 Task: Find connections with filter location Kesinga with filter topic #inspirationwith filter profile language English with filter current company CHANEL with filter school St. Mary's College with filter industry Physical, Occupational and Speech Therapists with filter service category Negotiation with filter keywords title Administrator
Action: Mouse moved to (170, 240)
Screenshot: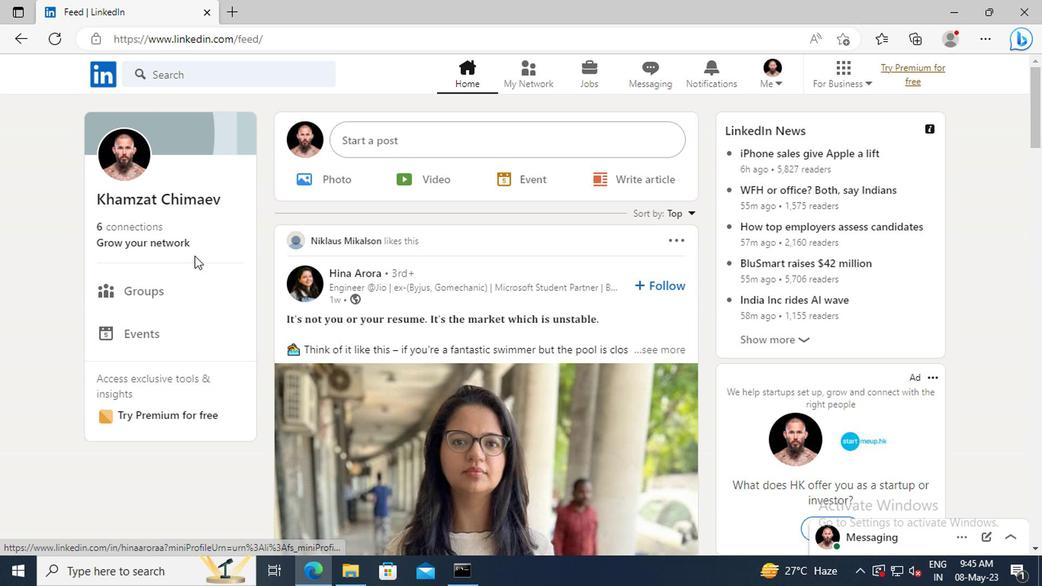 
Action: Mouse pressed left at (170, 240)
Screenshot: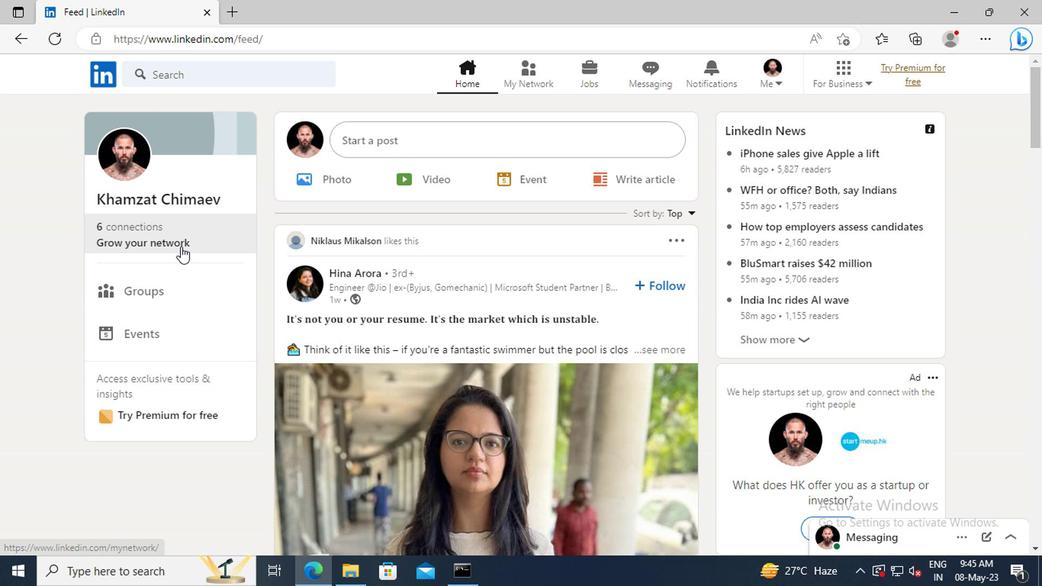 
Action: Mouse moved to (173, 164)
Screenshot: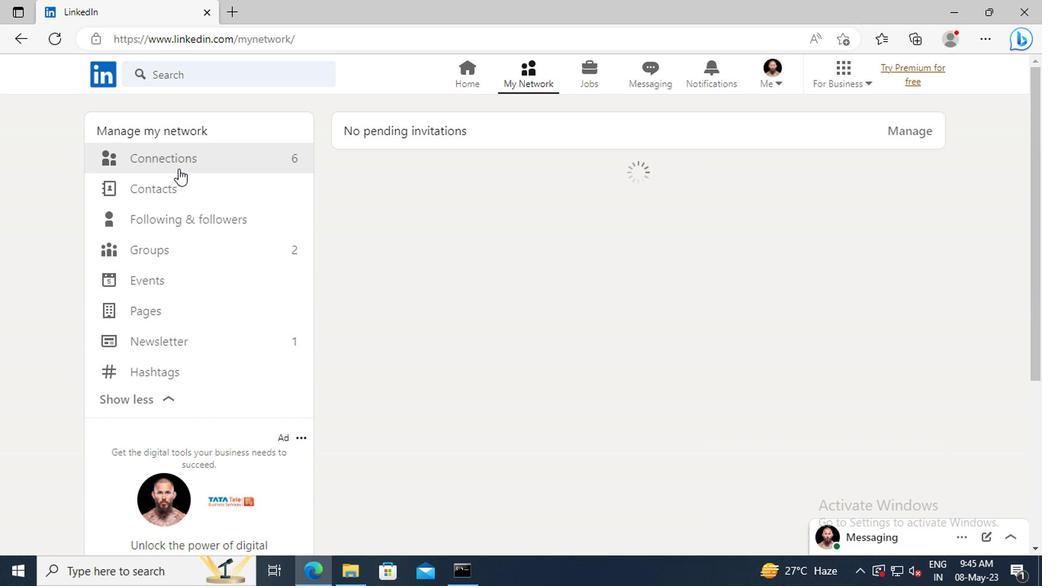 
Action: Mouse pressed left at (173, 164)
Screenshot: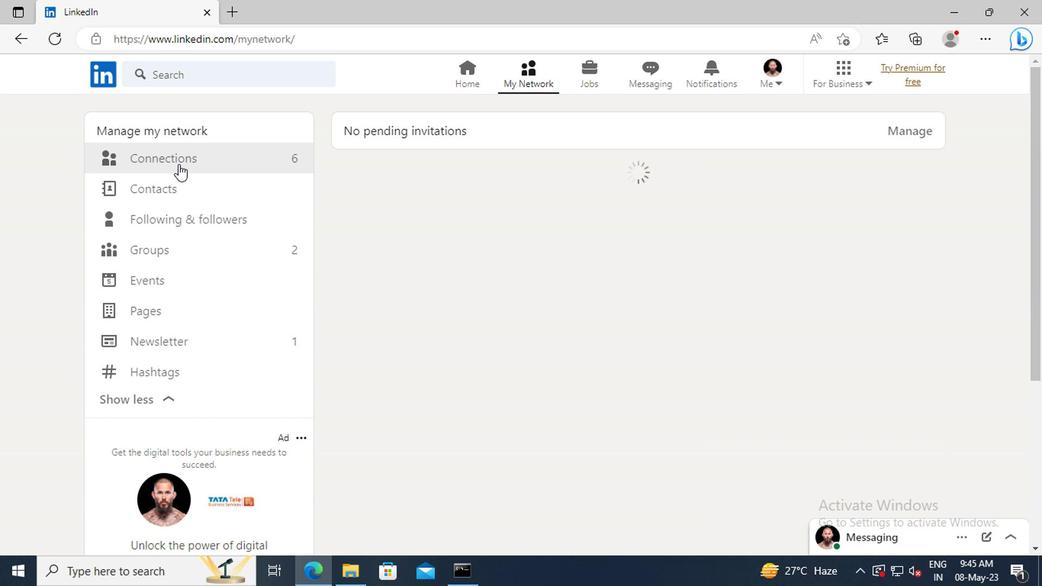 
Action: Mouse moved to (622, 163)
Screenshot: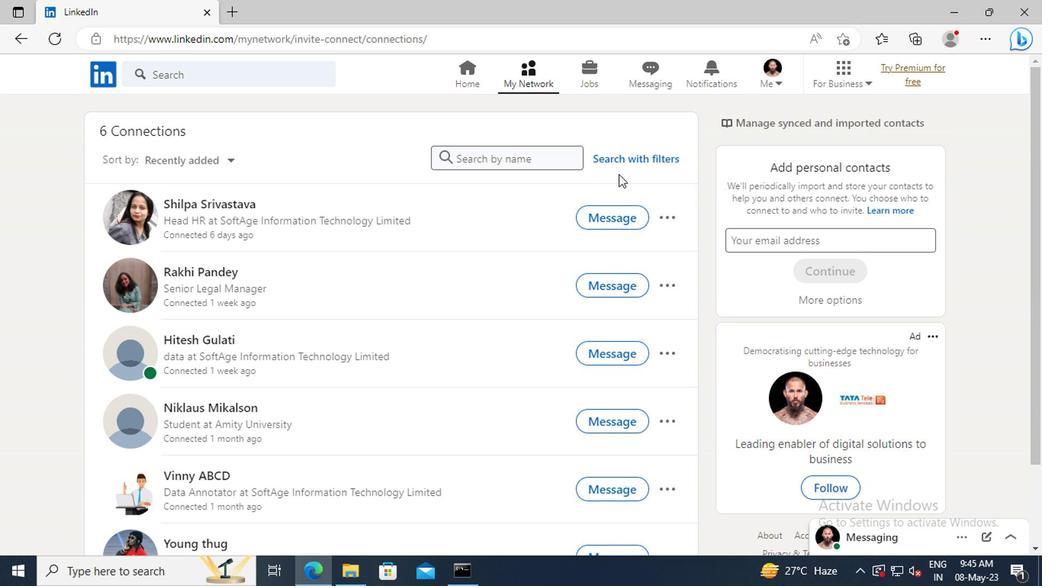 
Action: Mouse pressed left at (622, 163)
Screenshot: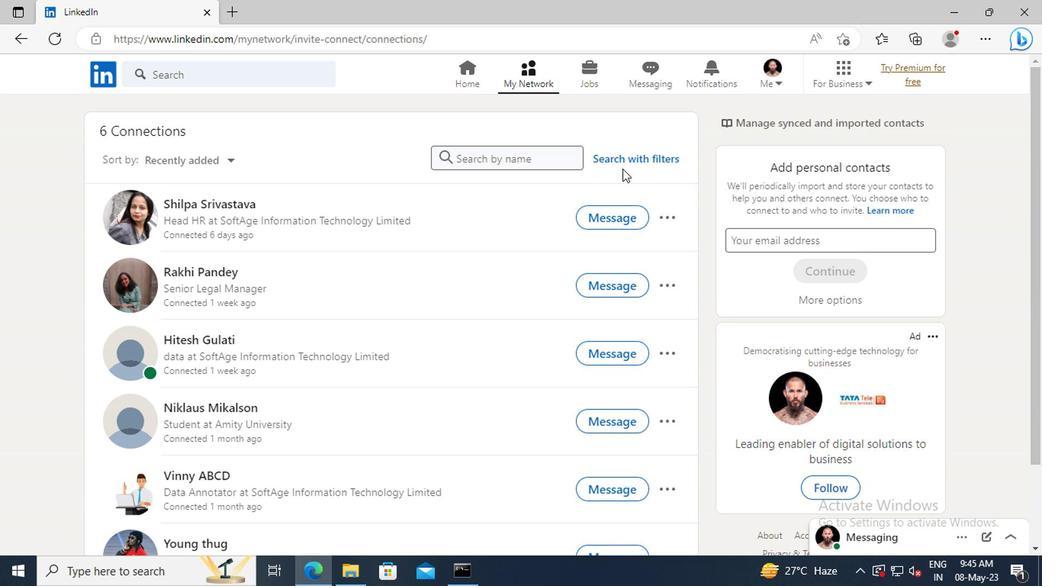 
Action: Mouse moved to (577, 121)
Screenshot: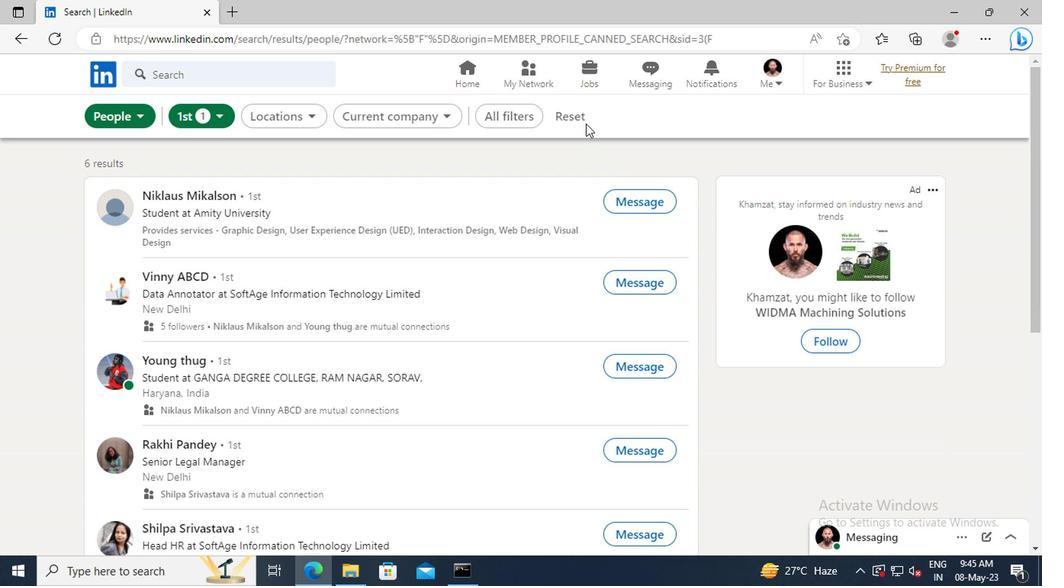 
Action: Mouse pressed left at (577, 121)
Screenshot: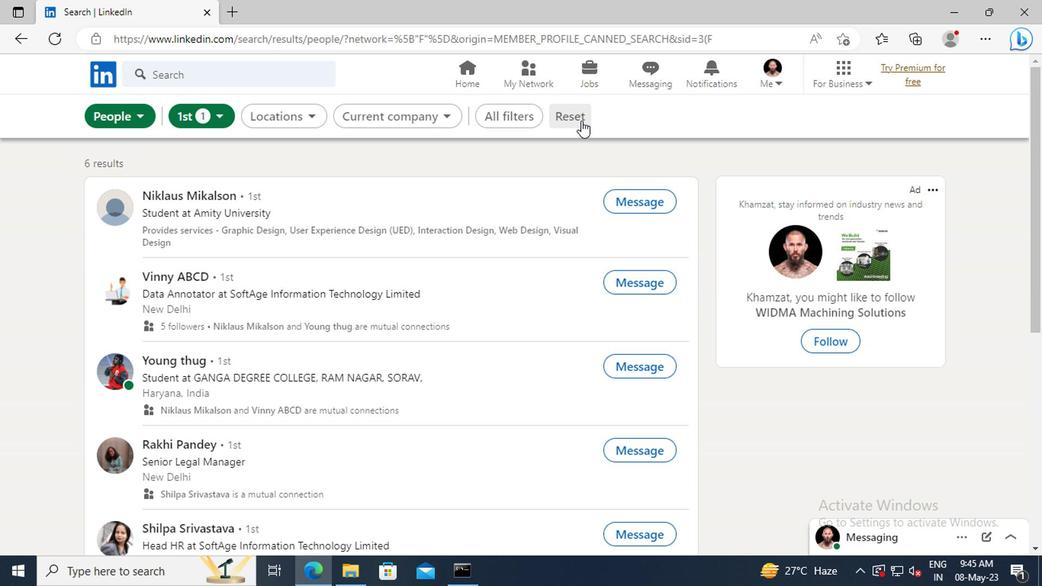 
Action: Mouse moved to (545, 121)
Screenshot: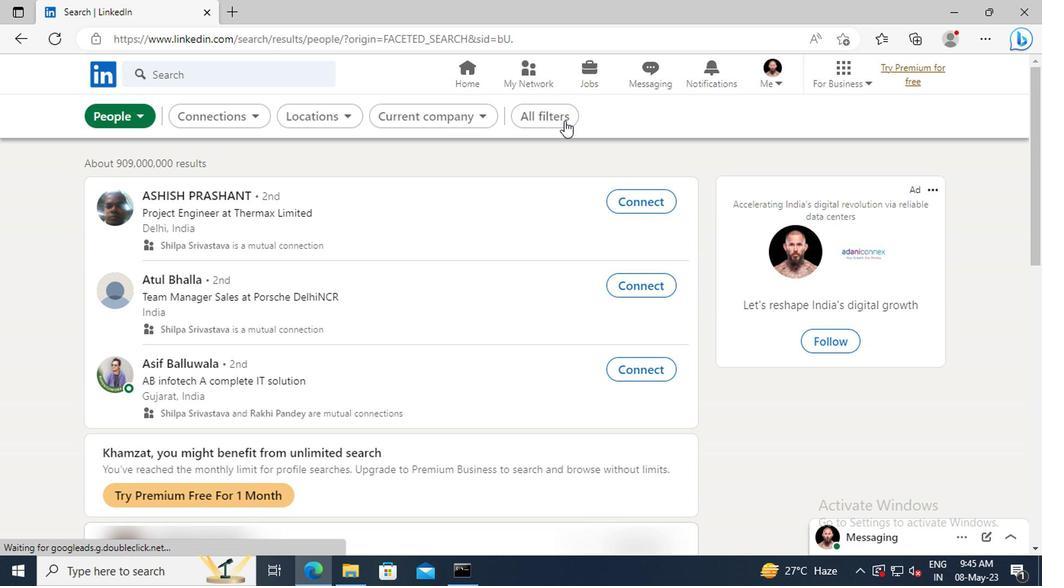 
Action: Mouse pressed left at (545, 121)
Screenshot: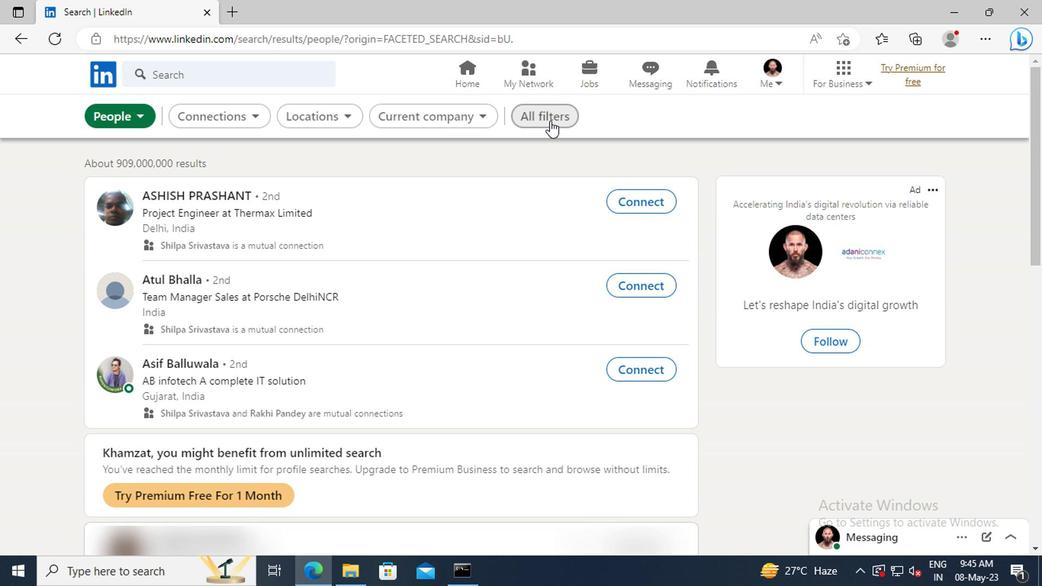 
Action: Mouse moved to (831, 280)
Screenshot: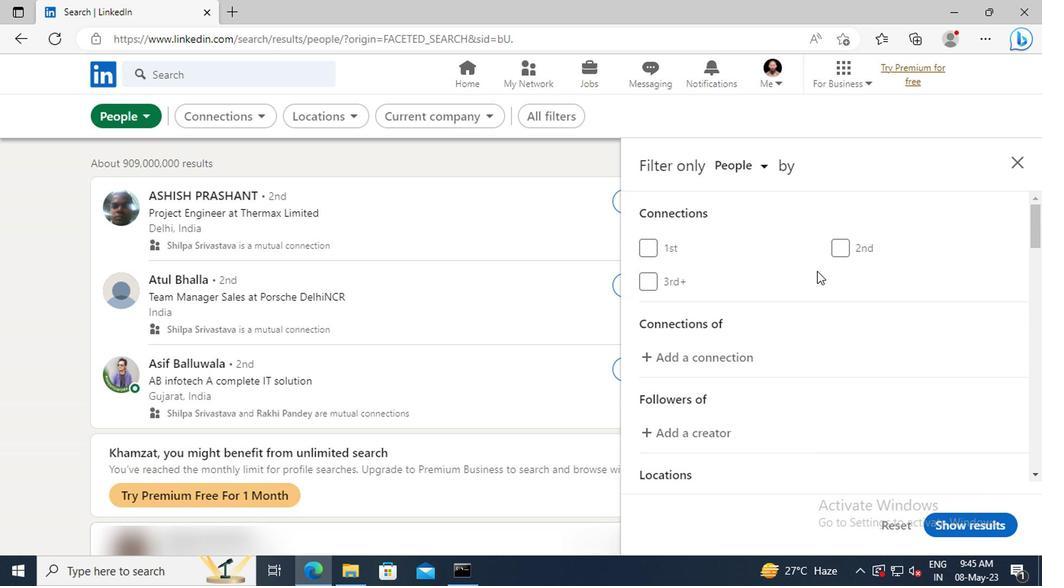 
Action: Mouse scrolled (831, 280) with delta (0, 0)
Screenshot: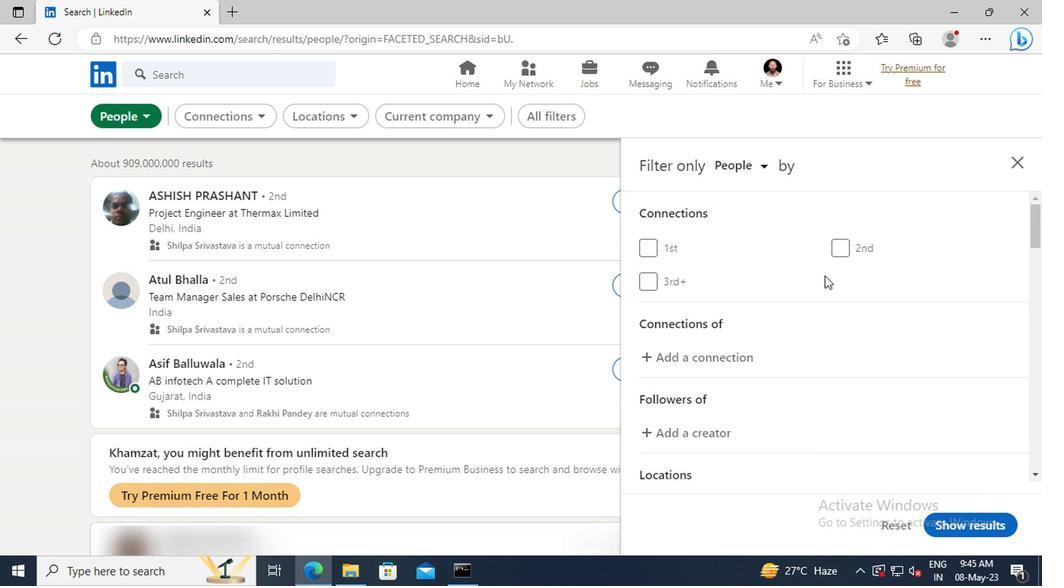 
Action: Mouse scrolled (831, 280) with delta (0, 0)
Screenshot: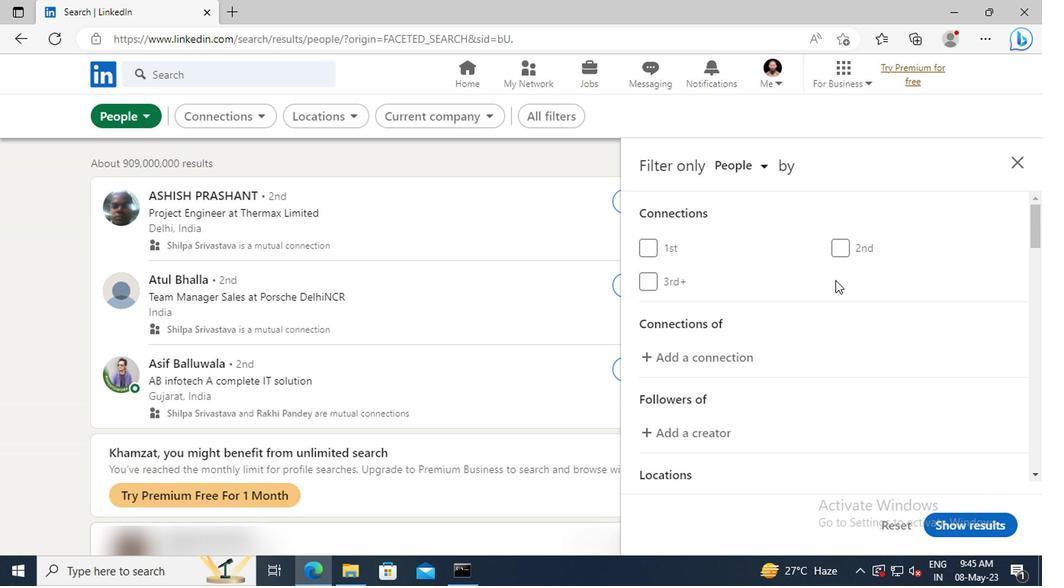 
Action: Mouse scrolled (831, 280) with delta (0, 0)
Screenshot: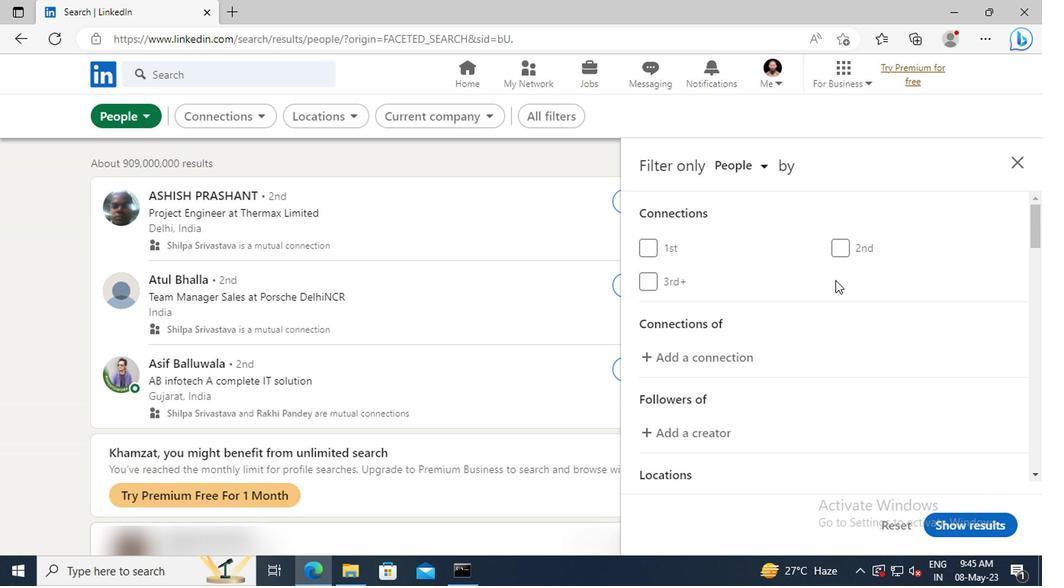 
Action: Mouse scrolled (831, 280) with delta (0, 0)
Screenshot: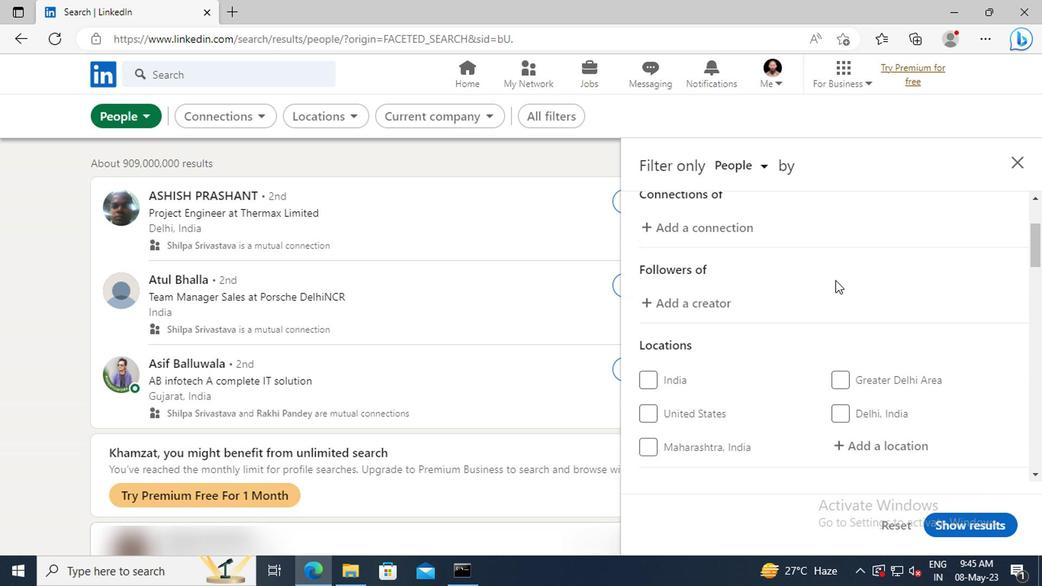 
Action: Mouse scrolled (831, 280) with delta (0, 0)
Screenshot: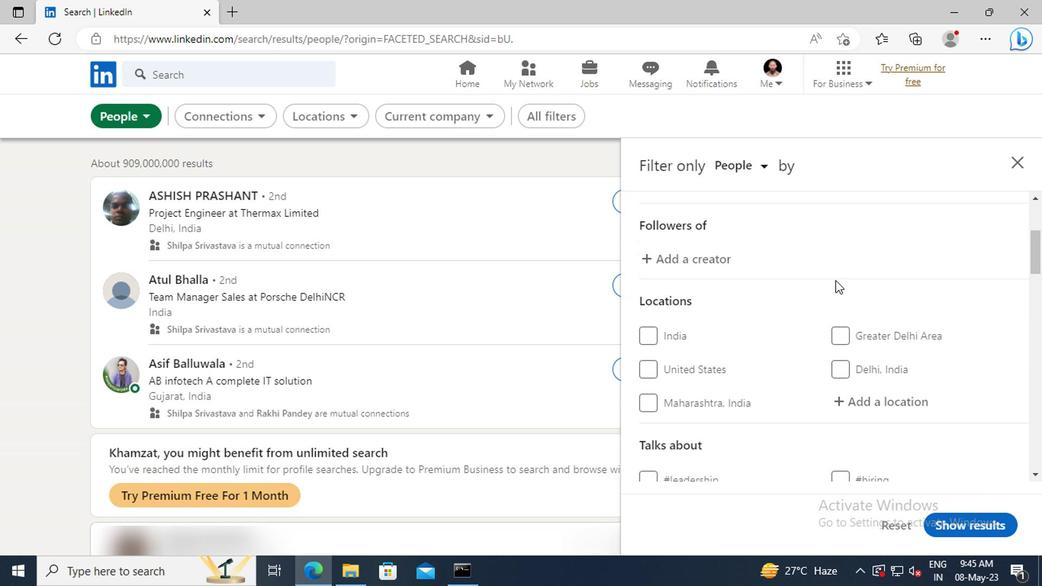 
Action: Mouse scrolled (831, 280) with delta (0, 0)
Screenshot: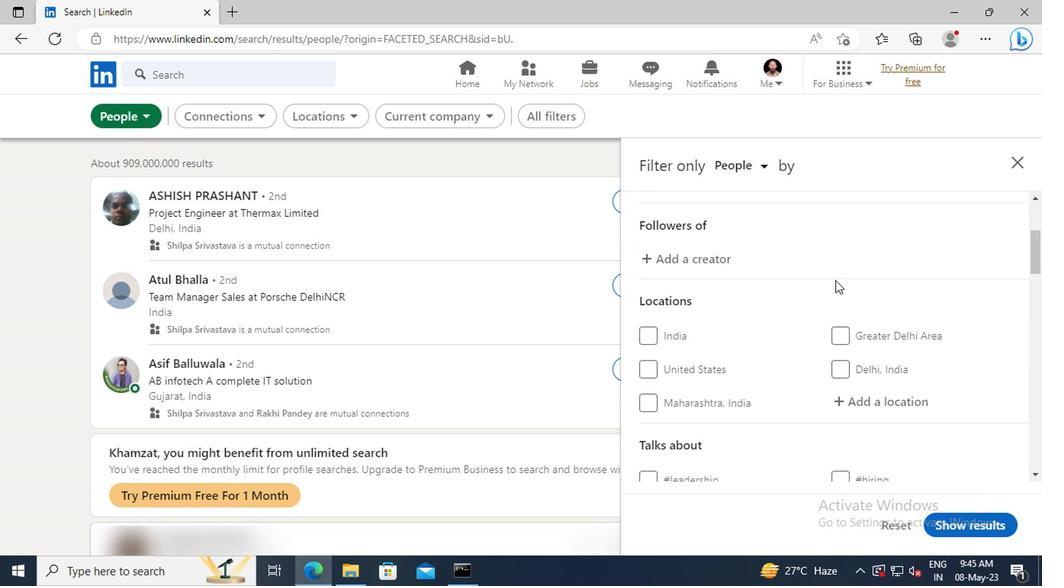 
Action: Mouse moved to (843, 317)
Screenshot: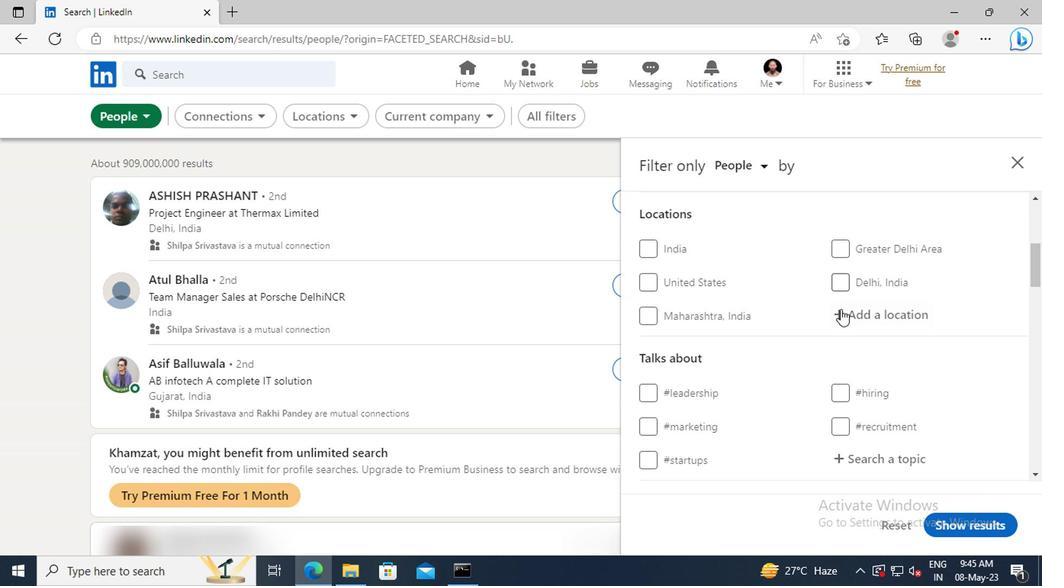
Action: Mouse pressed left at (843, 317)
Screenshot: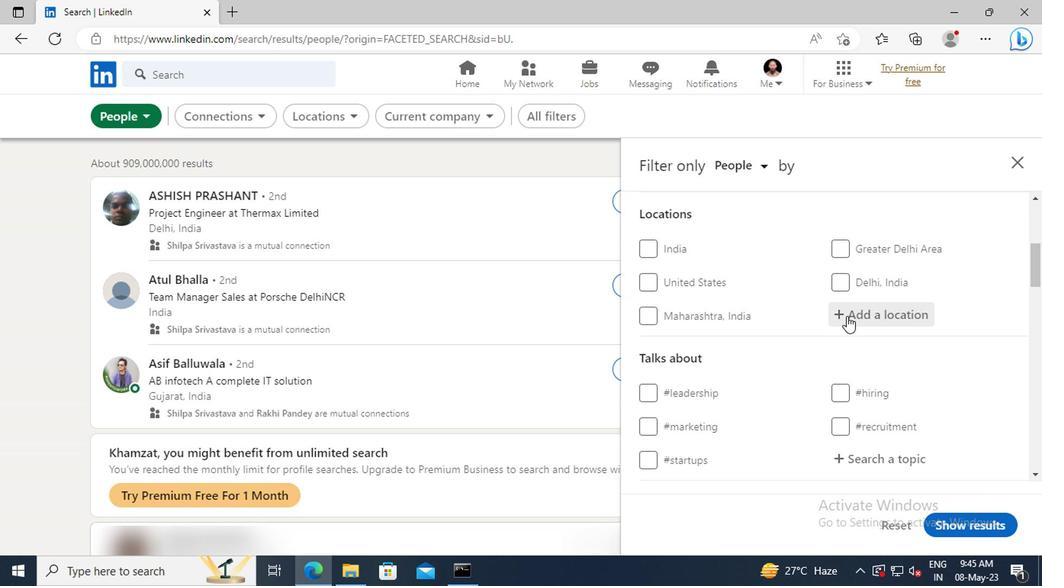 
Action: Key pressed <Key.shift>KESINGA
Screenshot: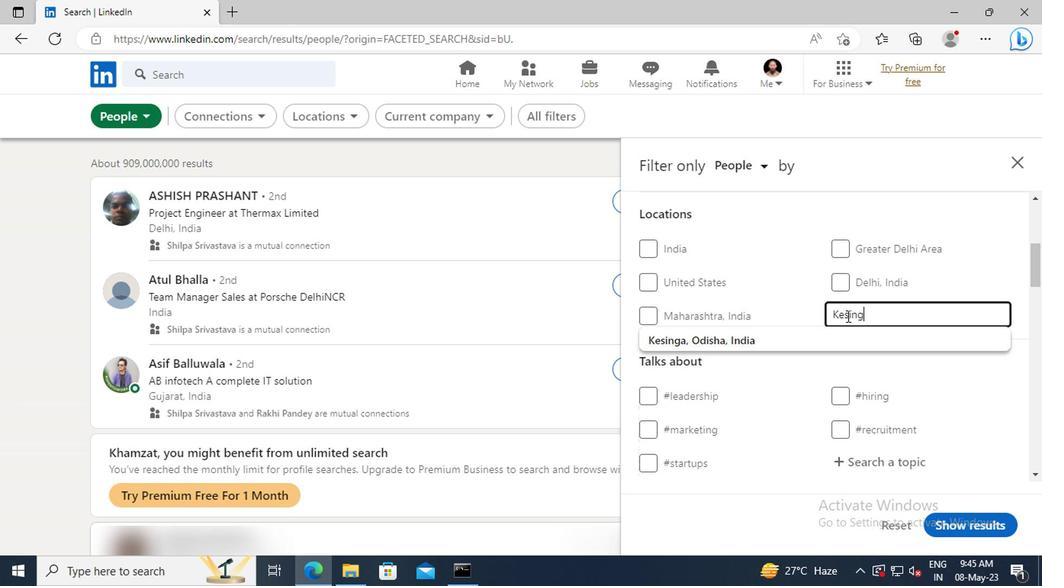 
Action: Mouse moved to (844, 338)
Screenshot: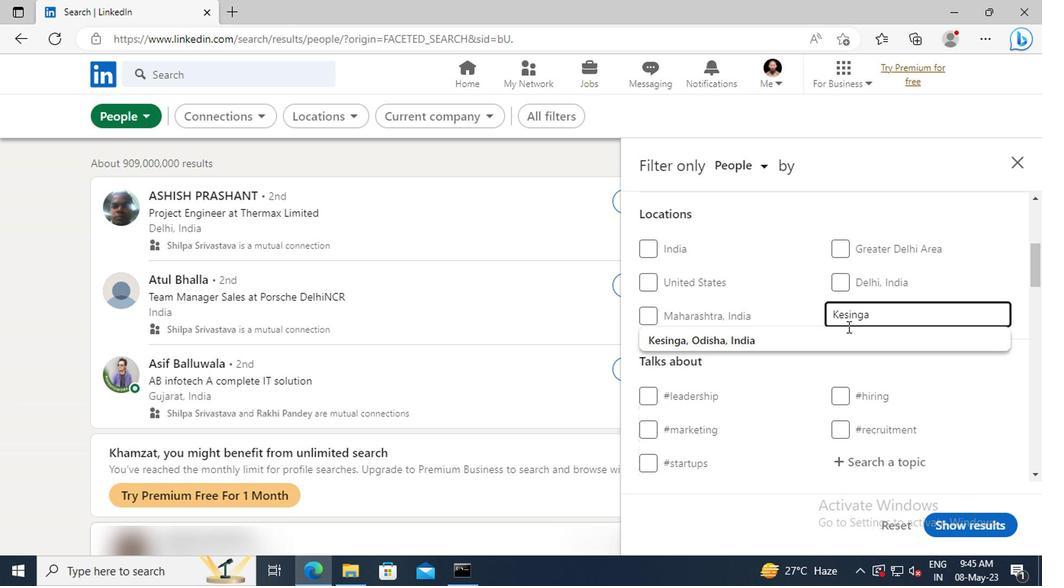 
Action: Mouse pressed left at (844, 338)
Screenshot: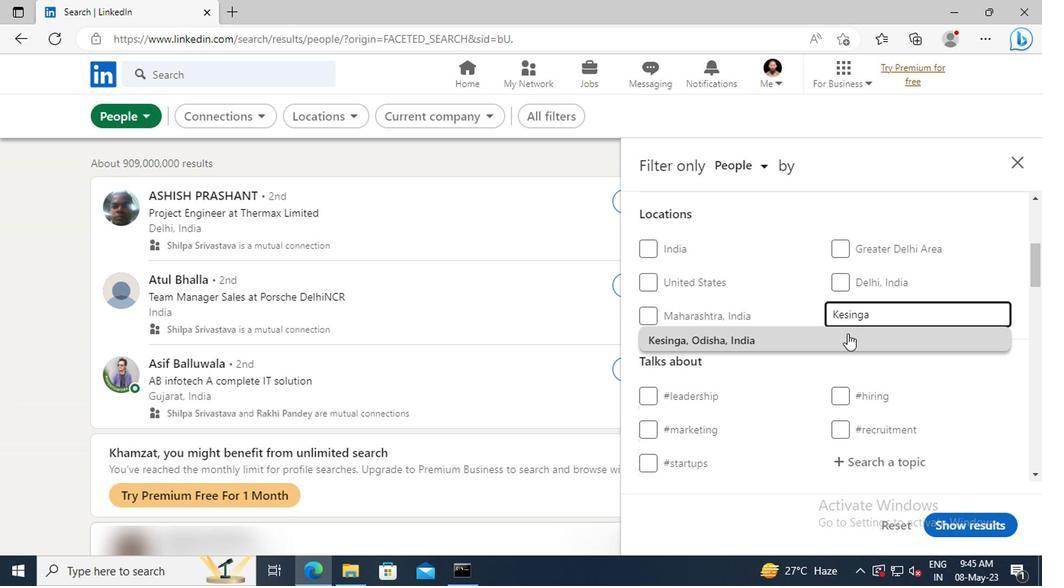 
Action: Mouse scrolled (844, 338) with delta (0, 0)
Screenshot: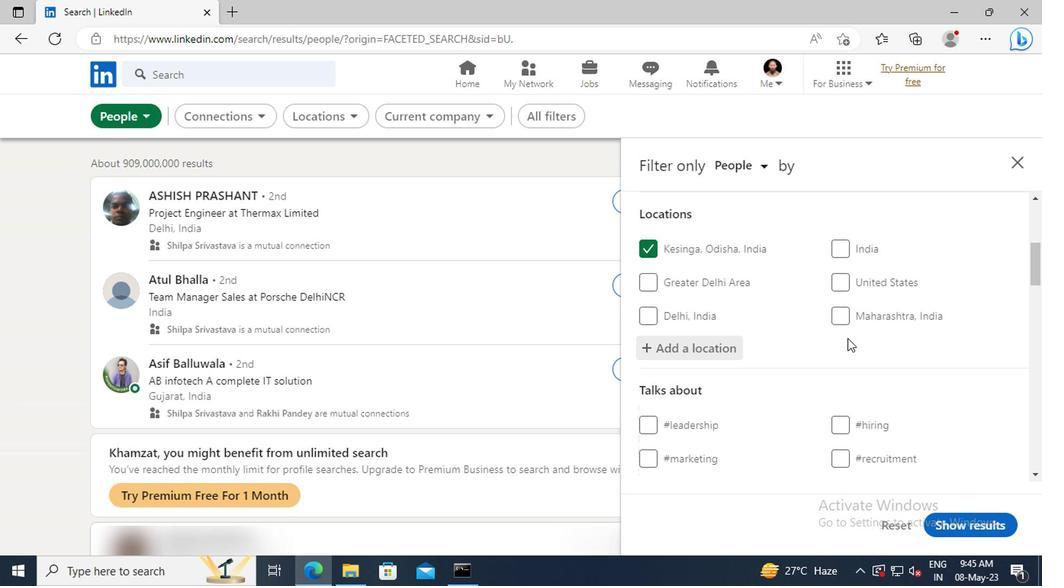 
Action: Mouse scrolled (844, 338) with delta (0, 0)
Screenshot: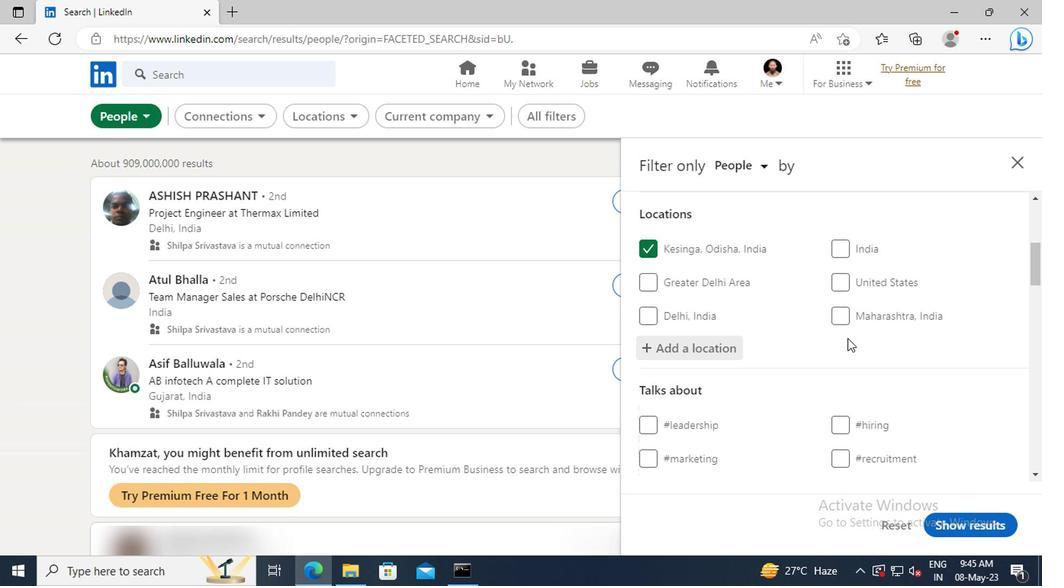 
Action: Mouse scrolled (844, 338) with delta (0, 0)
Screenshot: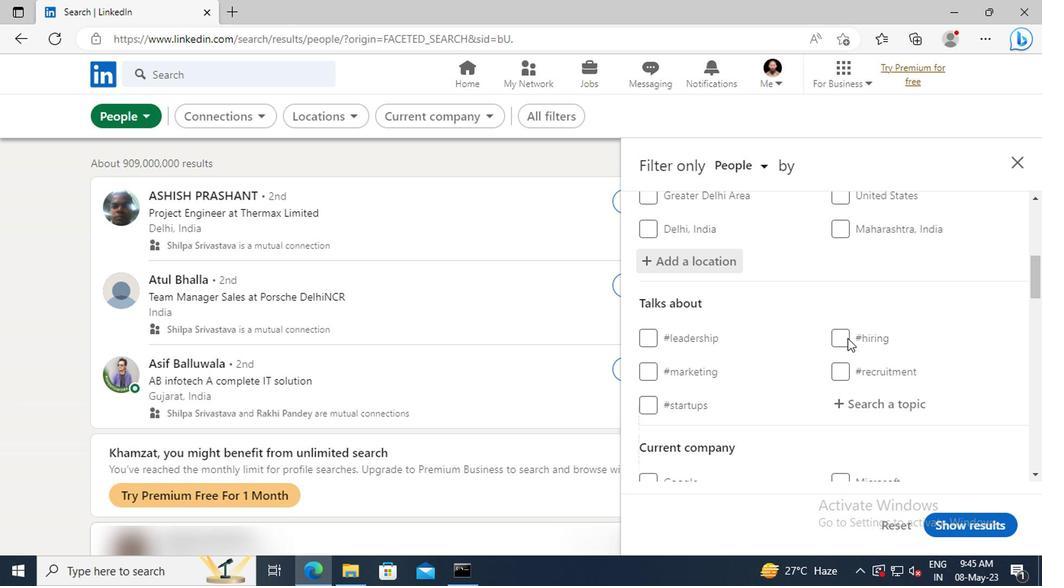 
Action: Mouse moved to (849, 357)
Screenshot: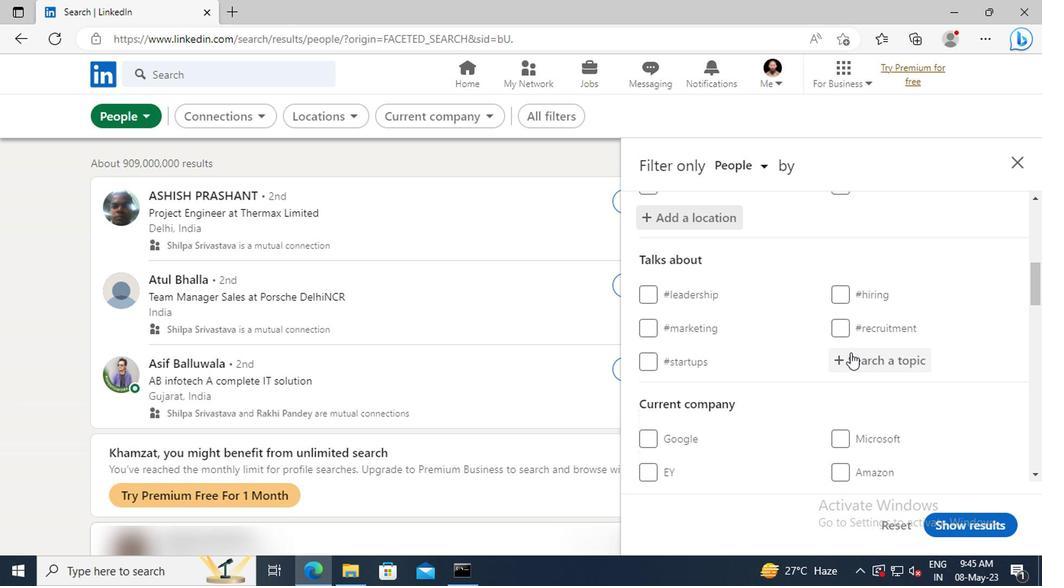 
Action: Mouse pressed left at (849, 357)
Screenshot: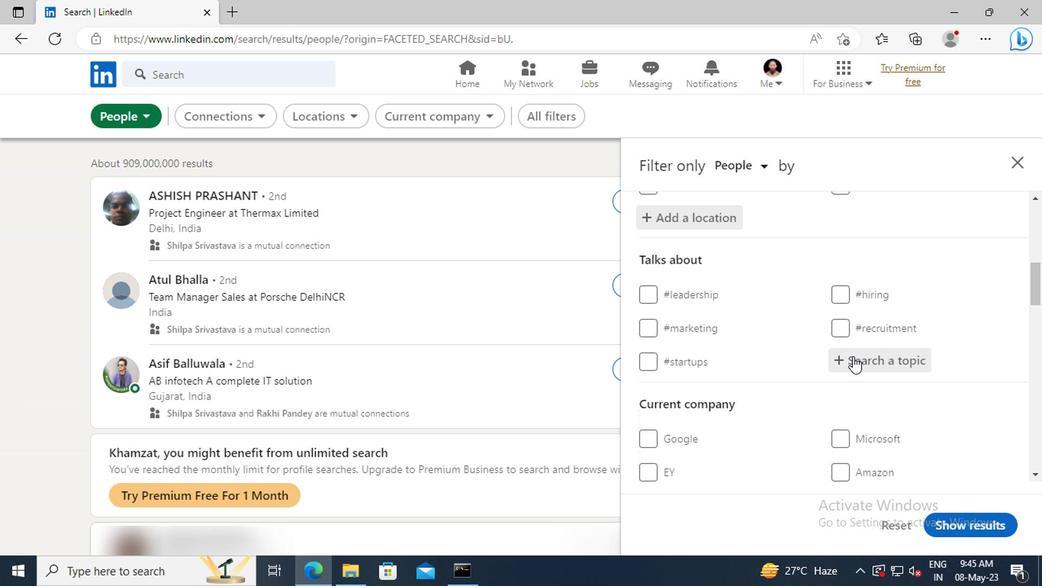 
Action: Key pressed INSPI
Screenshot: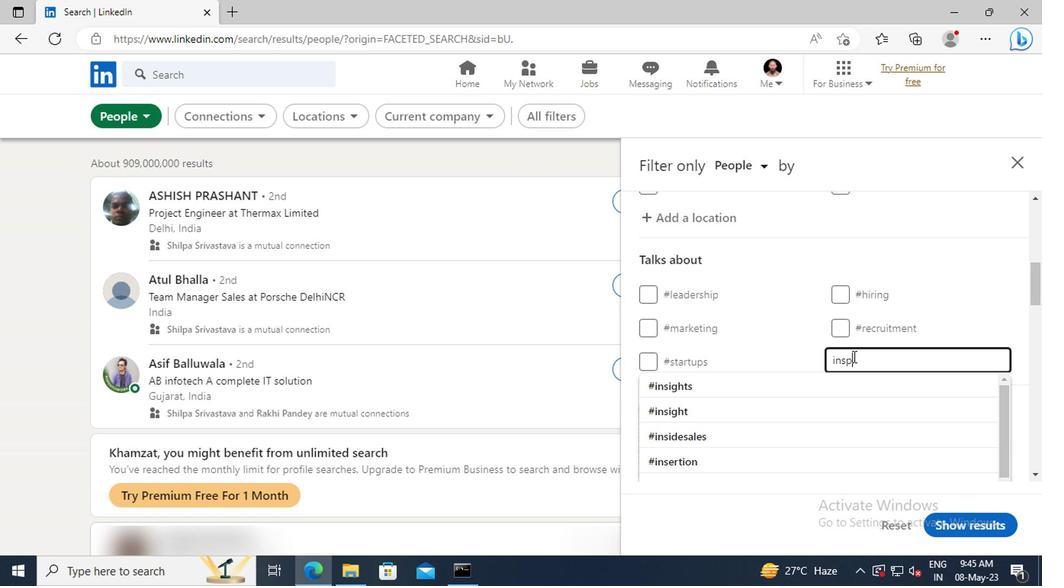 
Action: Mouse moved to (849, 381)
Screenshot: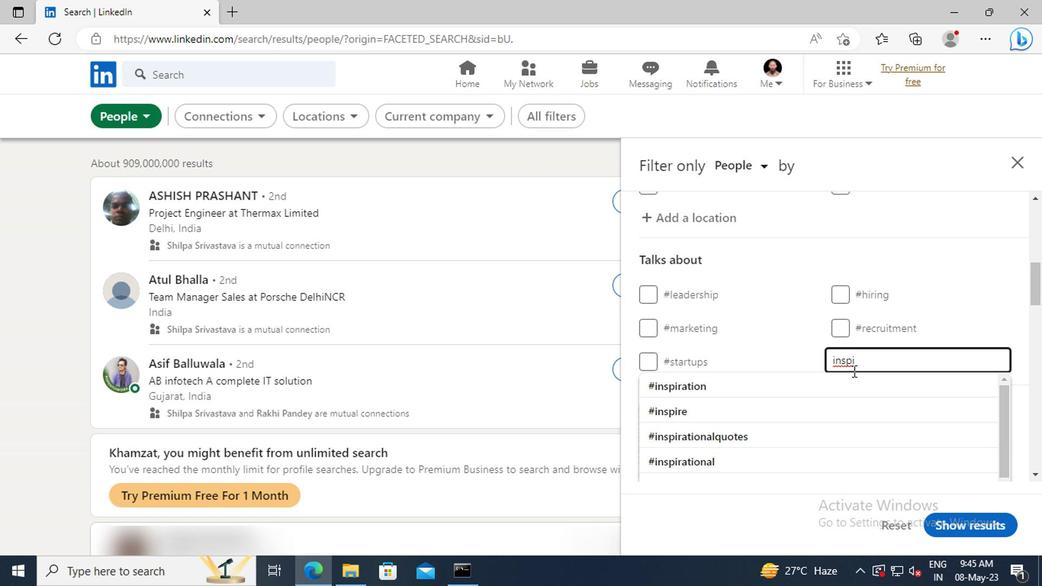 
Action: Mouse pressed left at (849, 381)
Screenshot: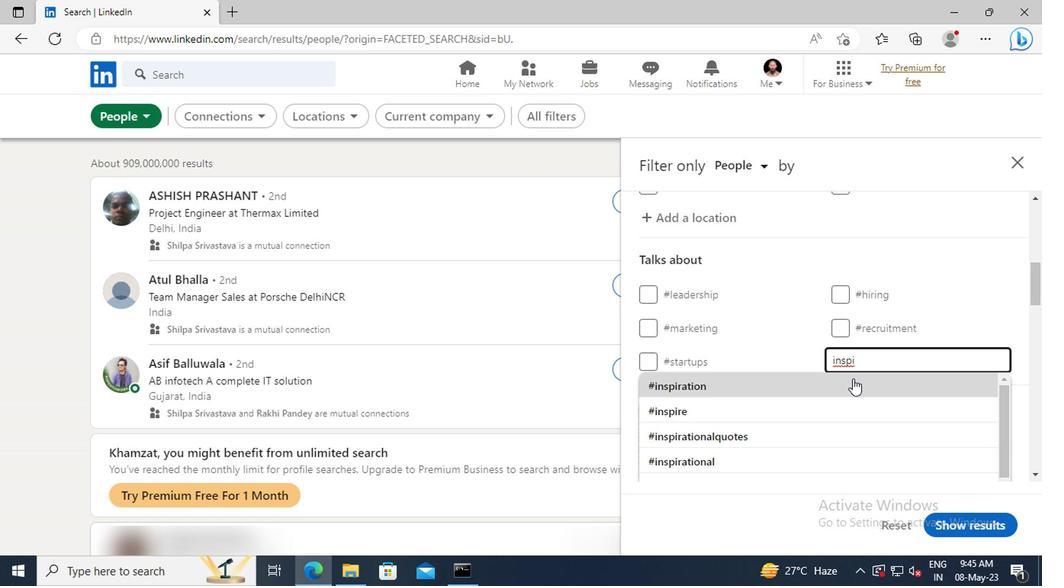 
Action: Mouse scrolled (849, 379) with delta (0, -1)
Screenshot: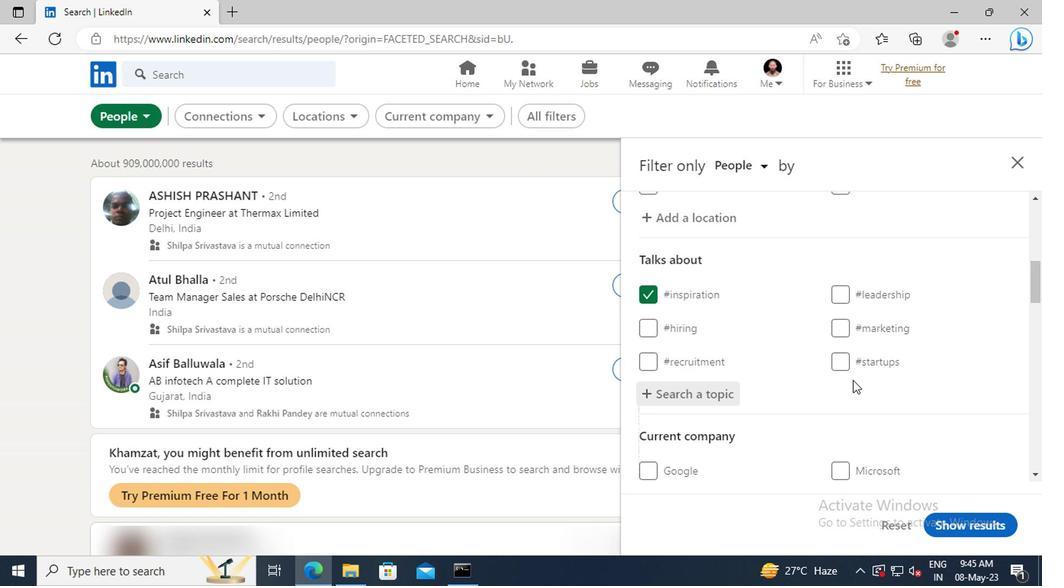 
Action: Mouse scrolled (849, 379) with delta (0, -1)
Screenshot: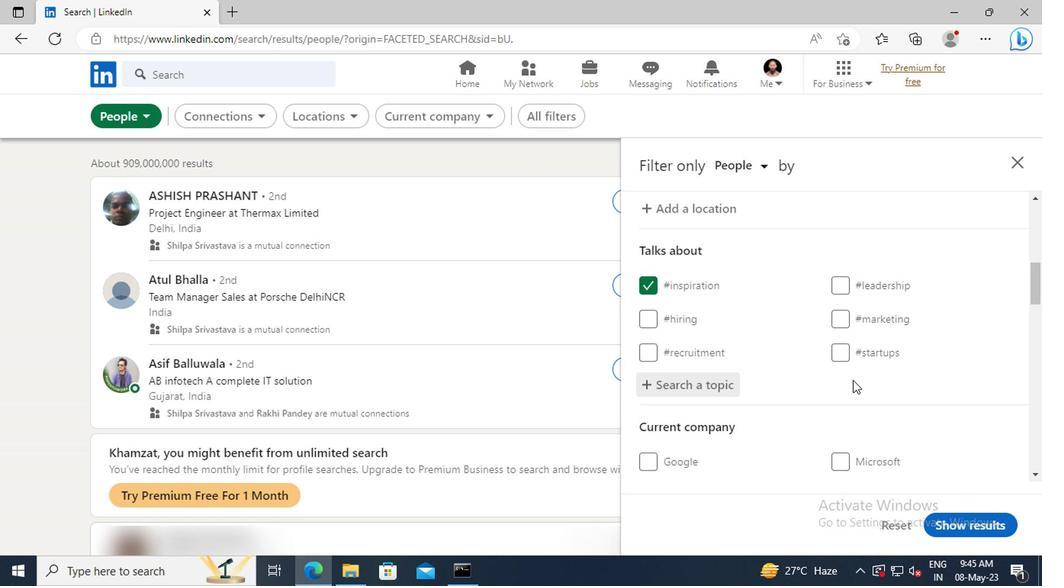
Action: Mouse scrolled (849, 379) with delta (0, -1)
Screenshot: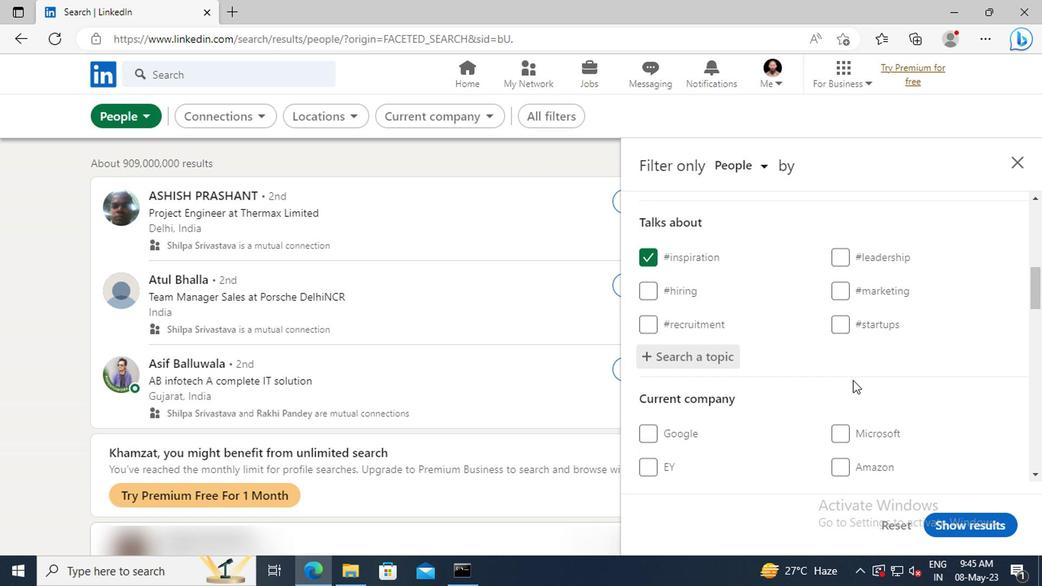 
Action: Mouse scrolled (849, 379) with delta (0, -1)
Screenshot: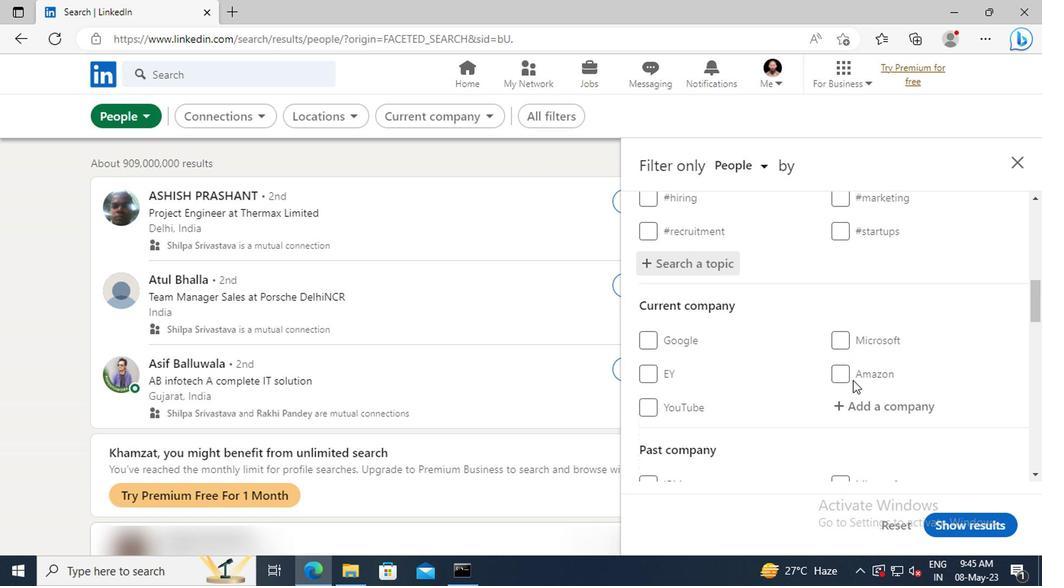 
Action: Mouse scrolled (849, 379) with delta (0, -1)
Screenshot: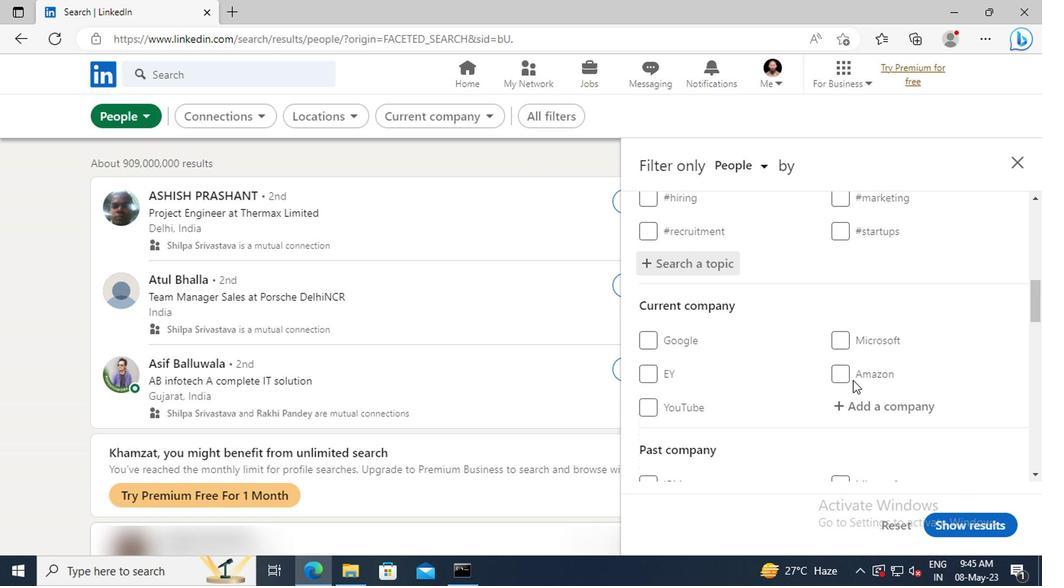 
Action: Mouse scrolled (849, 379) with delta (0, -1)
Screenshot: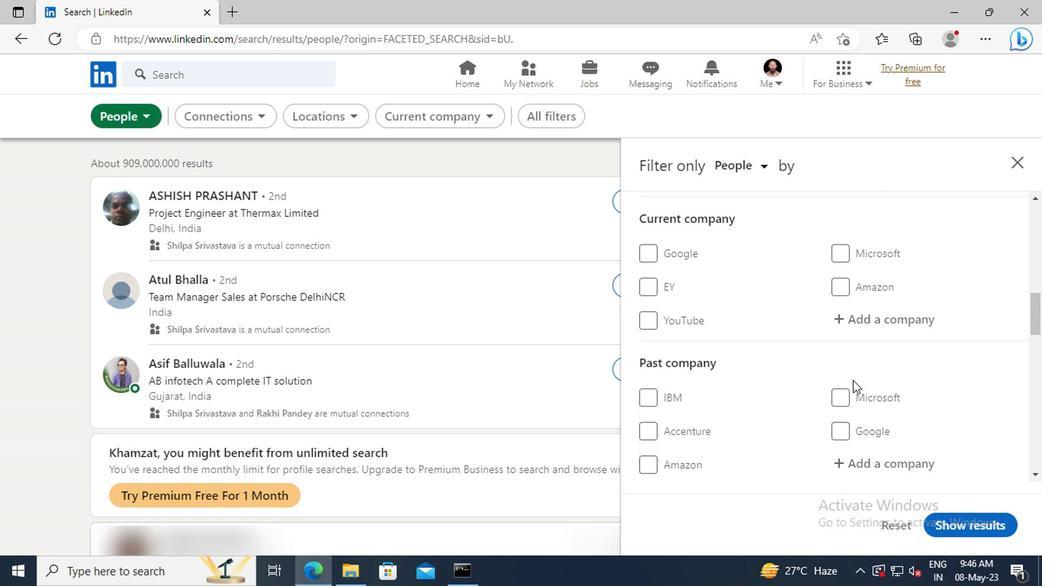 
Action: Mouse scrolled (849, 379) with delta (0, -1)
Screenshot: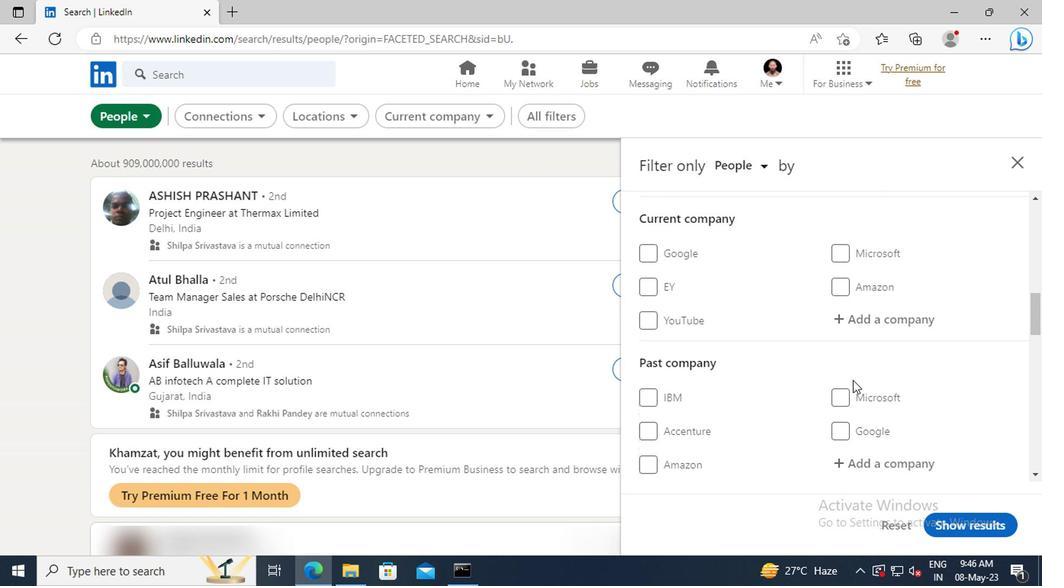 
Action: Mouse scrolled (849, 379) with delta (0, -1)
Screenshot: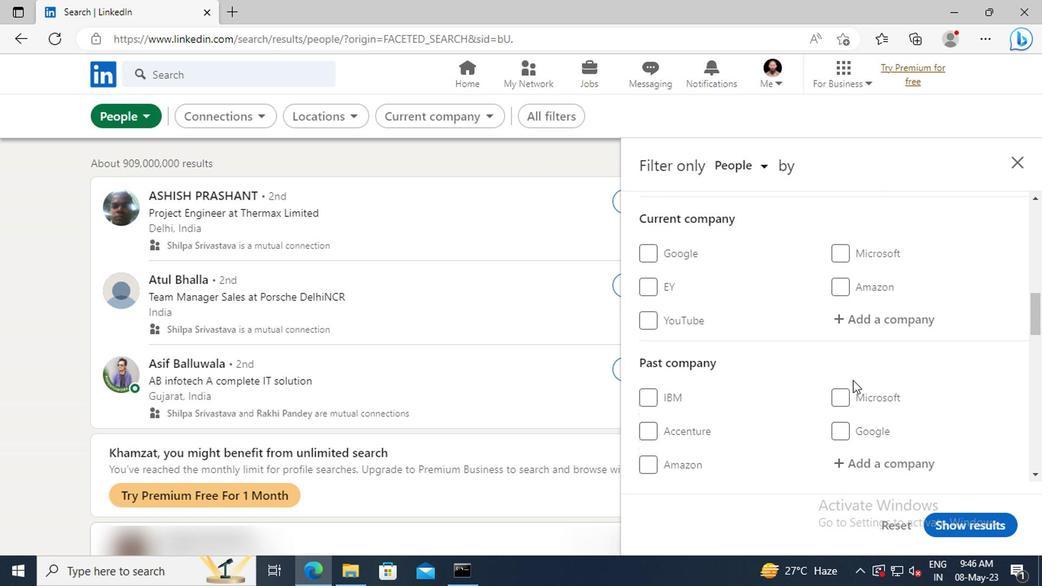 
Action: Mouse scrolled (849, 379) with delta (0, -1)
Screenshot: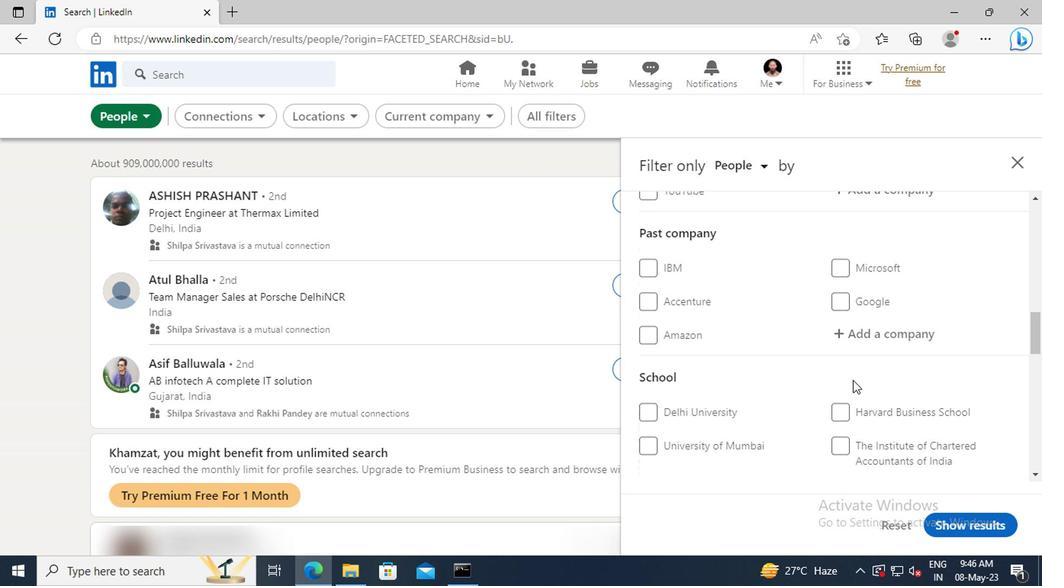 
Action: Mouse scrolled (849, 379) with delta (0, -1)
Screenshot: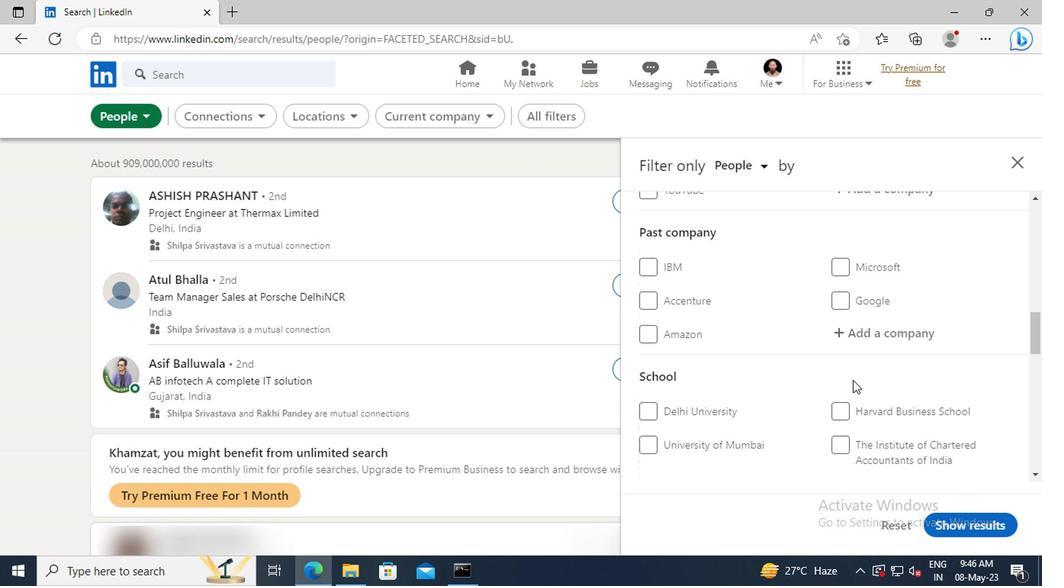 
Action: Mouse scrolled (849, 379) with delta (0, -1)
Screenshot: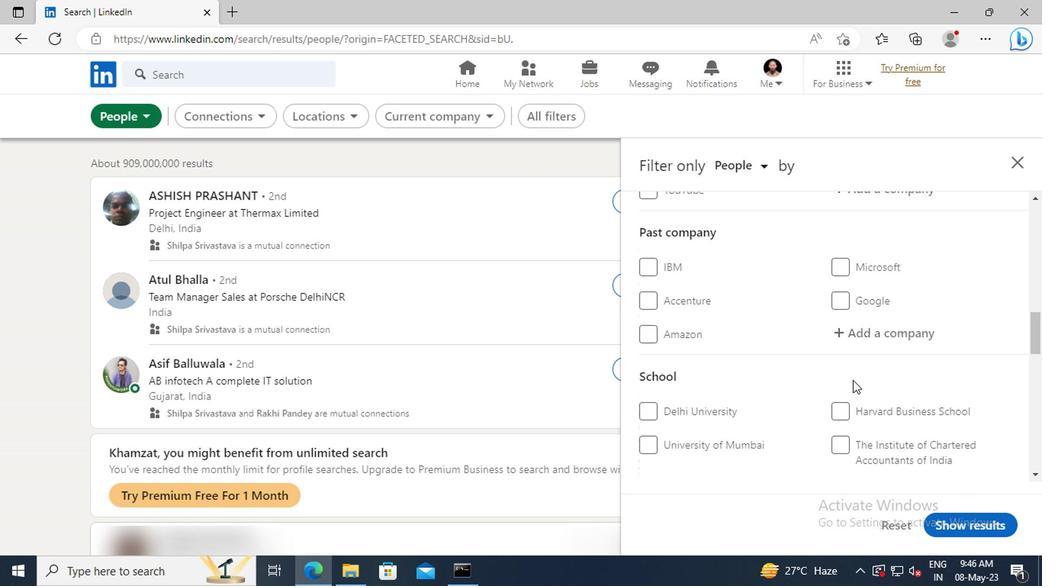 
Action: Mouse scrolled (849, 379) with delta (0, -1)
Screenshot: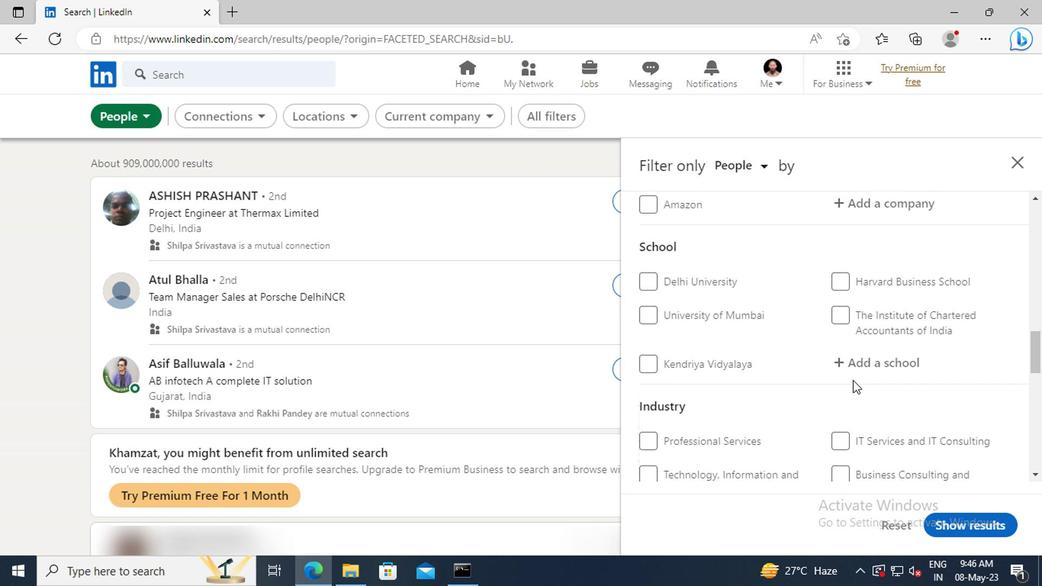 
Action: Mouse scrolled (849, 379) with delta (0, -1)
Screenshot: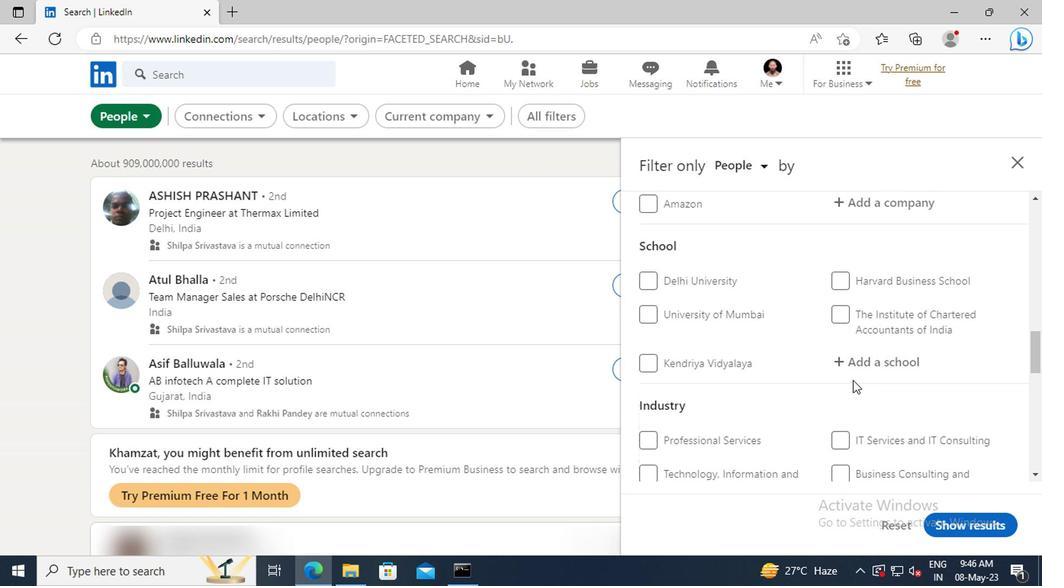 
Action: Mouse scrolled (849, 379) with delta (0, -1)
Screenshot: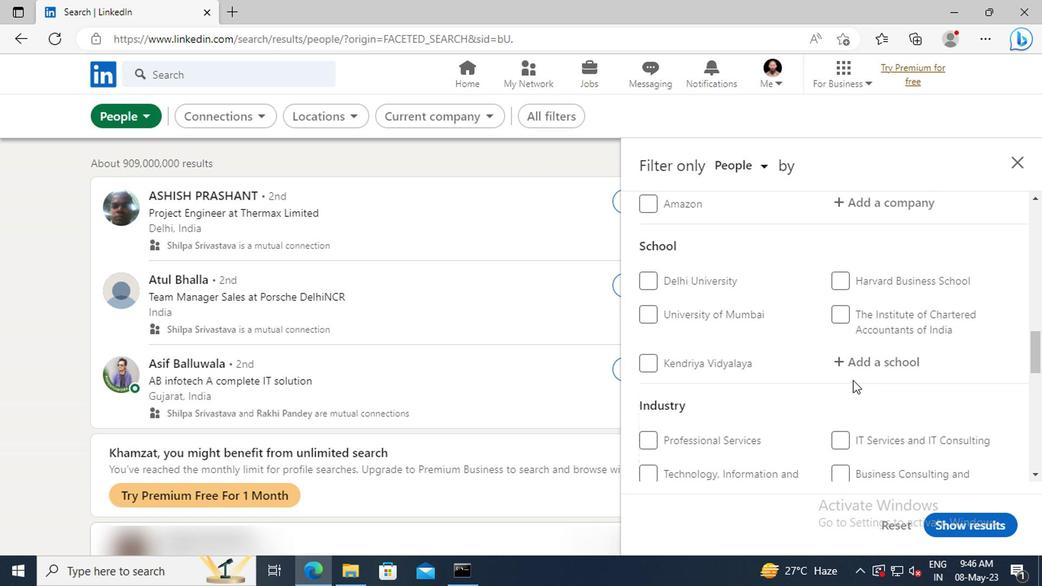 
Action: Mouse scrolled (849, 379) with delta (0, -1)
Screenshot: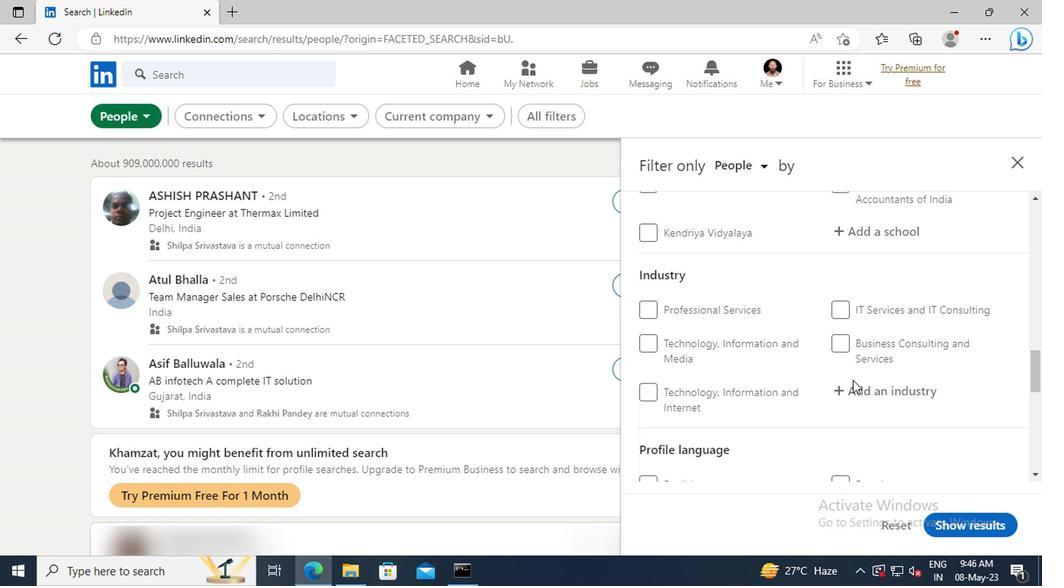 
Action: Mouse scrolled (849, 379) with delta (0, -1)
Screenshot: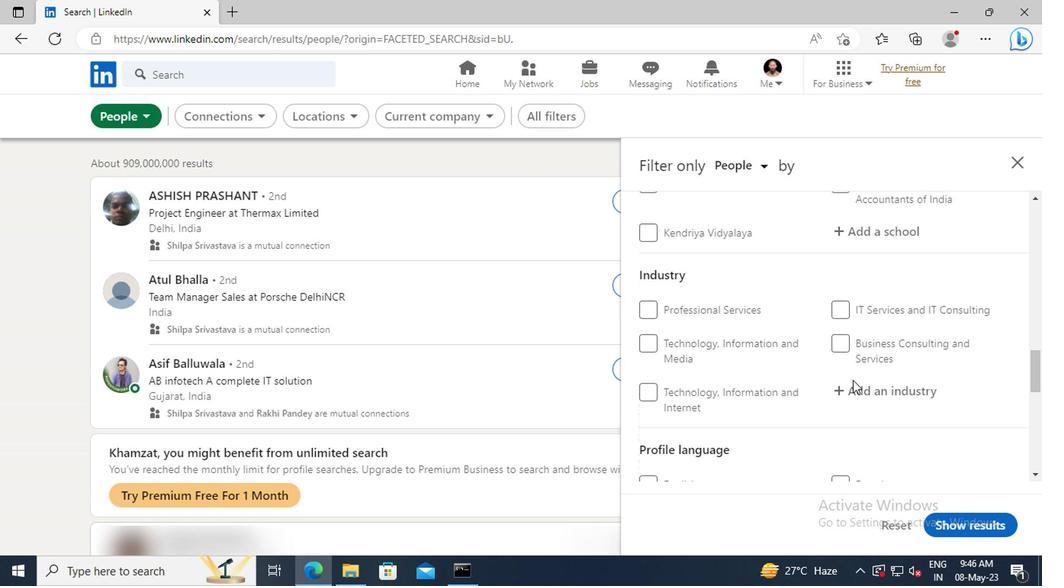
Action: Mouse moved to (647, 401)
Screenshot: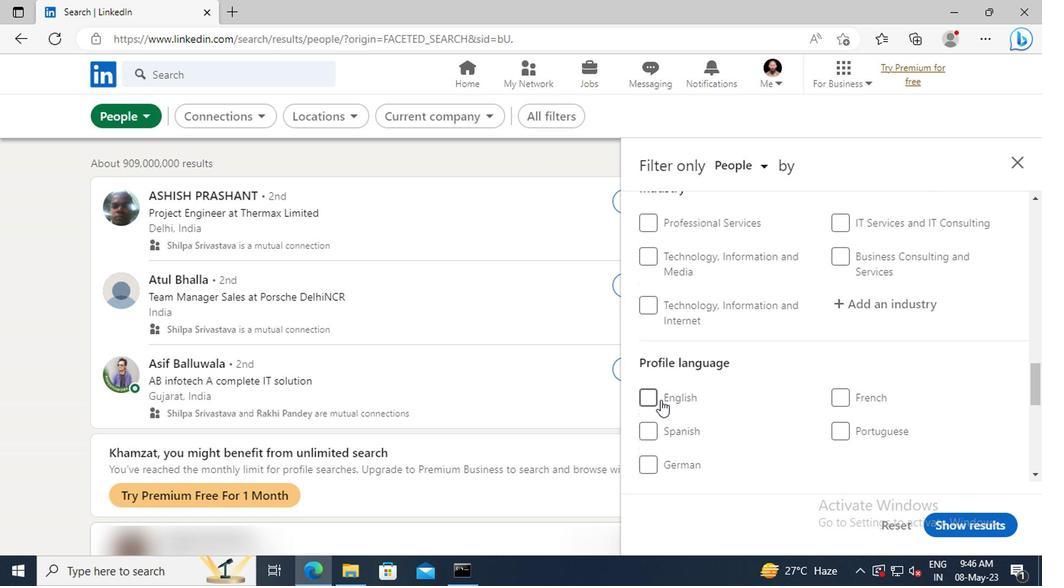 
Action: Mouse pressed left at (647, 401)
Screenshot: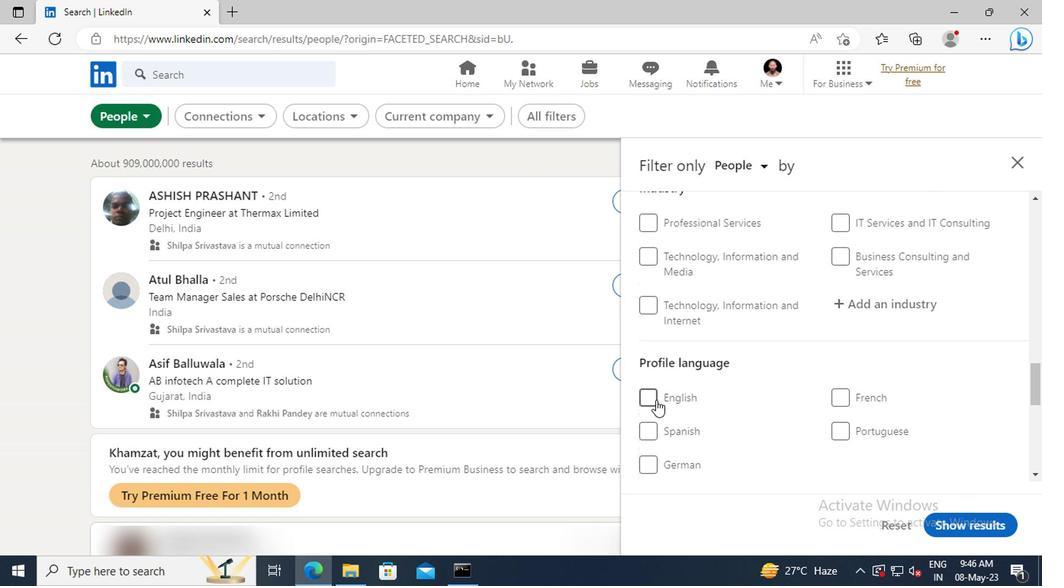 
Action: Mouse moved to (822, 377)
Screenshot: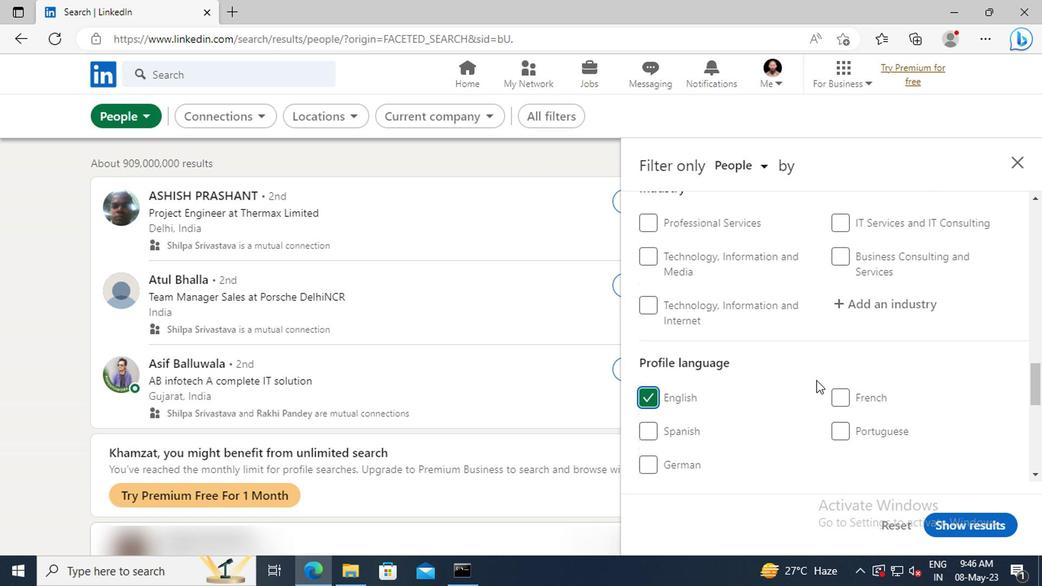 
Action: Mouse scrolled (822, 378) with delta (0, 1)
Screenshot: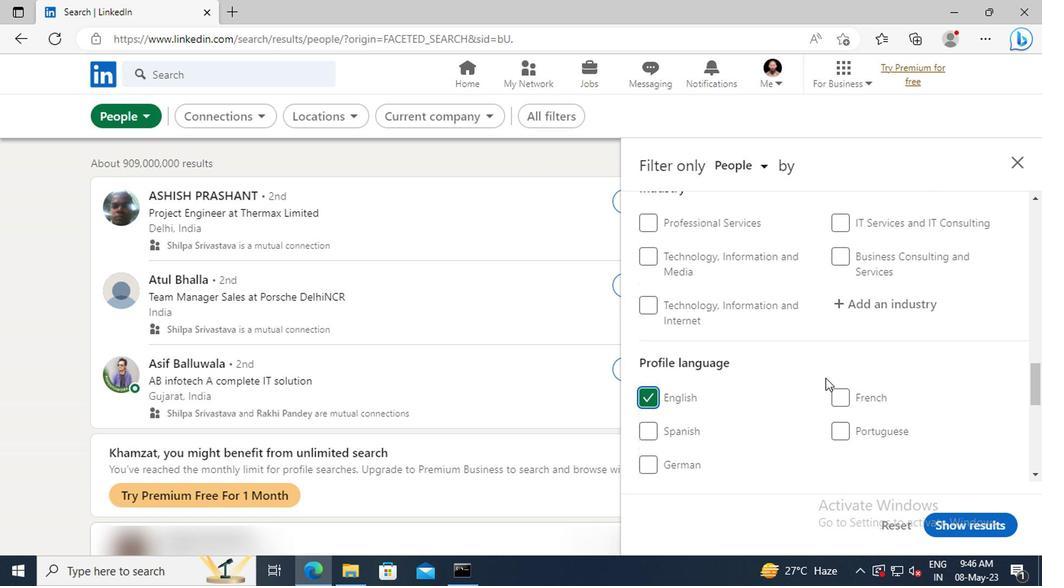 
Action: Mouse scrolled (822, 378) with delta (0, 1)
Screenshot: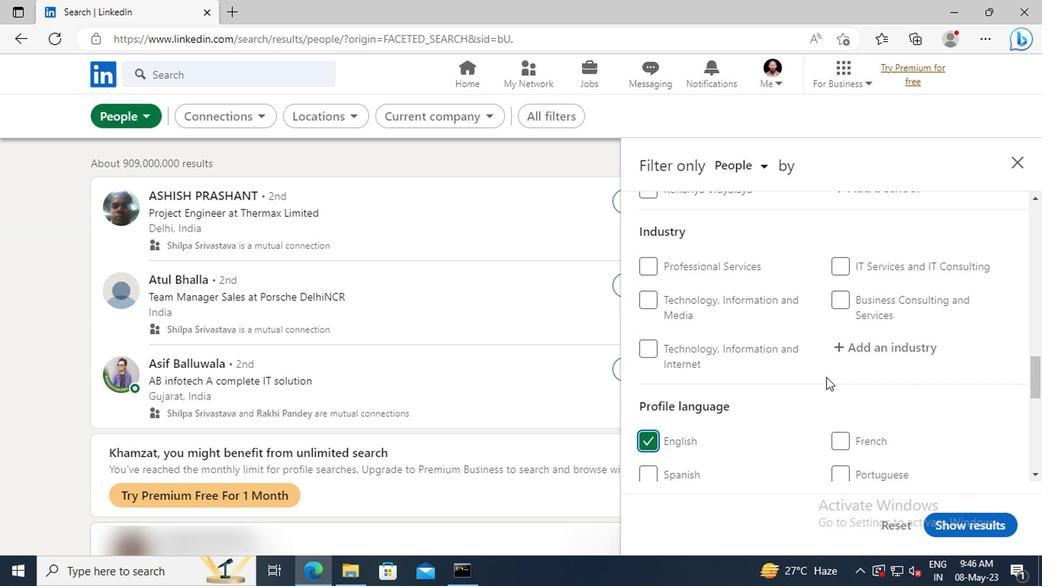 
Action: Mouse scrolled (822, 378) with delta (0, 1)
Screenshot: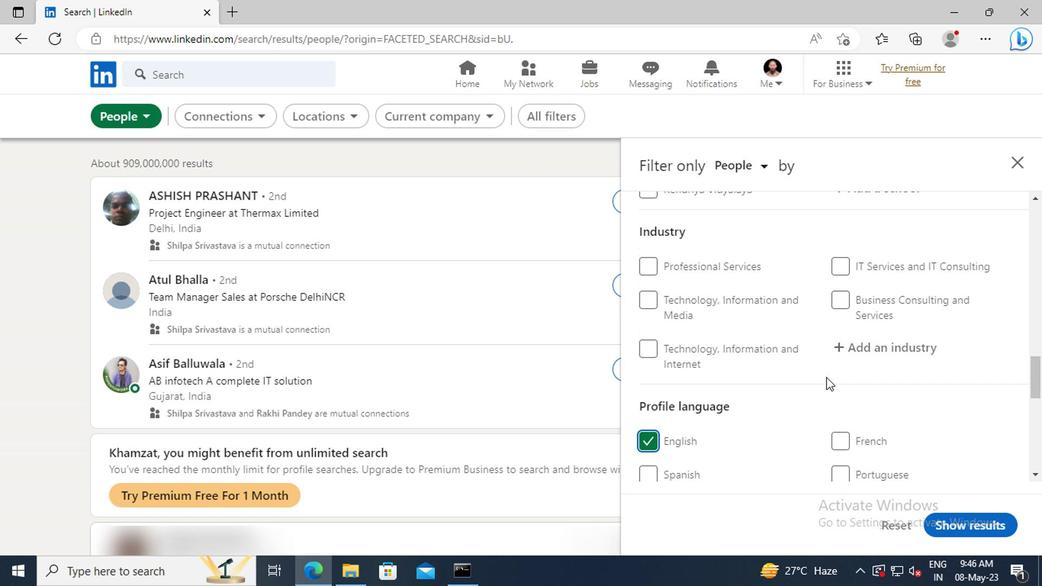 
Action: Mouse scrolled (822, 378) with delta (0, 1)
Screenshot: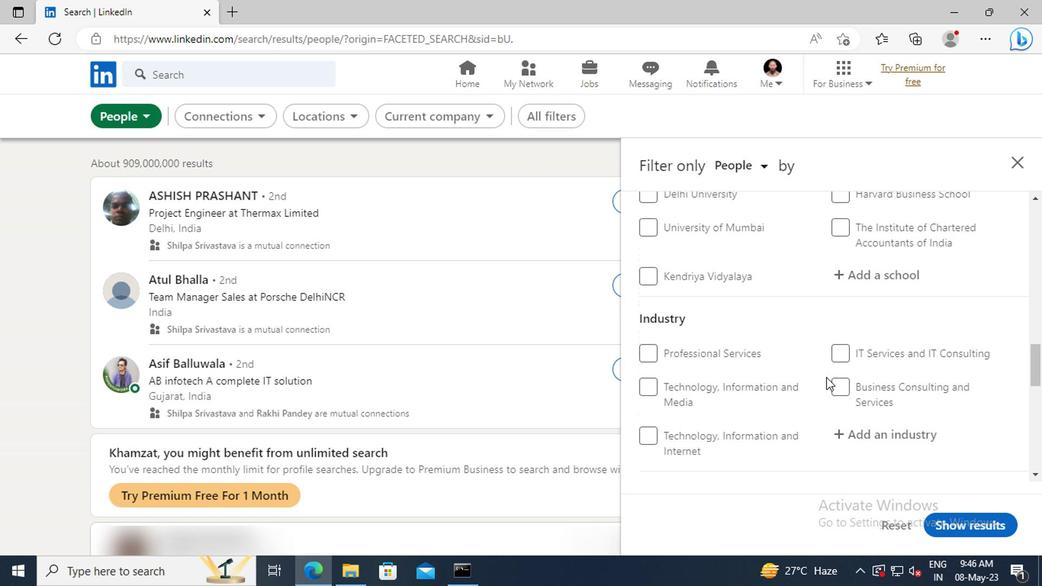 
Action: Mouse scrolled (822, 378) with delta (0, 1)
Screenshot: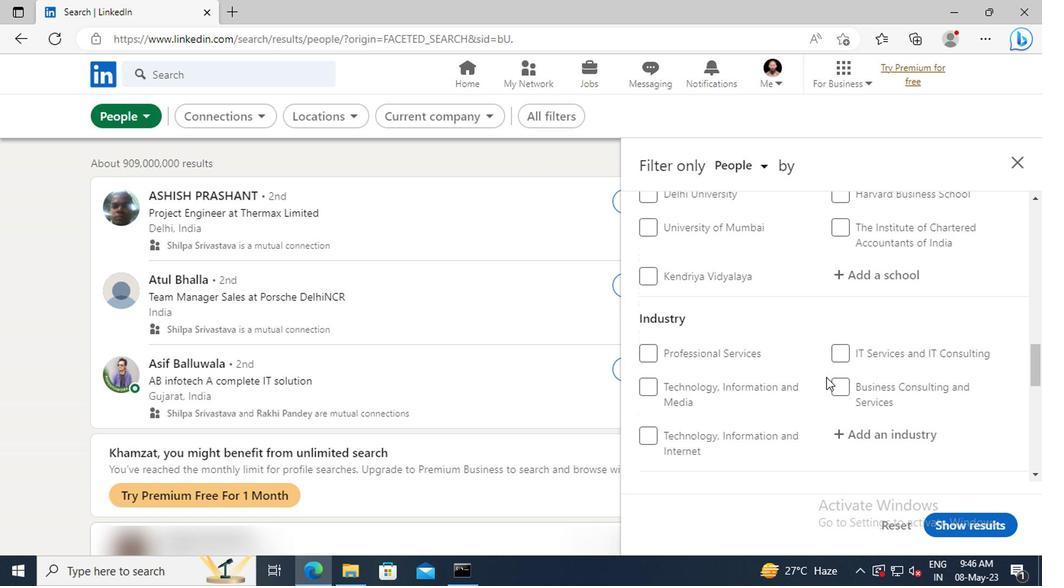 
Action: Mouse scrolled (822, 378) with delta (0, 1)
Screenshot: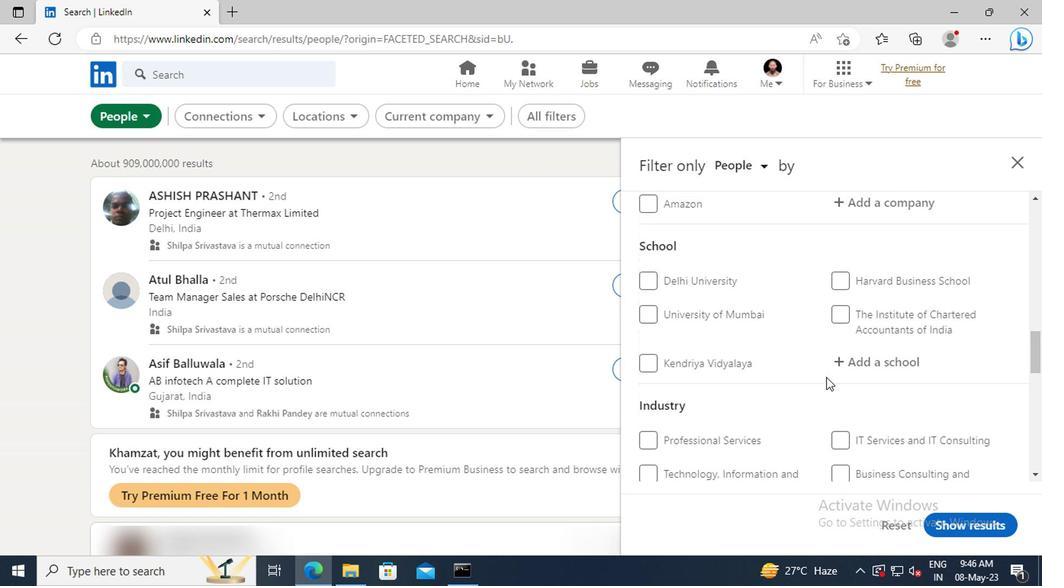 
Action: Mouse scrolled (822, 378) with delta (0, 1)
Screenshot: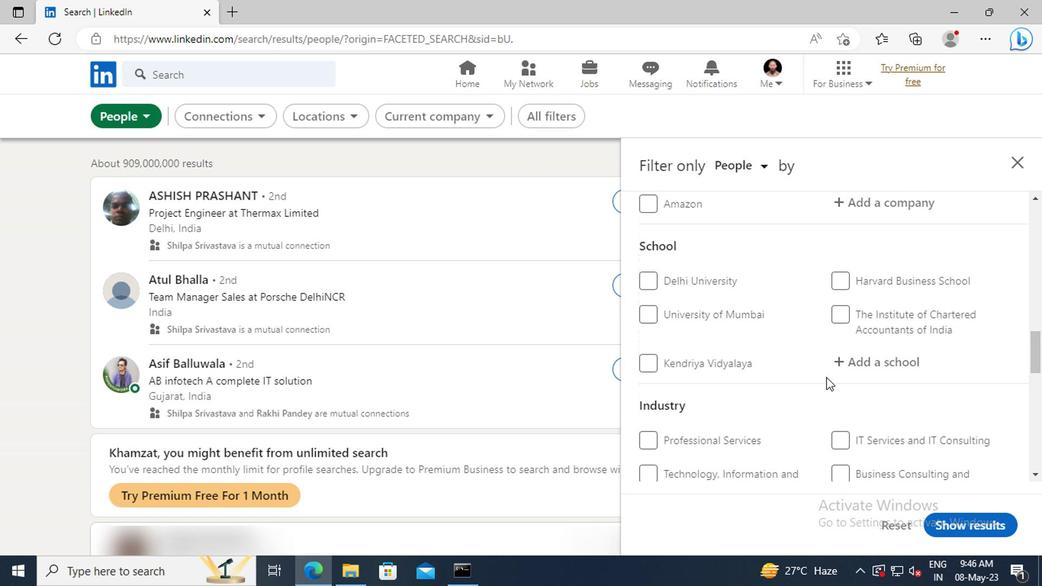 
Action: Mouse scrolled (822, 378) with delta (0, 1)
Screenshot: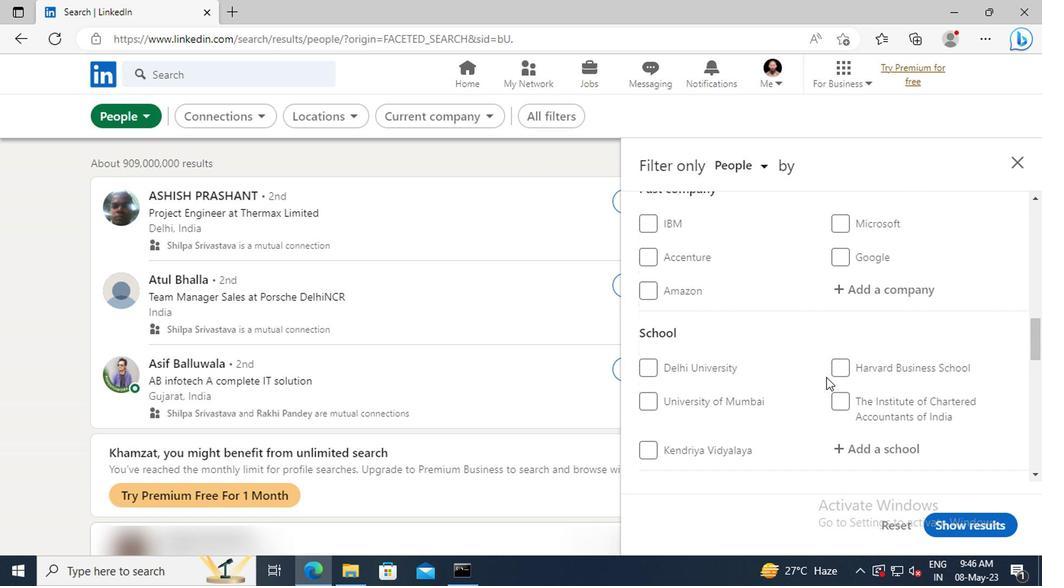 
Action: Mouse scrolled (822, 378) with delta (0, 1)
Screenshot: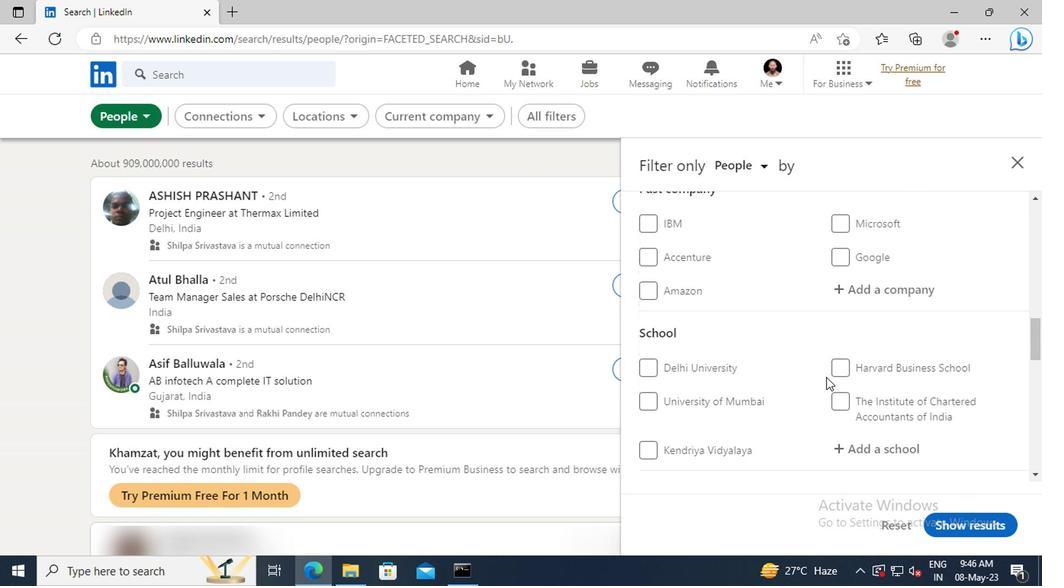 
Action: Mouse scrolled (822, 378) with delta (0, 1)
Screenshot: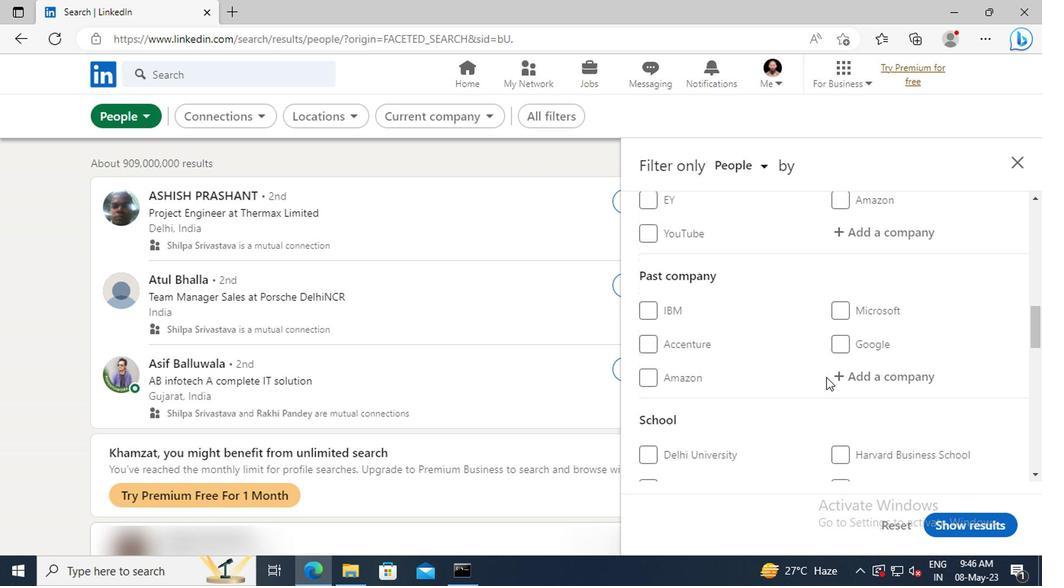 
Action: Mouse scrolled (822, 378) with delta (0, 1)
Screenshot: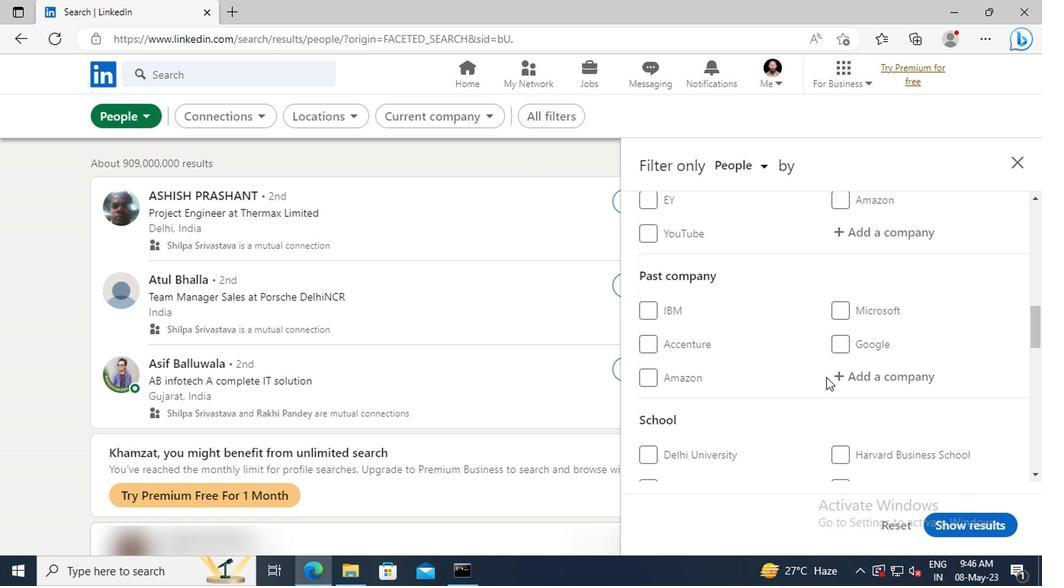 
Action: Mouse moved to (839, 325)
Screenshot: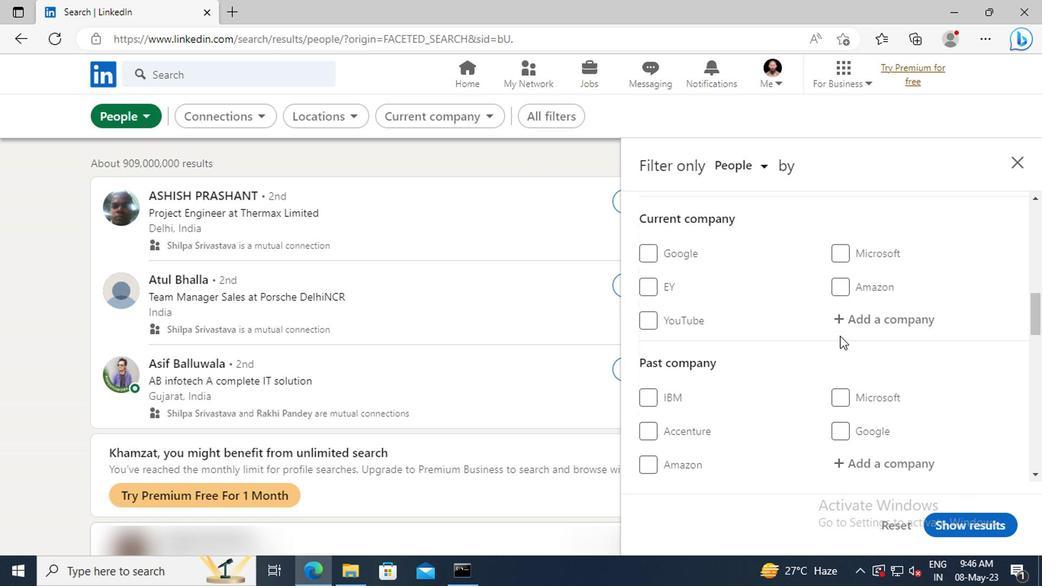 
Action: Mouse pressed left at (839, 325)
Screenshot: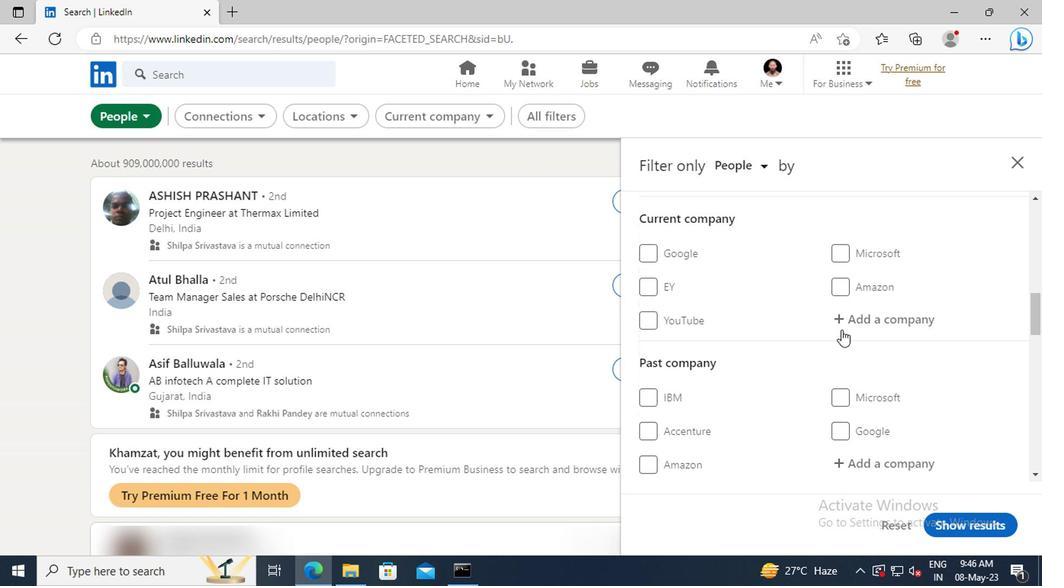 
Action: Key pressed <Key.shift>CHANEL
Screenshot: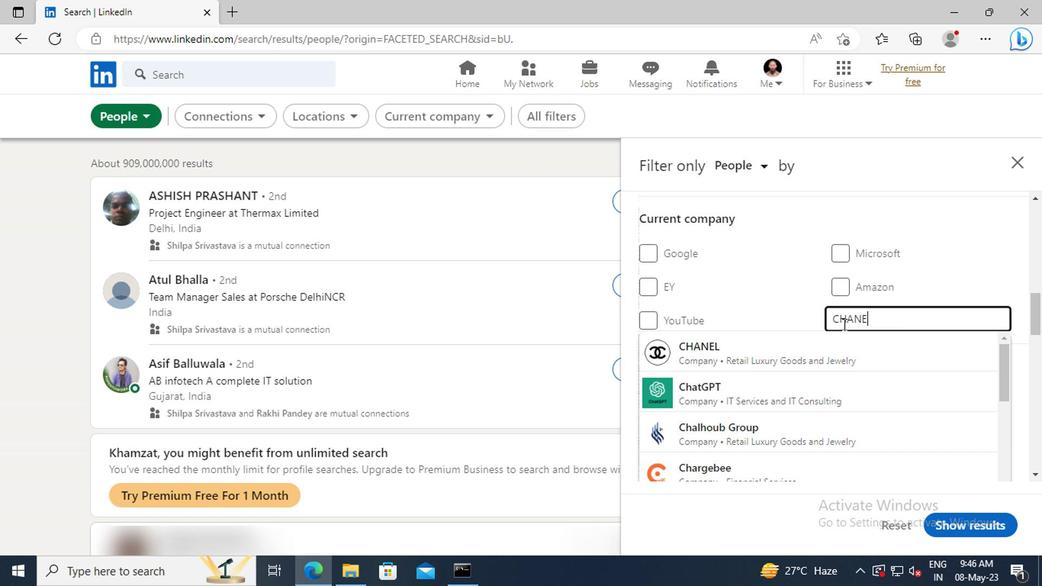 
Action: Mouse moved to (837, 347)
Screenshot: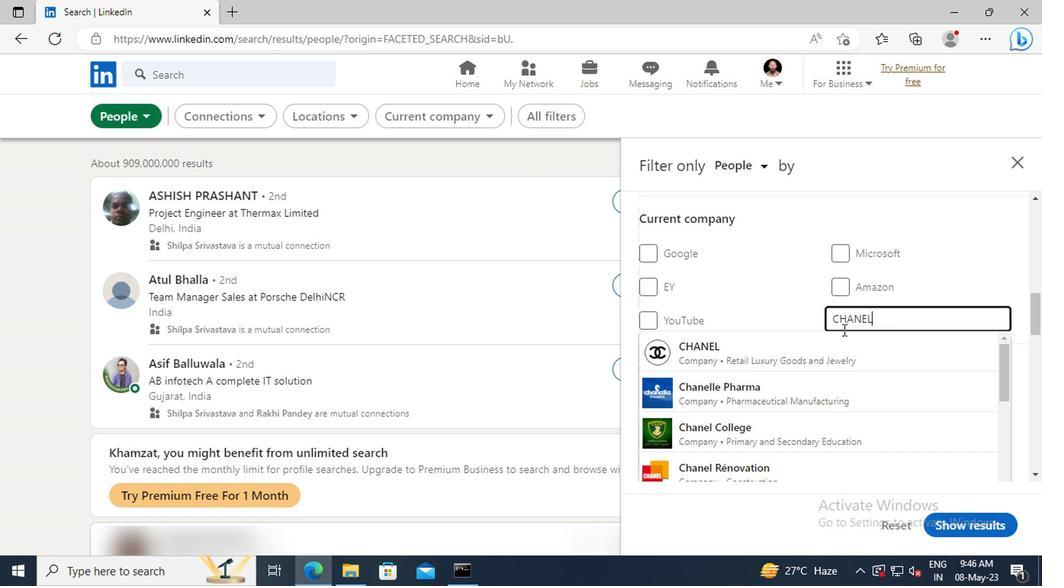 
Action: Mouse pressed left at (837, 347)
Screenshot: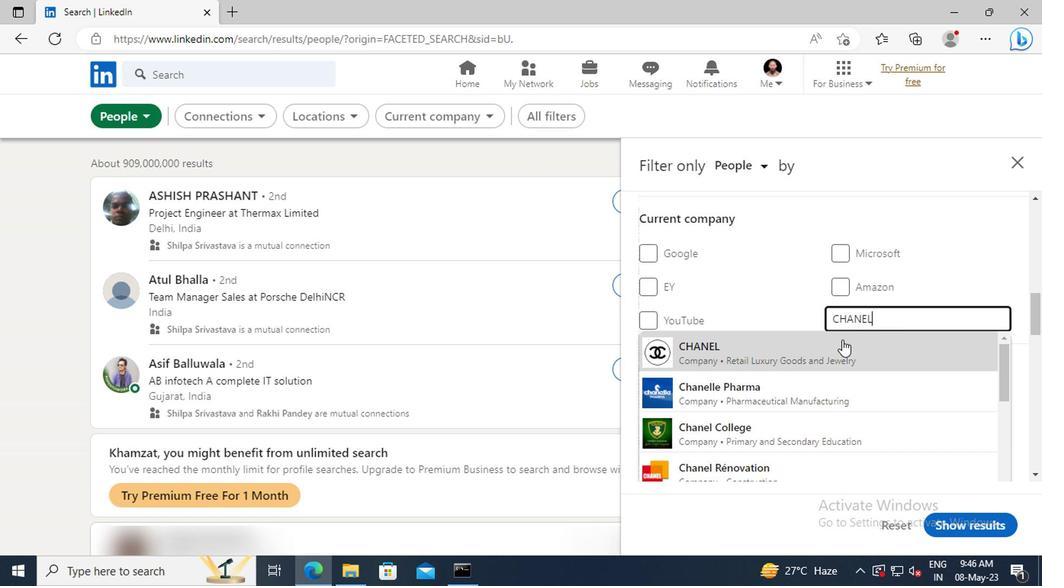 
Action: Mouse scrolled (837, 346) with delta (0, -1)
Screenshot: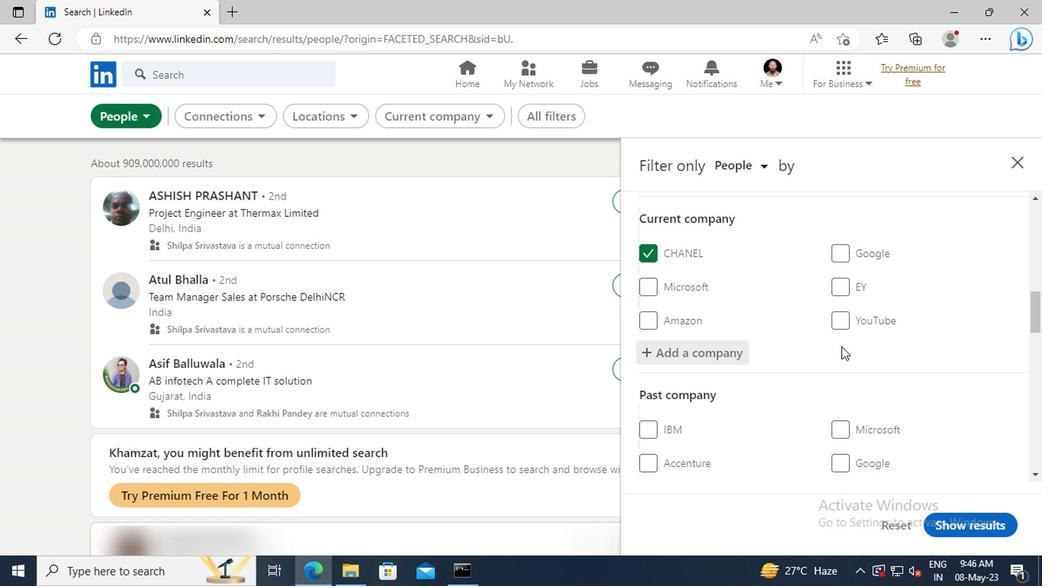 
Action: Mouse scrolled (837, 346) with delta (0, -1)
Screenshot: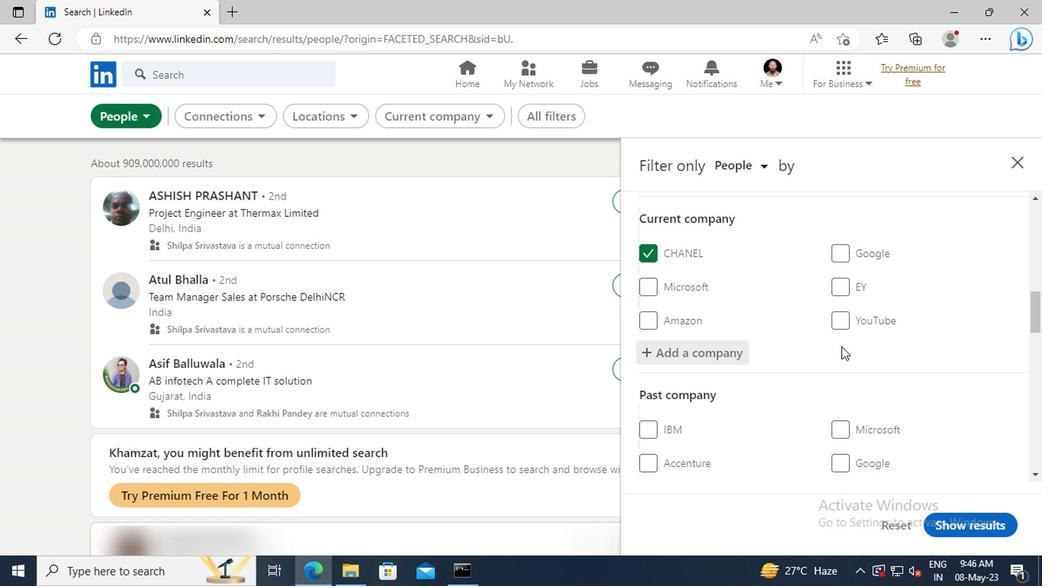
Action: Mouse moved to (837, 346)
Screenshot: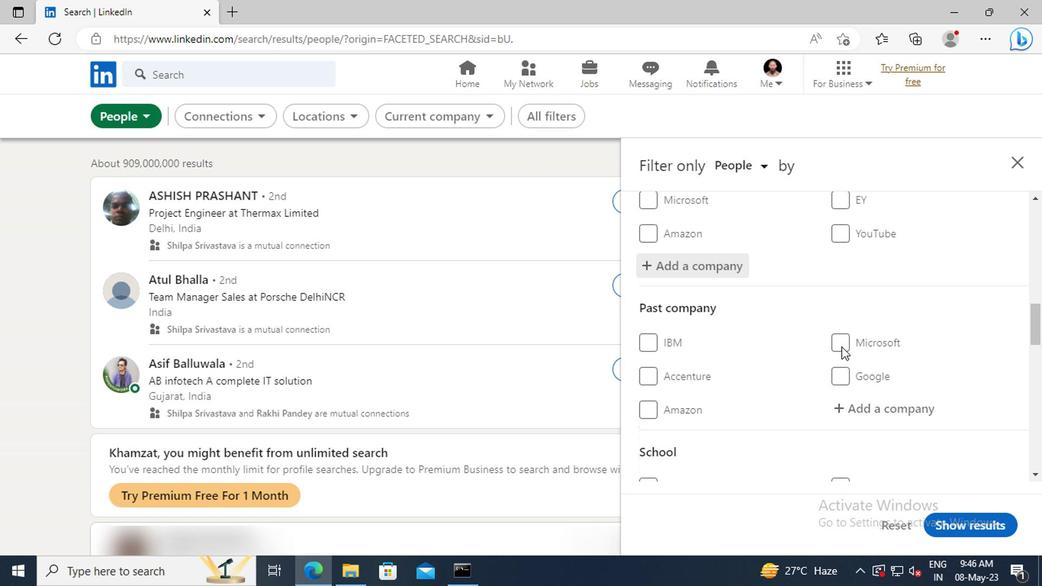 
Action: Mouse scrolled (837, 345) with delta (0, 0)
Screenshot: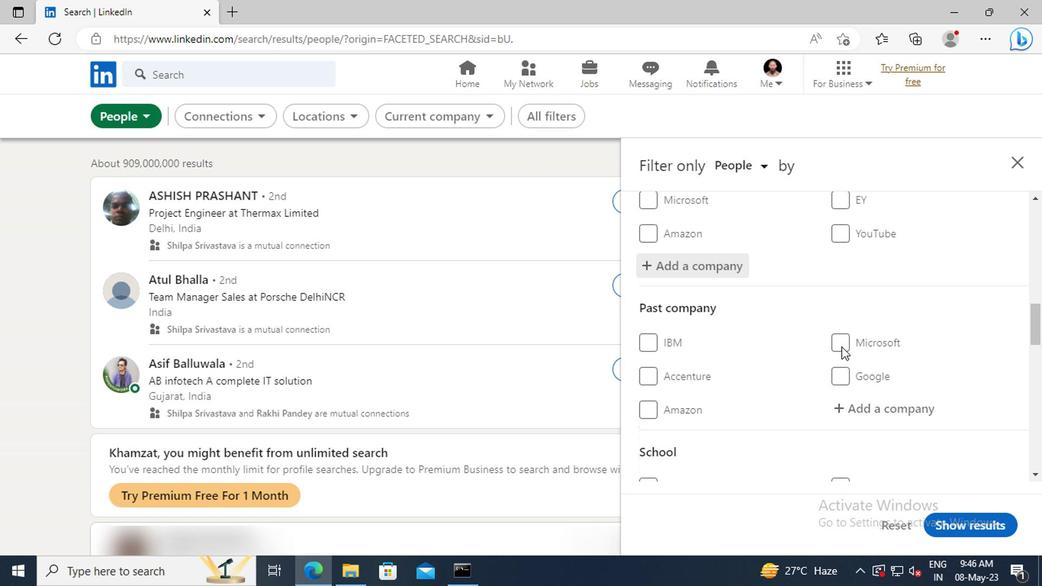 
Action: Mouse moved to (837, 341)
Screenshot: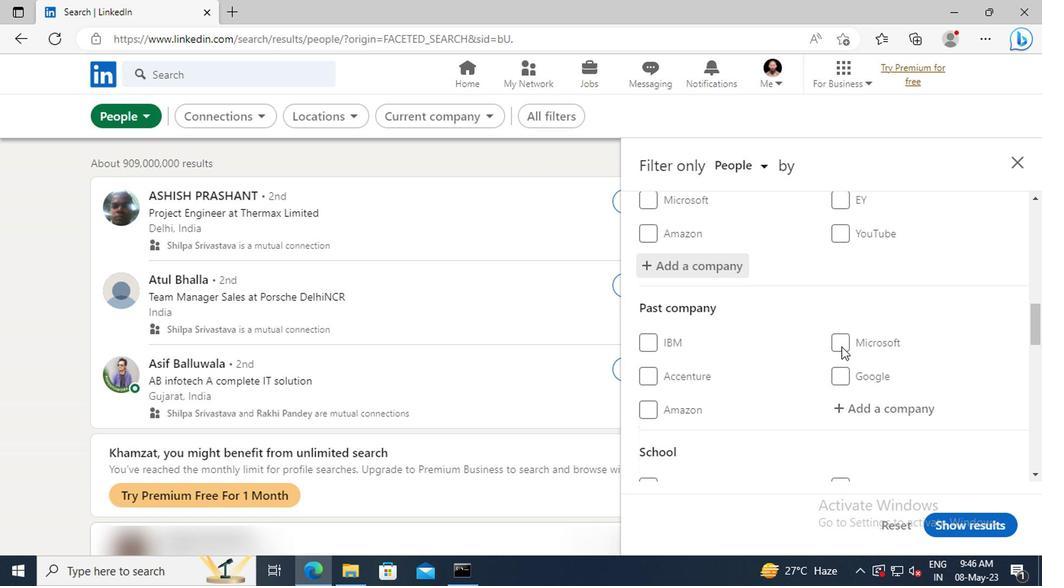 
Action: Mouse scrolled (837, 341) with delta (0, 0)
Screenshot: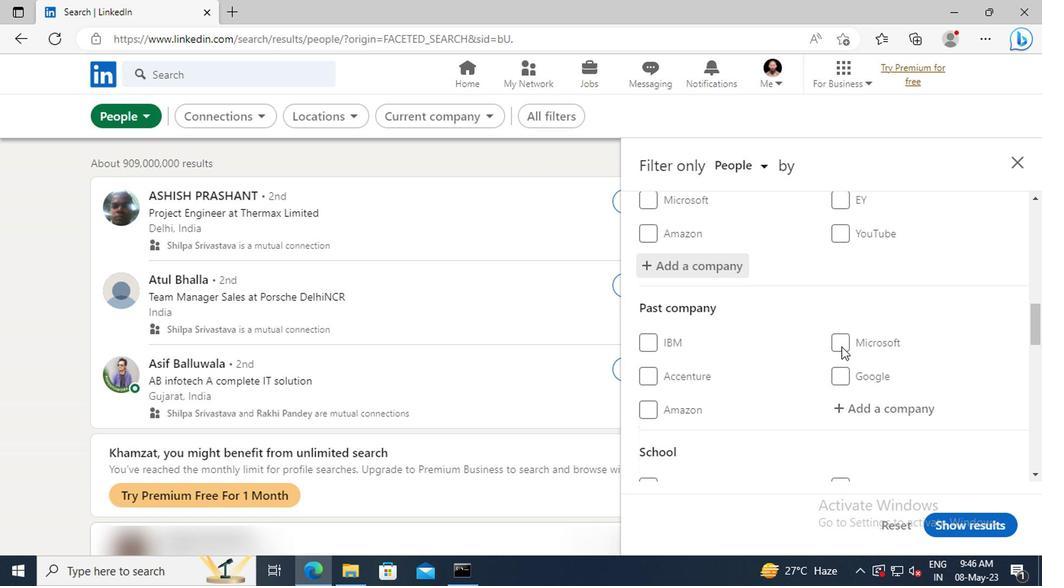 
Action: Mouse moved to (834, 317)
Screenshot: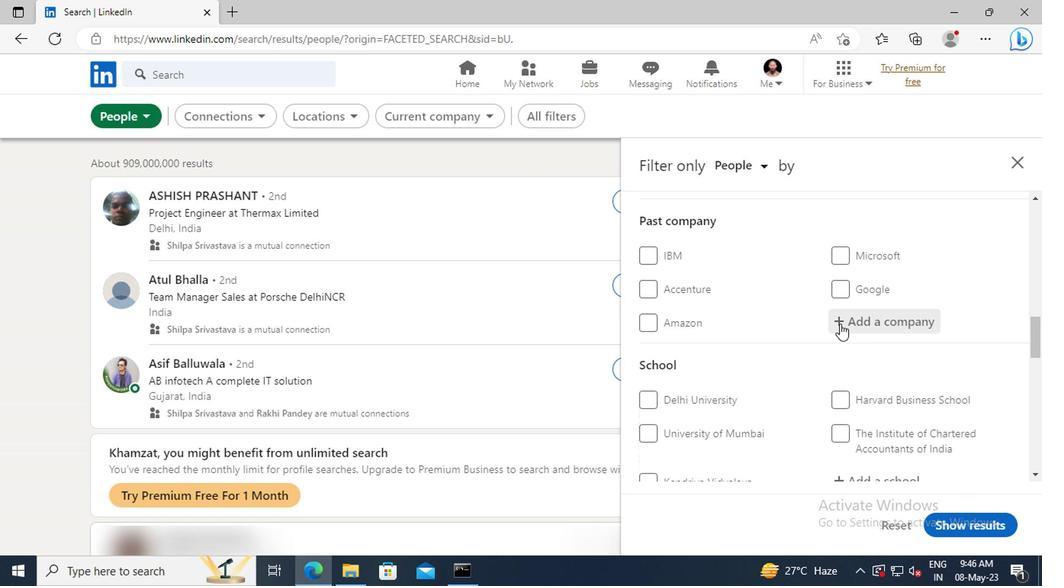 
Action: Mouse scrolled (834, 315) with delta (0, -1)
Screenshot: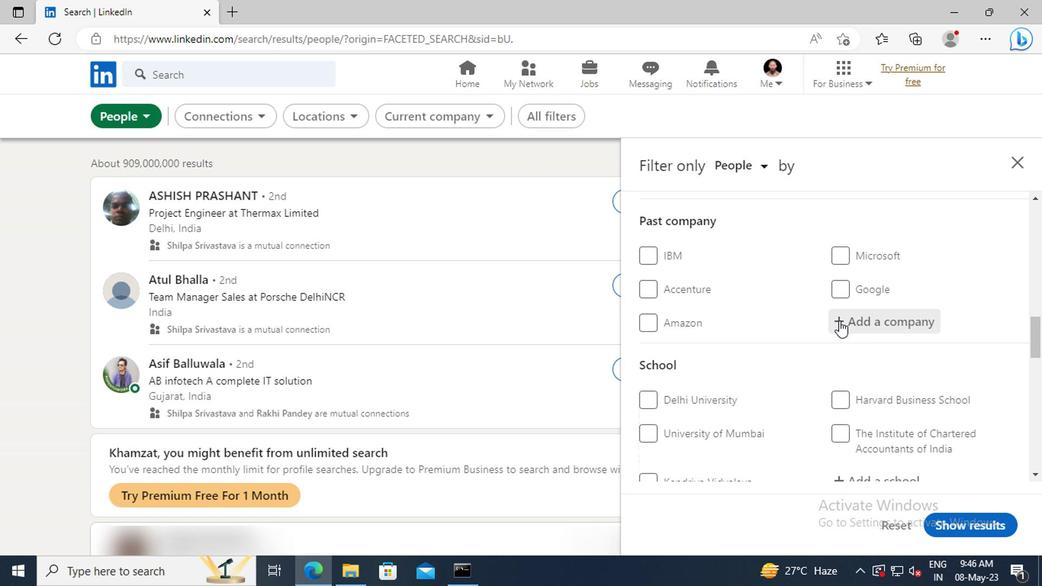 
Action: Mouse moved to (834, 315)
Screenshot: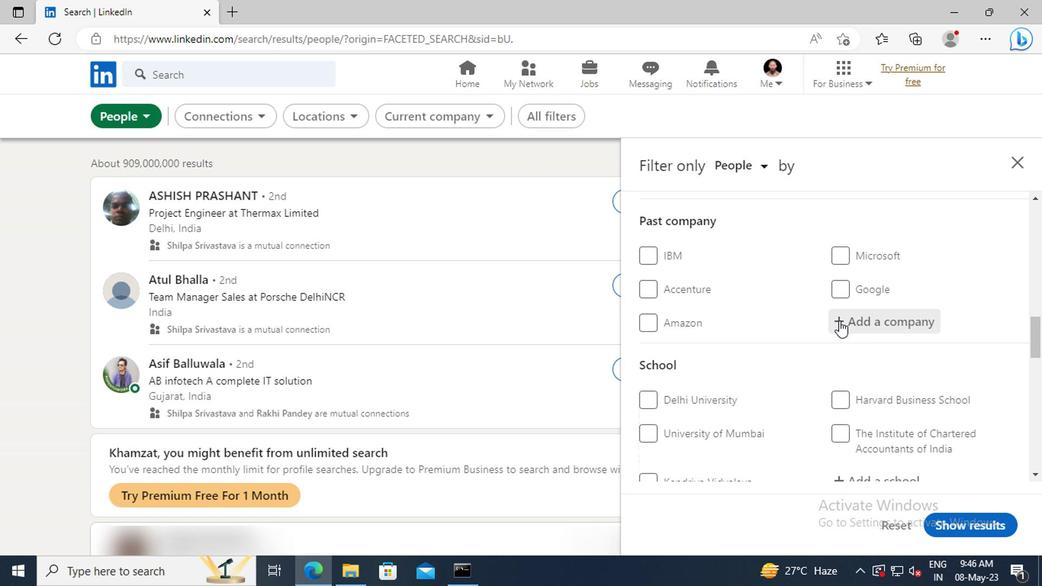 
Action: Mouse scrolled (834, 315) with delta (0, 0)
Screenshot: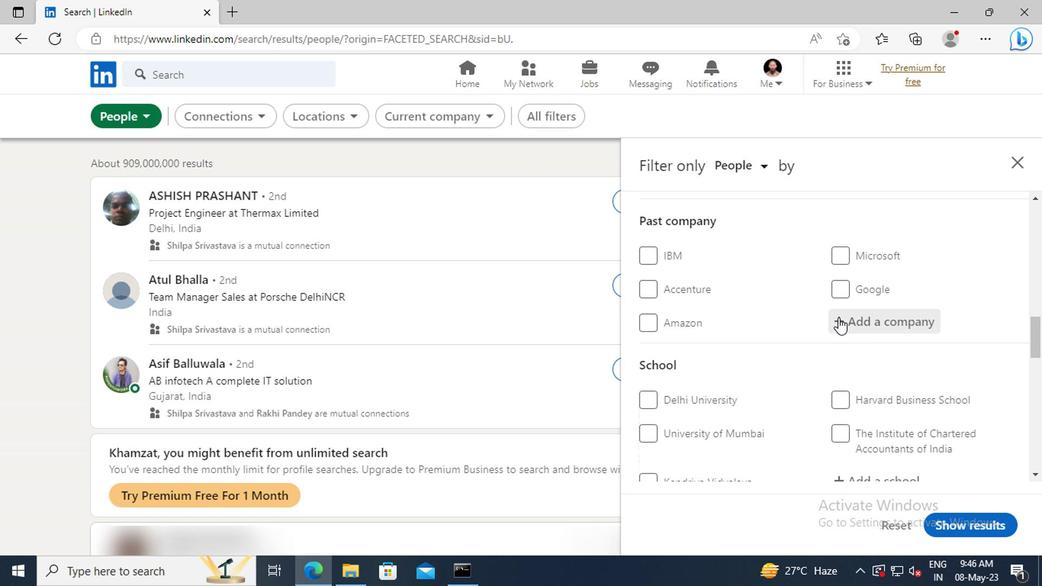 
Action: Mouse moved to (834, 315)
Screenshot: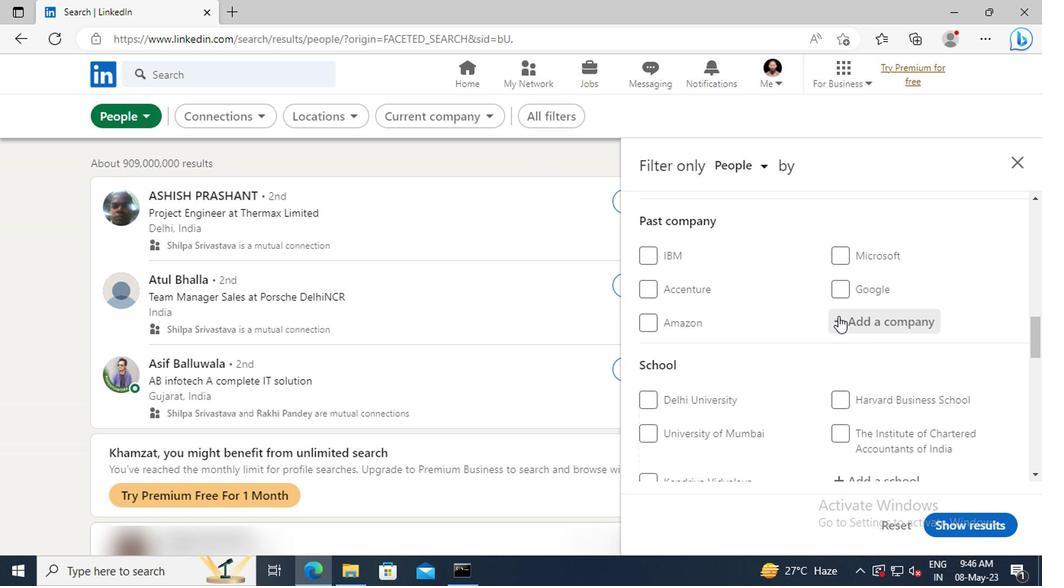 
Action: Mouse scrolled (834, 314) with delta (0, -1)
Screenshot: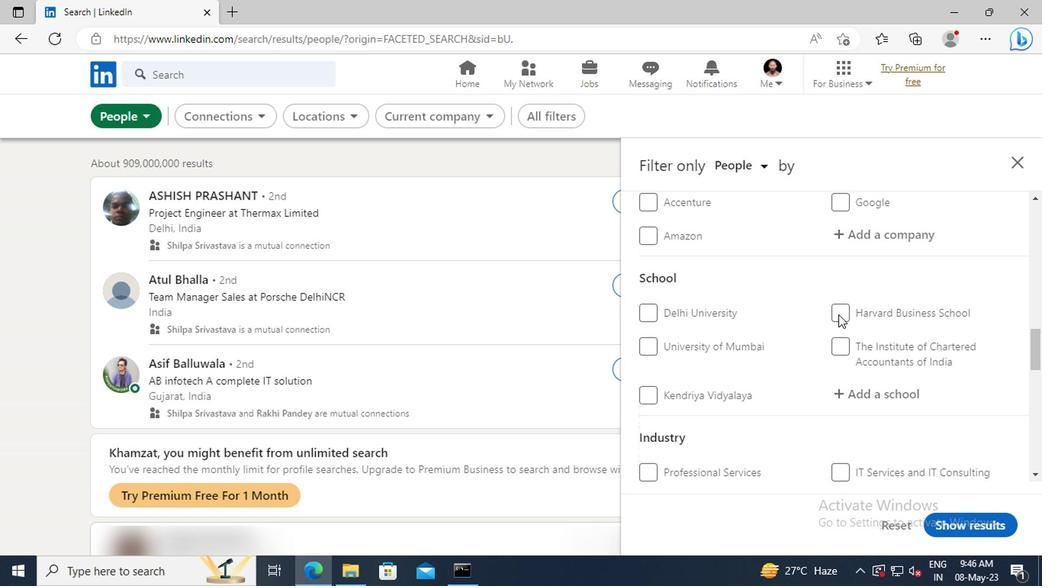 
Action: Mouse moved to (834, 315)
Screenshot: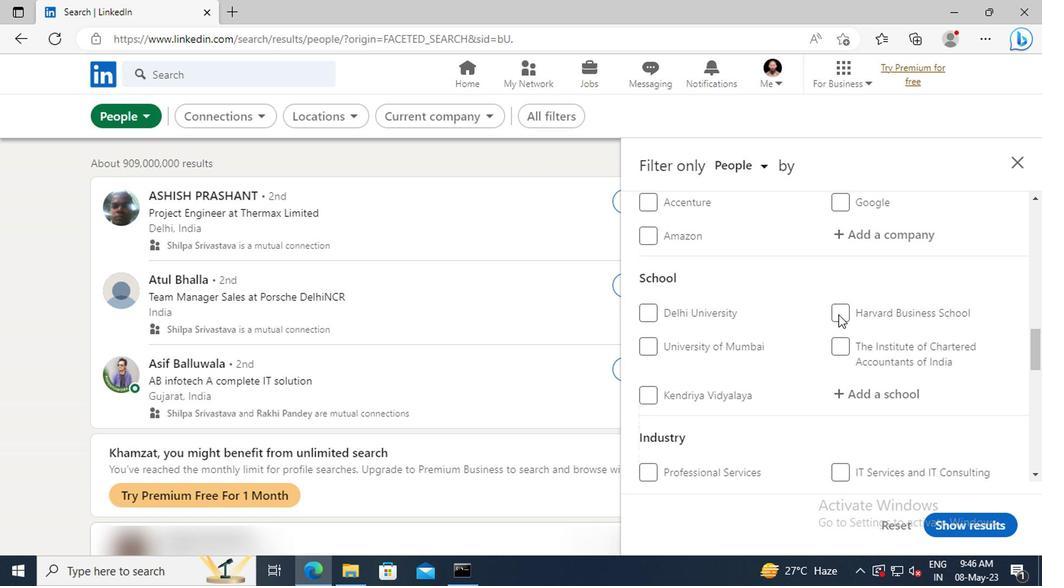 
Action: Mouse scrolled (834, 314) with delta (0, -1)
Screenshot: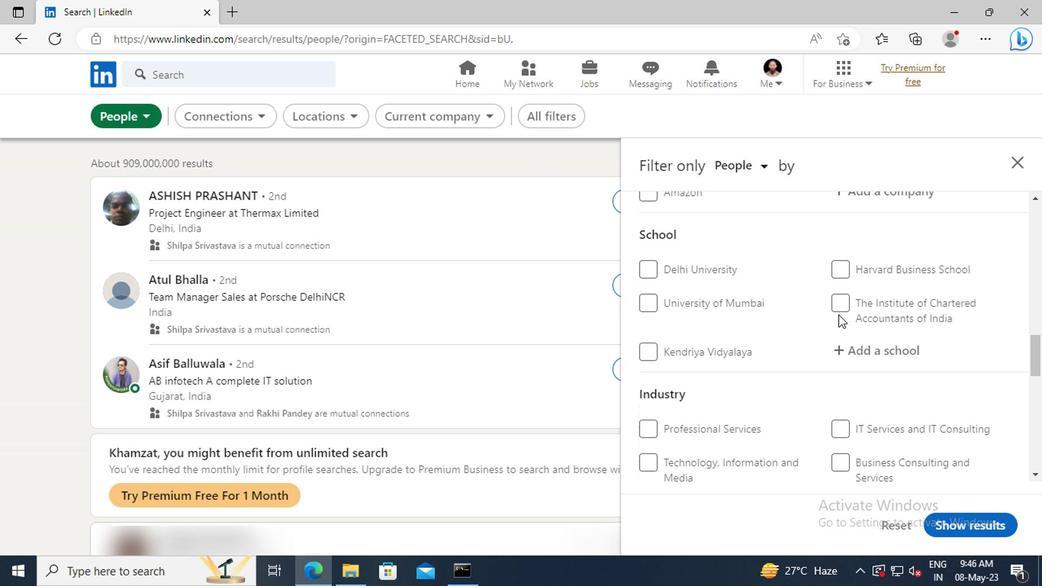 
Action: Mouse moved to (840, 315)
Screenshot: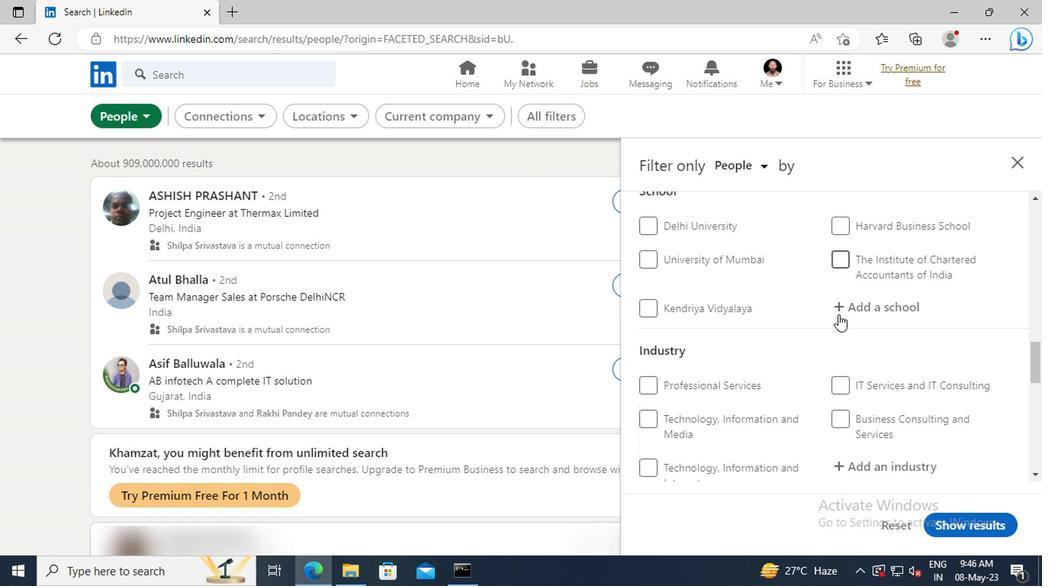 
Action: Mouse pressed left at (840, 315)
Screenshot: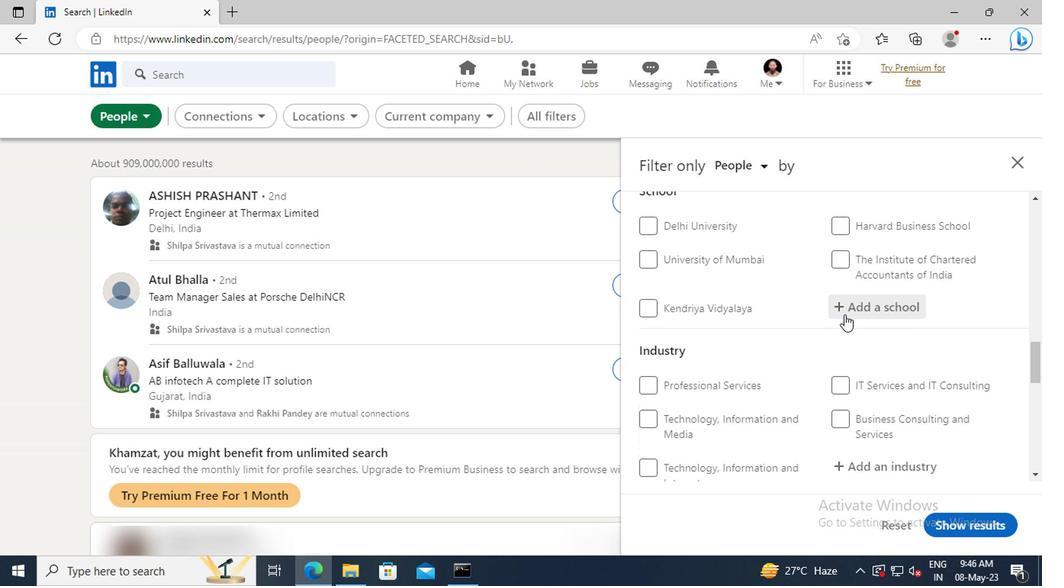 
Action: Key pressed <Key.shift>
Screenshot: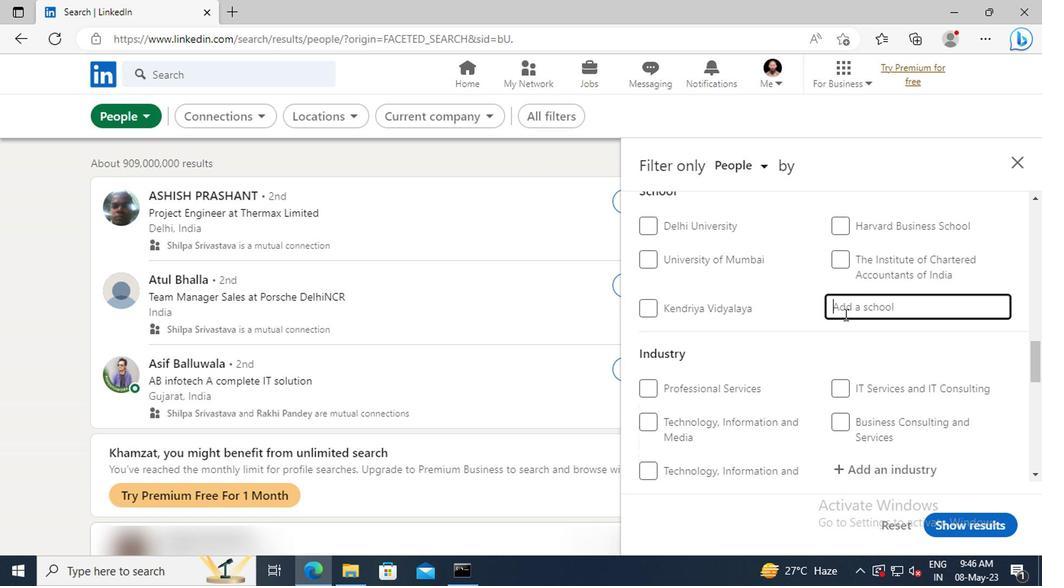 
Action: Mouse moved to (840, 315)
Screenshot: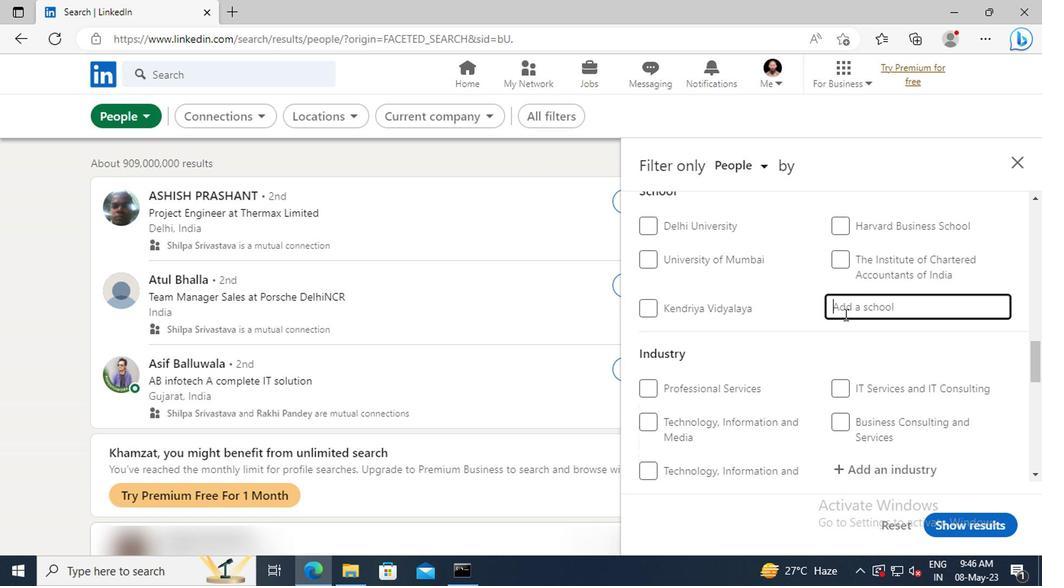 
Action: Key pressed ST.<Key.space><Key.shift>MARY'S<Key.space><Key.shift>COLLEGE
Screenshot: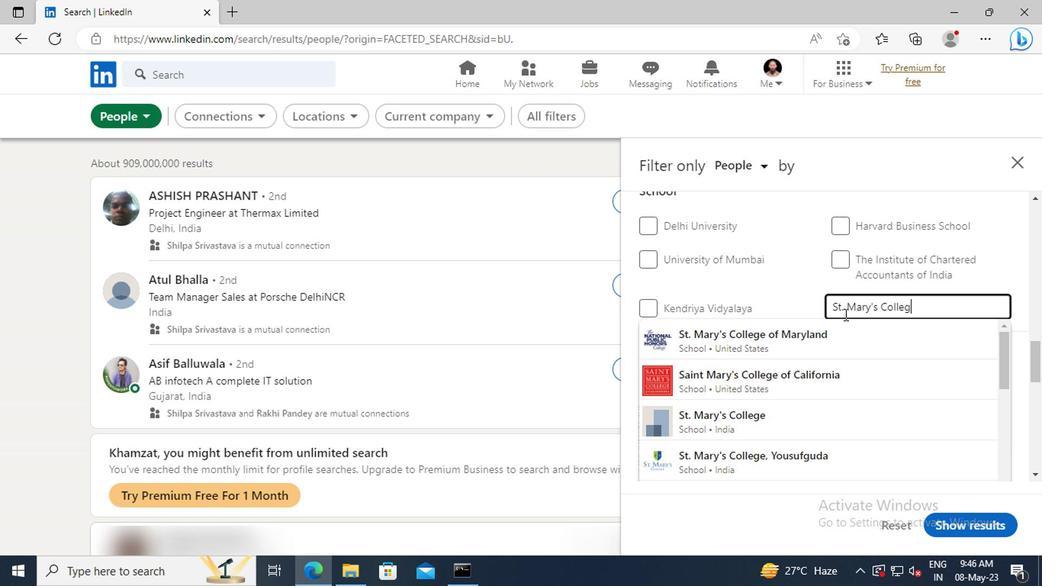 
Action: Mouse moved to (858, 408)
Screenshot: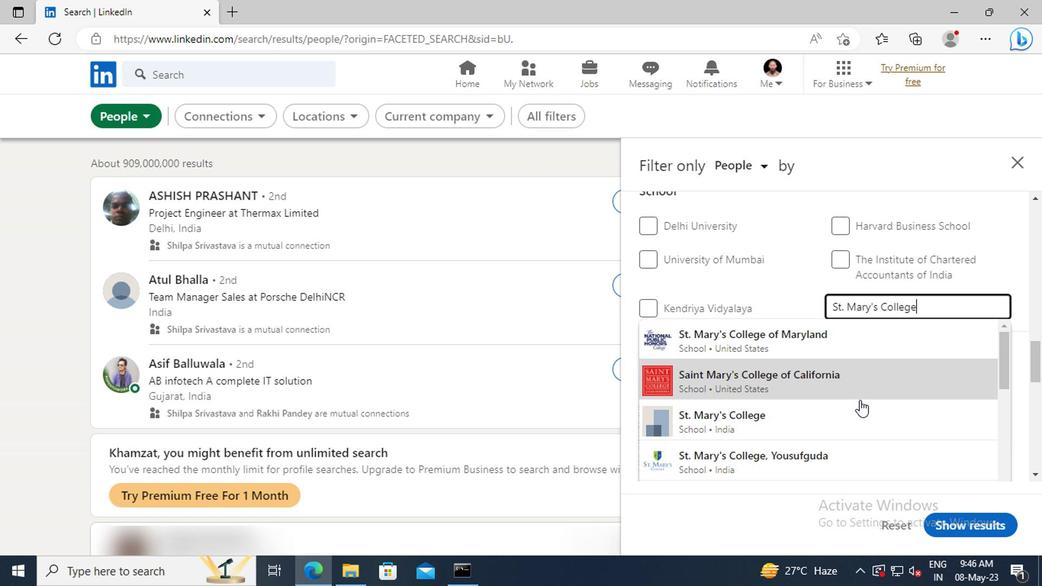 
Action: Mouse pressed left at (858, 408)
Screenshot: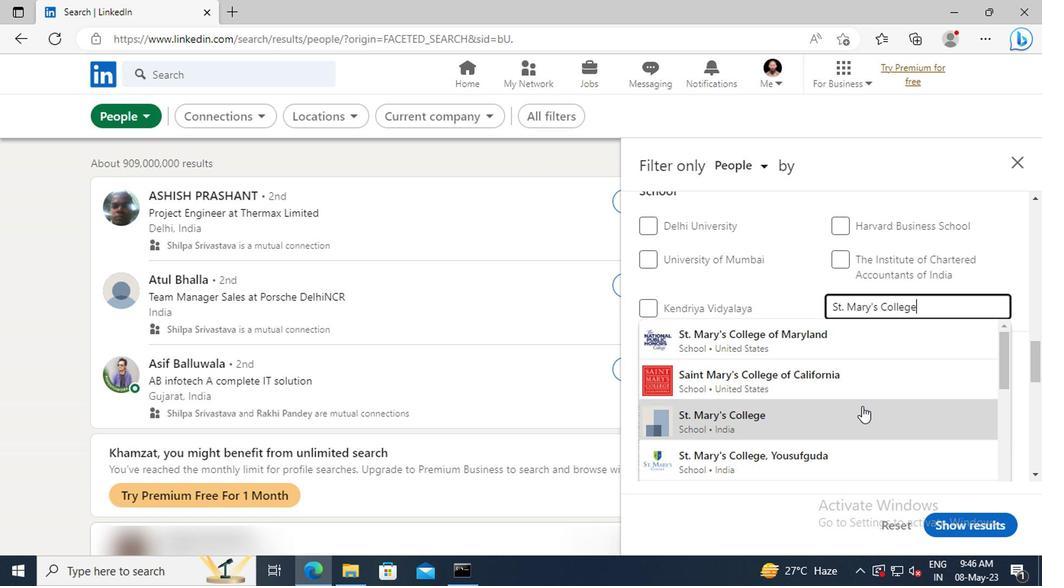 
Action: Mouse moved to (858, 399)
Screenshot: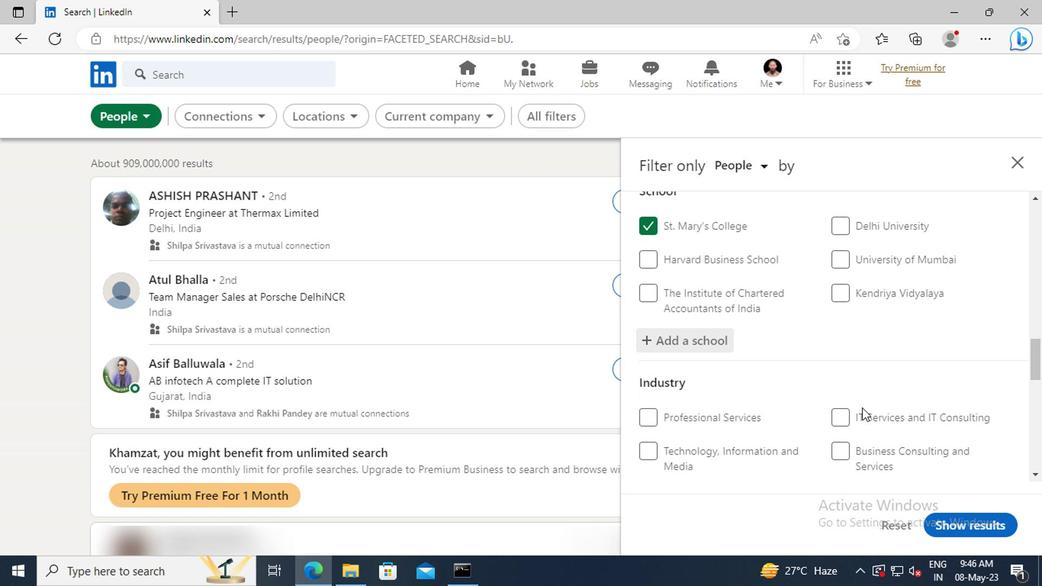 
Action: Mouse scrolled (858, 398) with delta (0, -1)
Screenshot: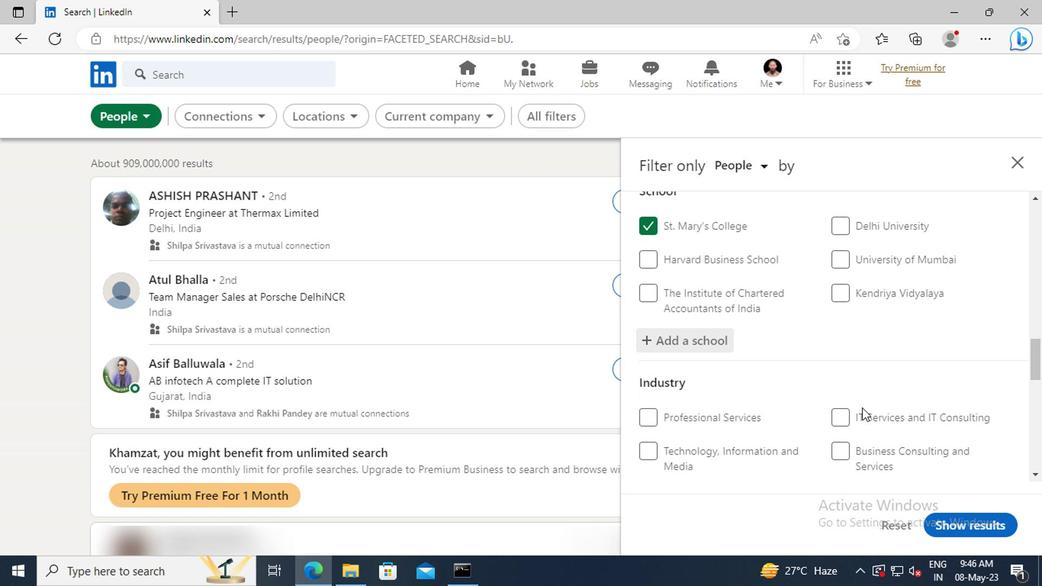 
Action: Mouse moved to (856, 388)
Screenshot: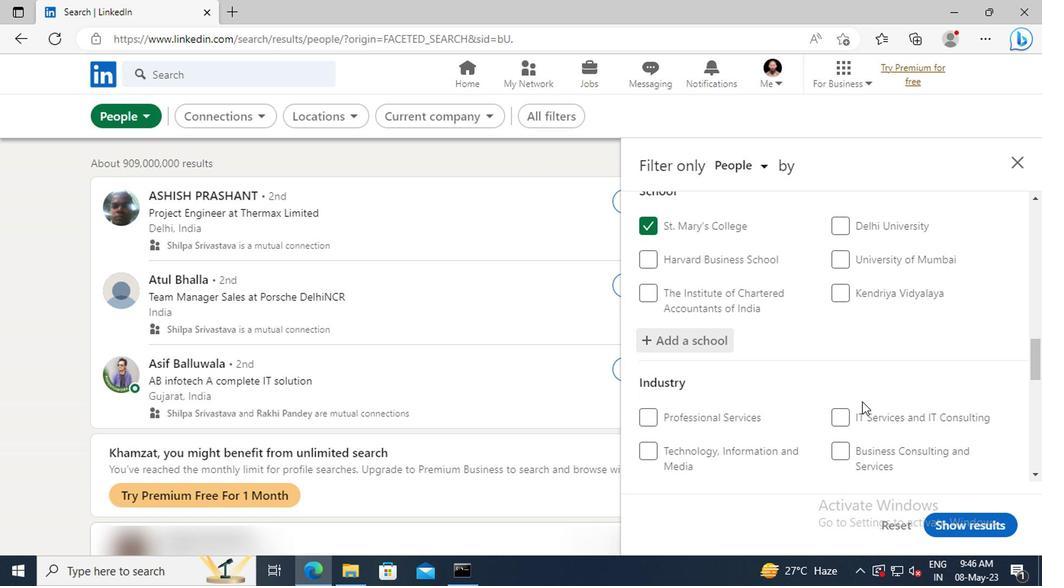 
Action: Mouse scrolled (856, 387) with delta (0, -1)
Screenshot: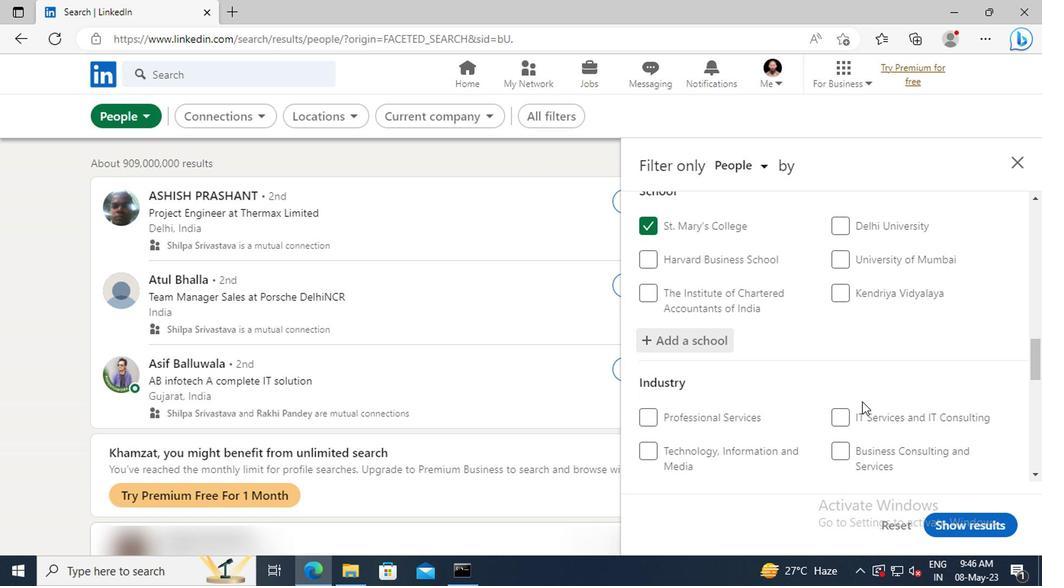 
Action: Mouse moved to (853, 368)
Screenshot: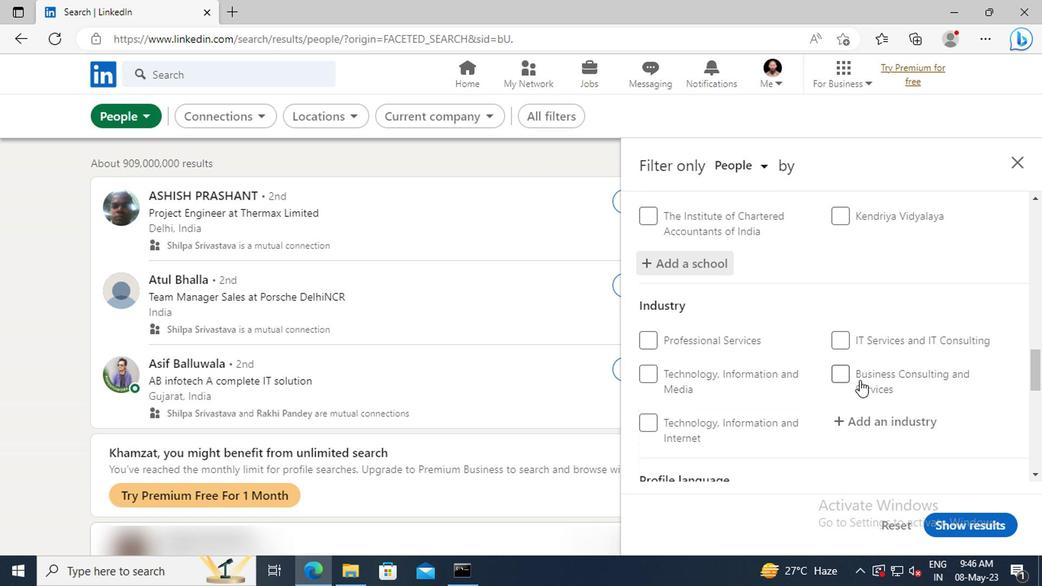 
Action: Mouse scrolled (853, 368) with delta (0, 0)
Screenshot: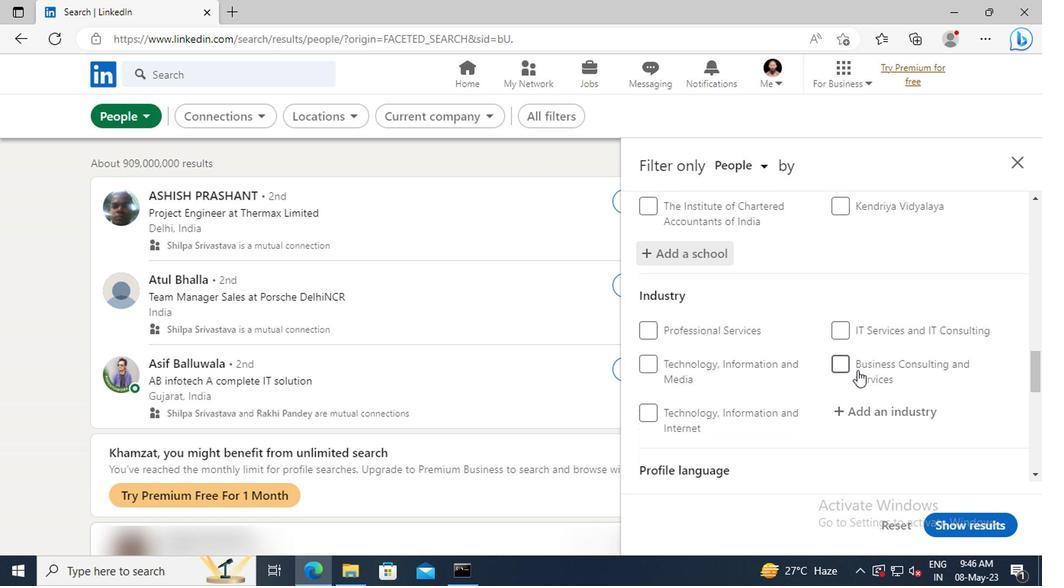 
Action: Mouse moved to (857, 364)
Screenshot: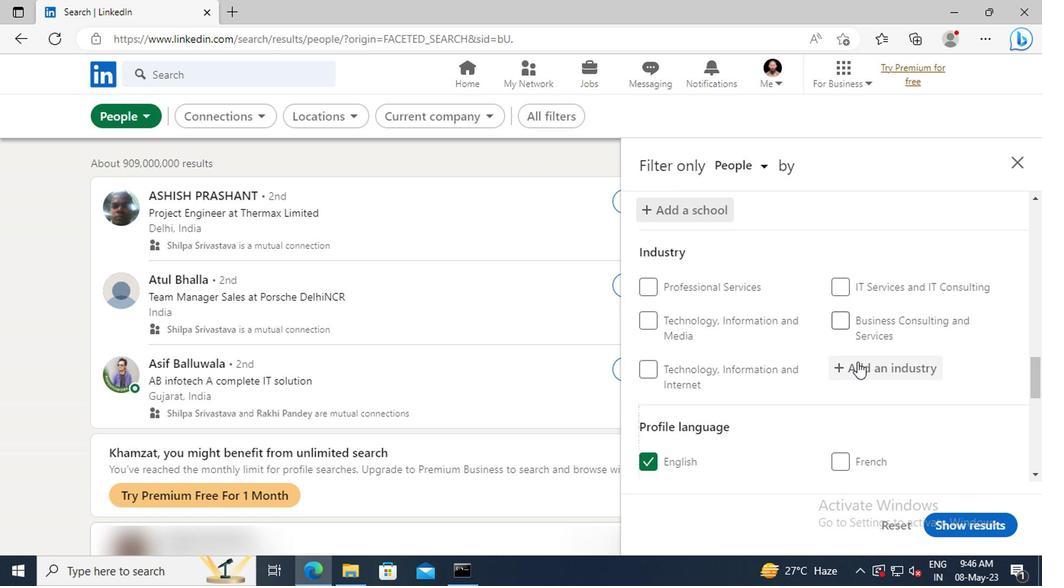 
Action: Mouse pressed left at (857, 364)
Screenshot: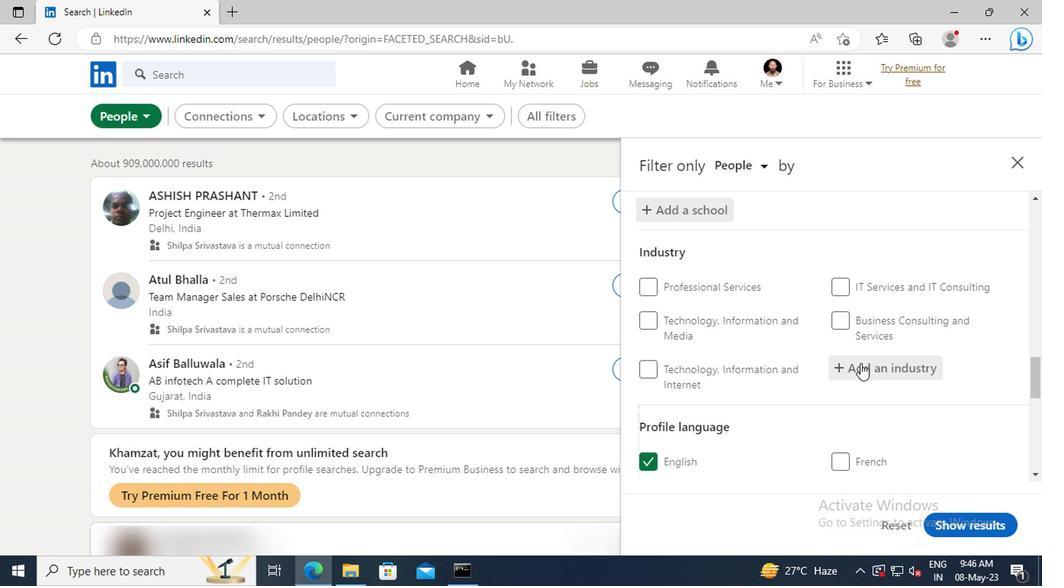 
Action: Key pressed <Key.shift>PHYS
Screenshot: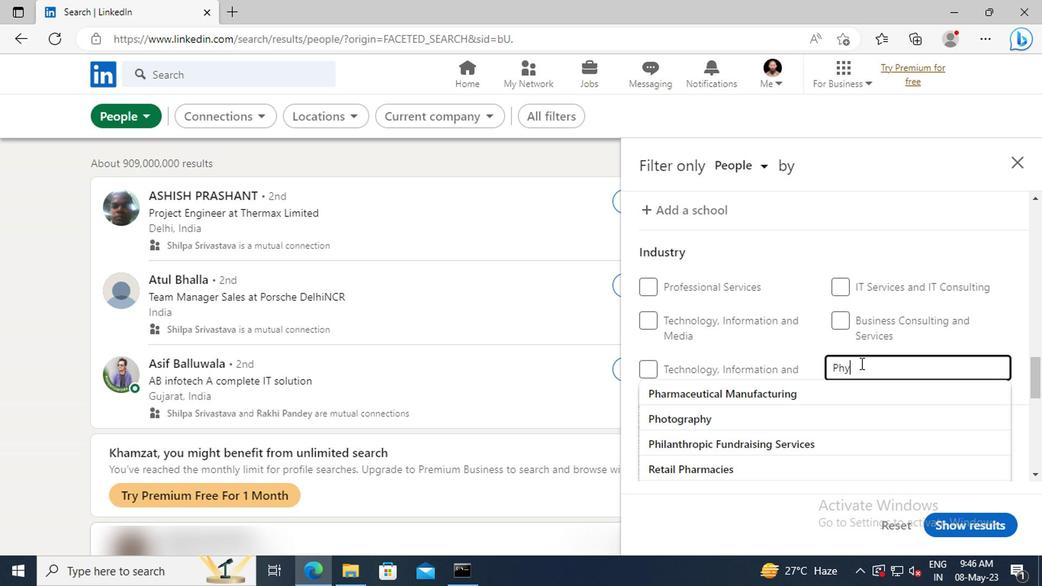 
Action: Mouse moved to (863, 389)
Screenshot: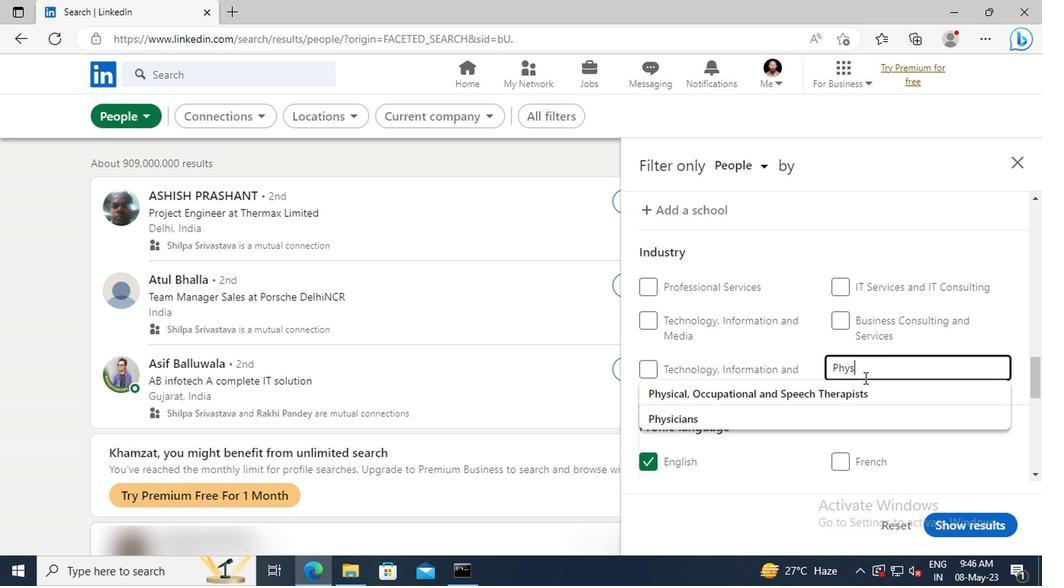 
Action: Mouse pressed left at (863, 389)
Screenshot: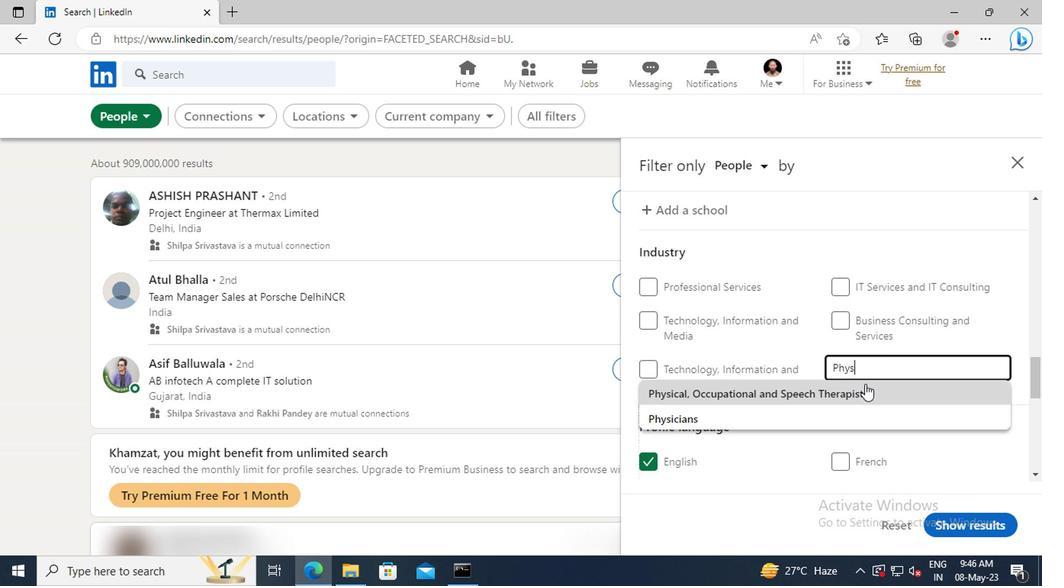 
Action: Mouse scrolled (863, 388) with delta (0, 0)
Screenshot: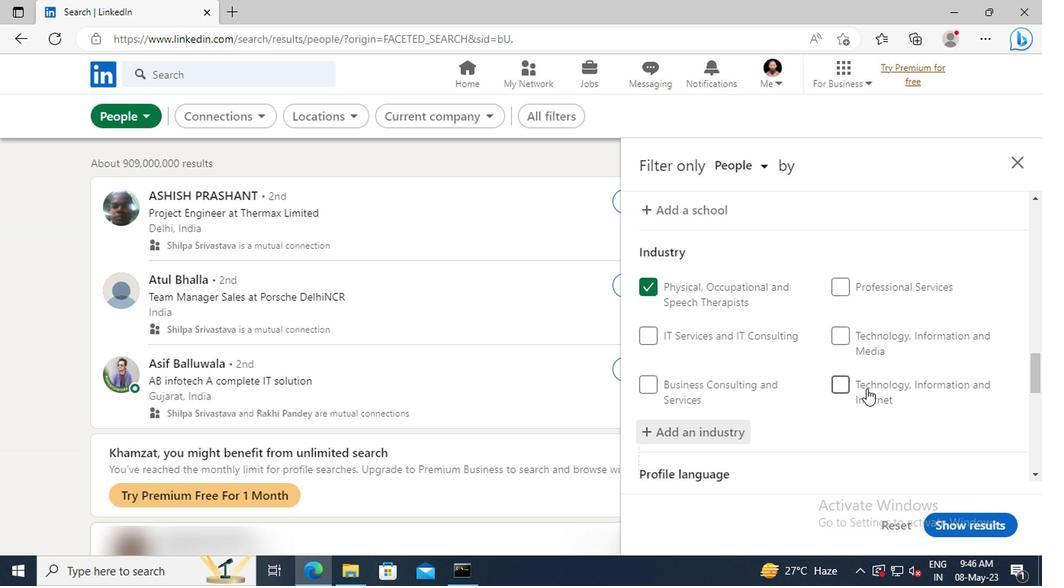 
Action: Mouse scrolled (863, 388) with delta (0, 0)
Screenshot: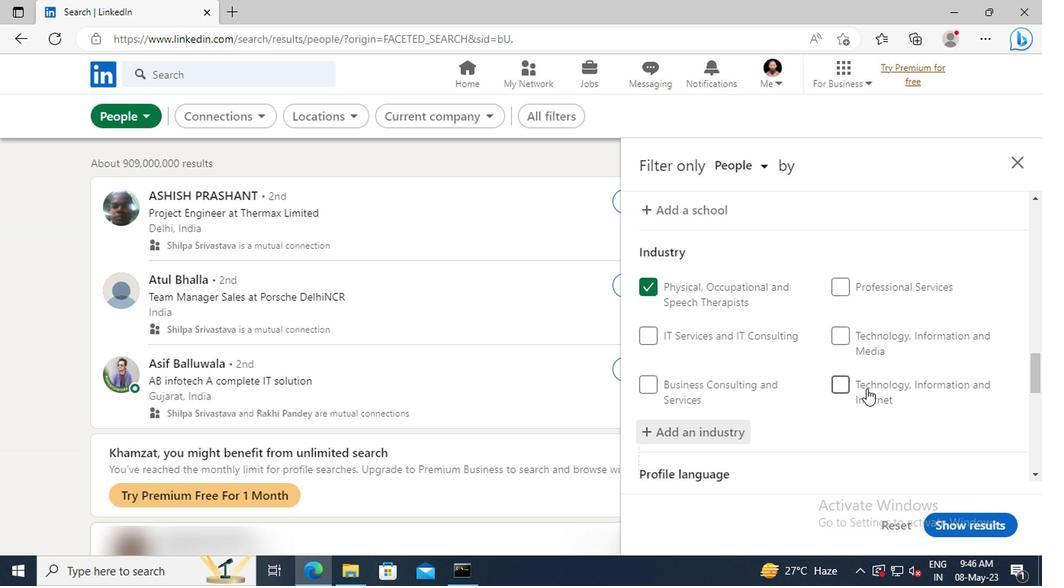 
Action: Mouse moved to (863, 386)
Screenshot: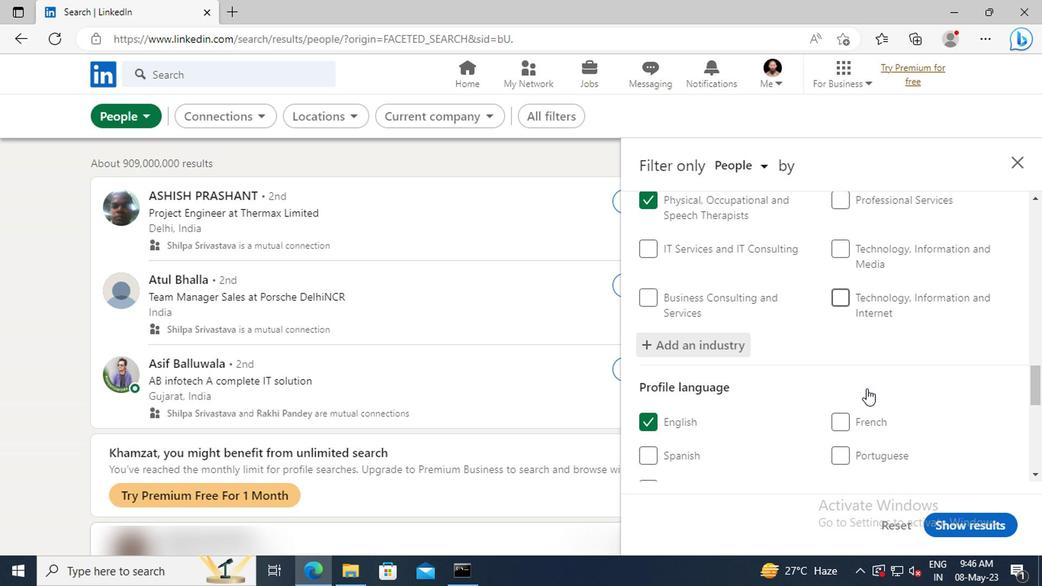 
Action: Mouse scrolled (863, 385) with delta (0, -1)
Screenshot: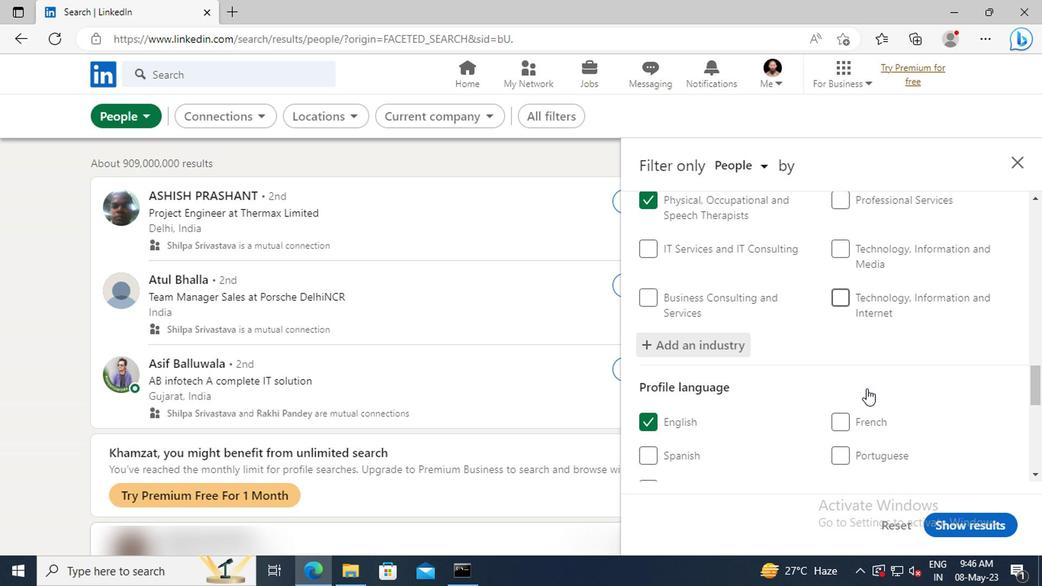 
Action: Mouse moved to (862, 379)
Screenshot: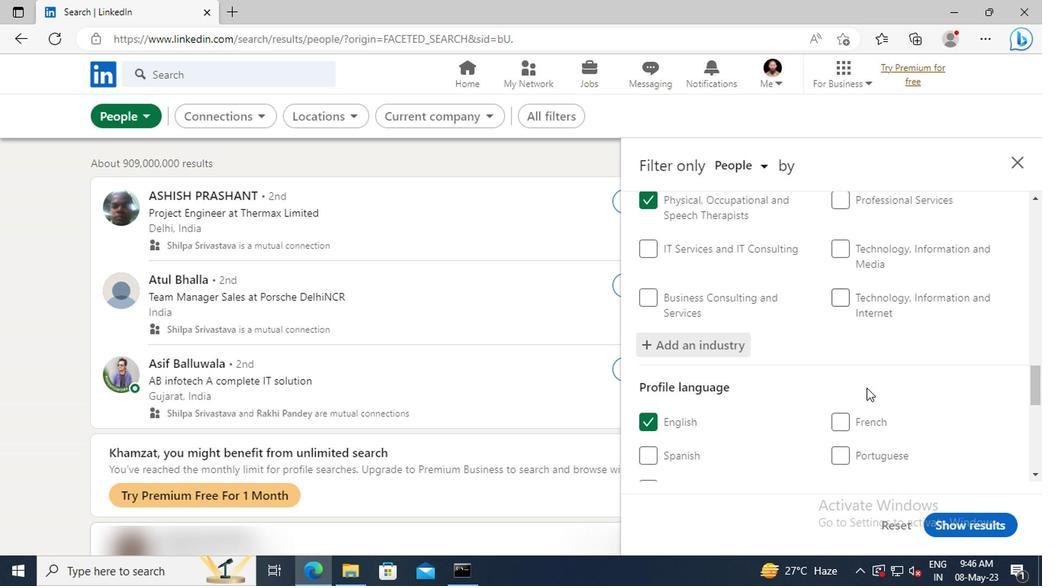 
Action: Mouse scrolled (862, 378) with delta (0, 0)
Screenshot: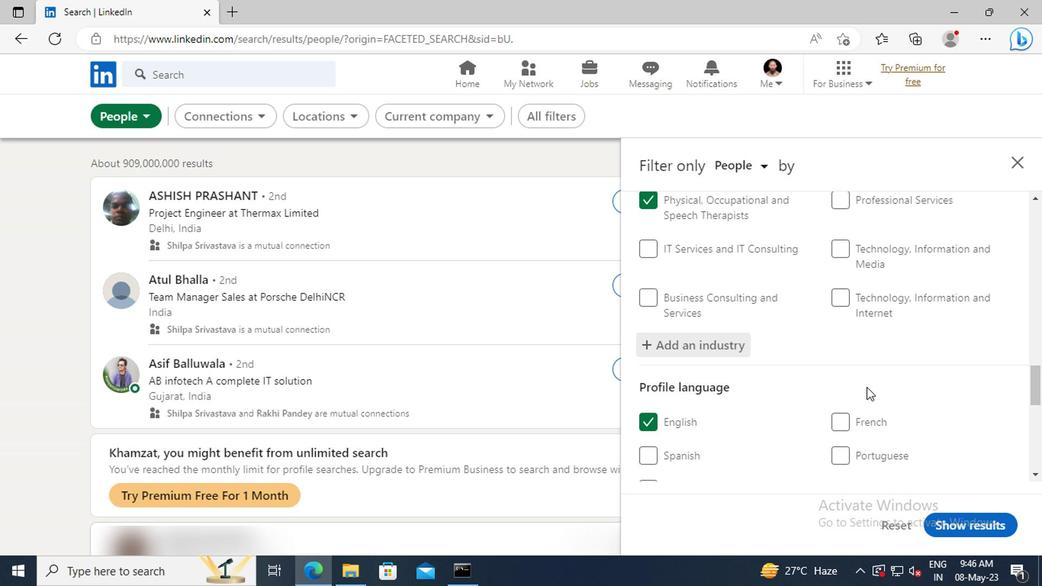 
Action: Mouse moved to (860, 367)
Screenshot: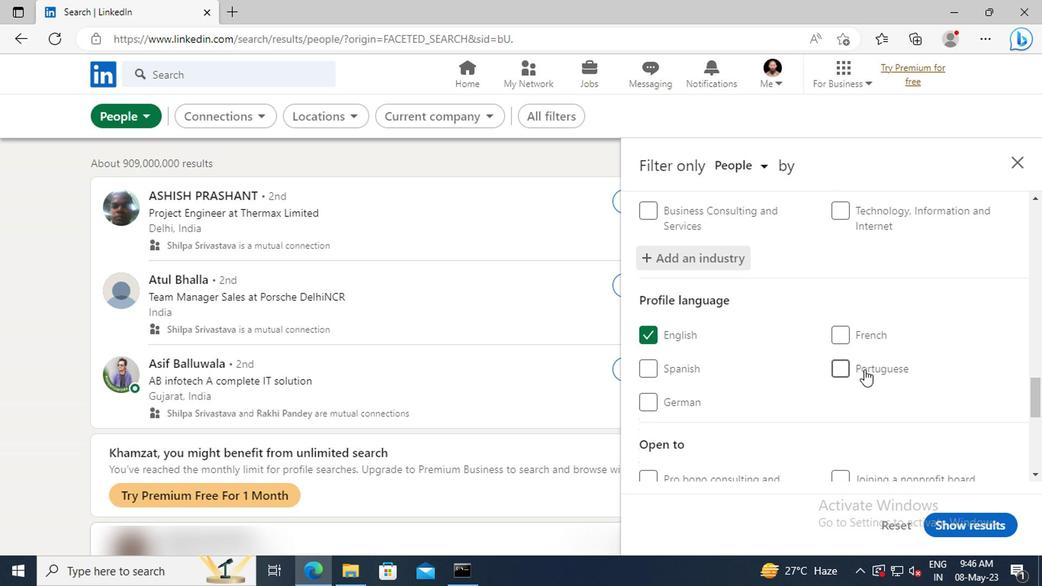 
Action: Mouse scrolled (860, 366) with delta (0, -1)
Screenshot: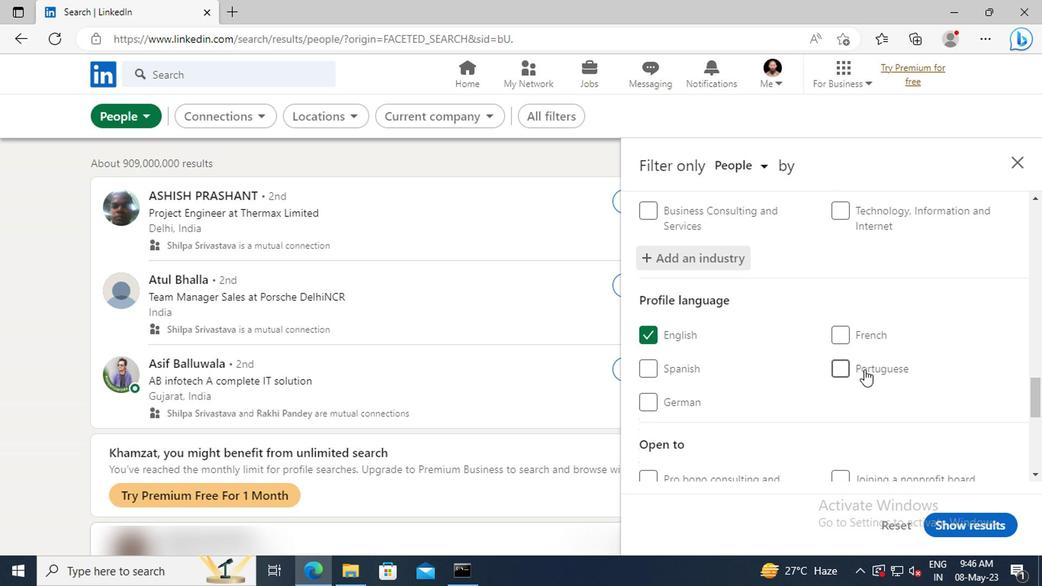 
Action: Mouse moved to (859, 353)
Screenshot: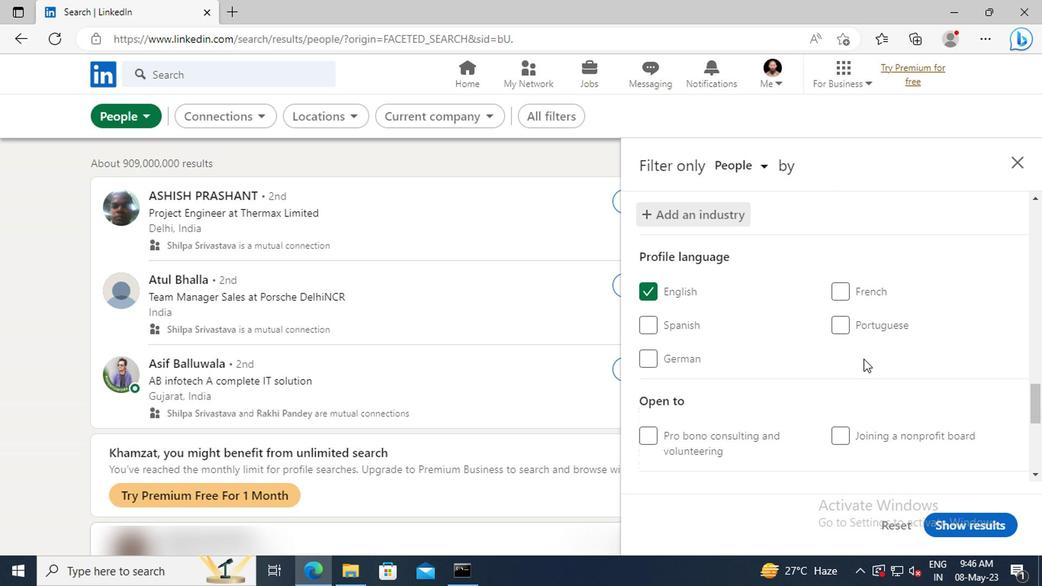 
Action: Mouse scrolled (859, 352) with delta (0, 0)
Screenshot: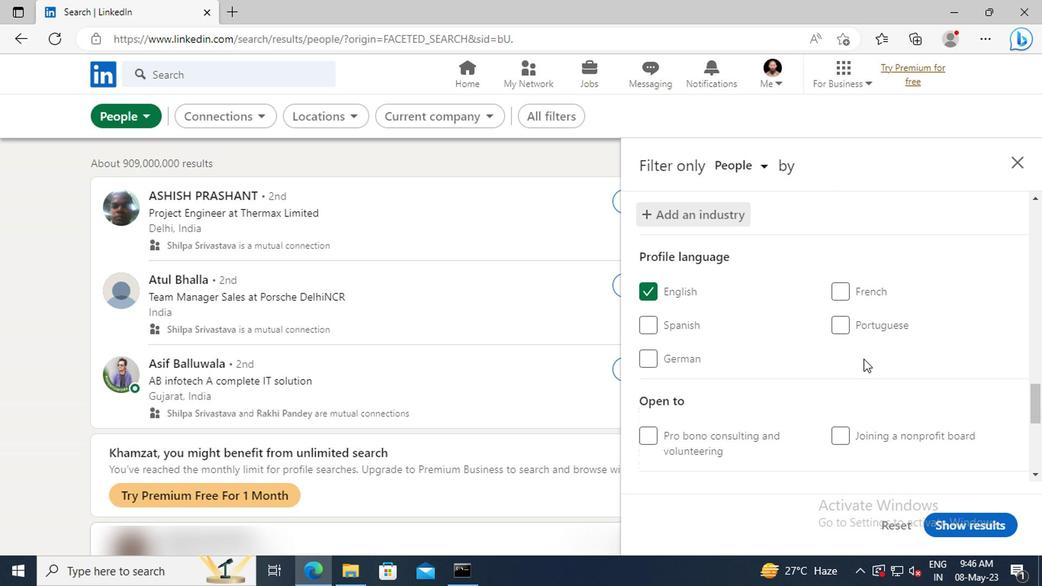 
Action: Mouse moved to (859, 351)
Screenshot: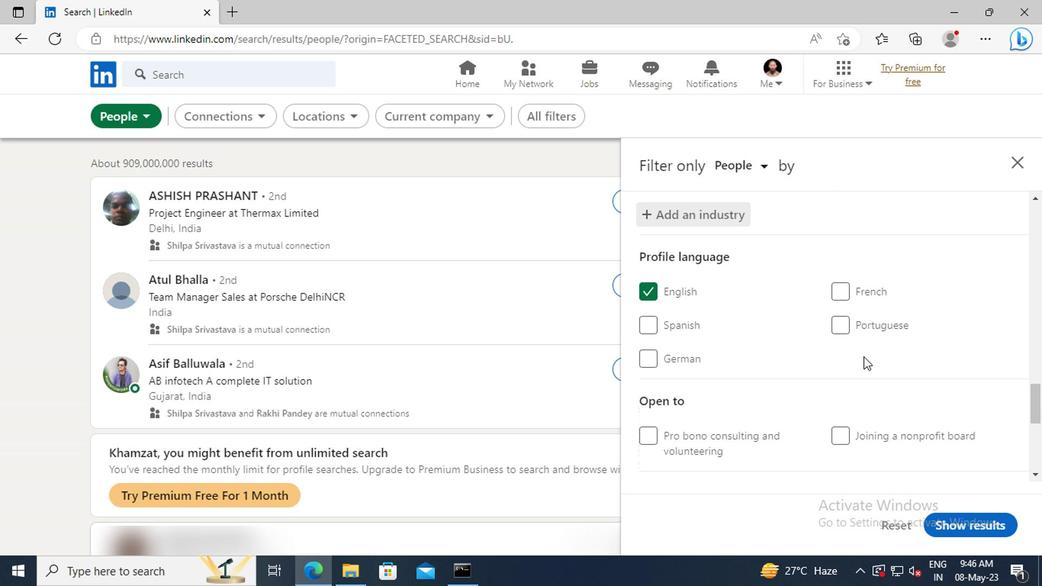 
Action: Mouse scrolled (859, 351) with delta (0, 0)
Screenshot: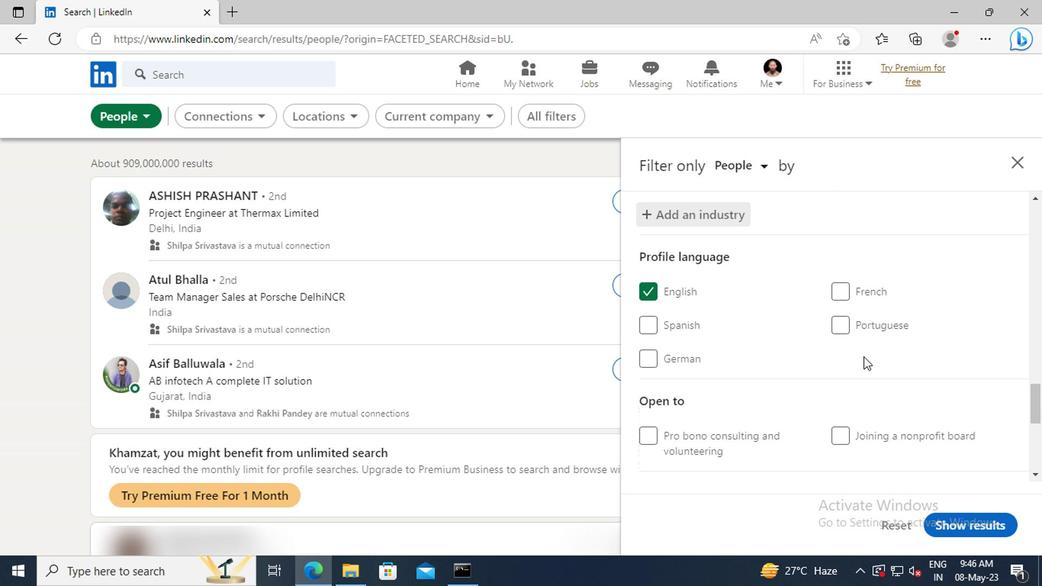 
Action: Mouse scrolled (859, 351) with delta (0, 0)
Screenshot: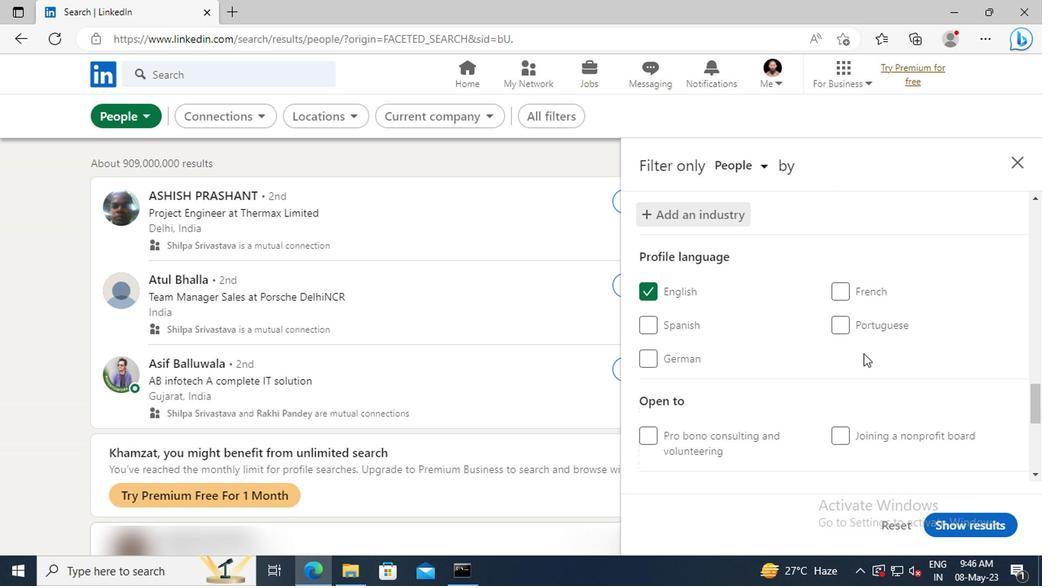 
Action: Mouse moved to (857, 341)
Screenshot: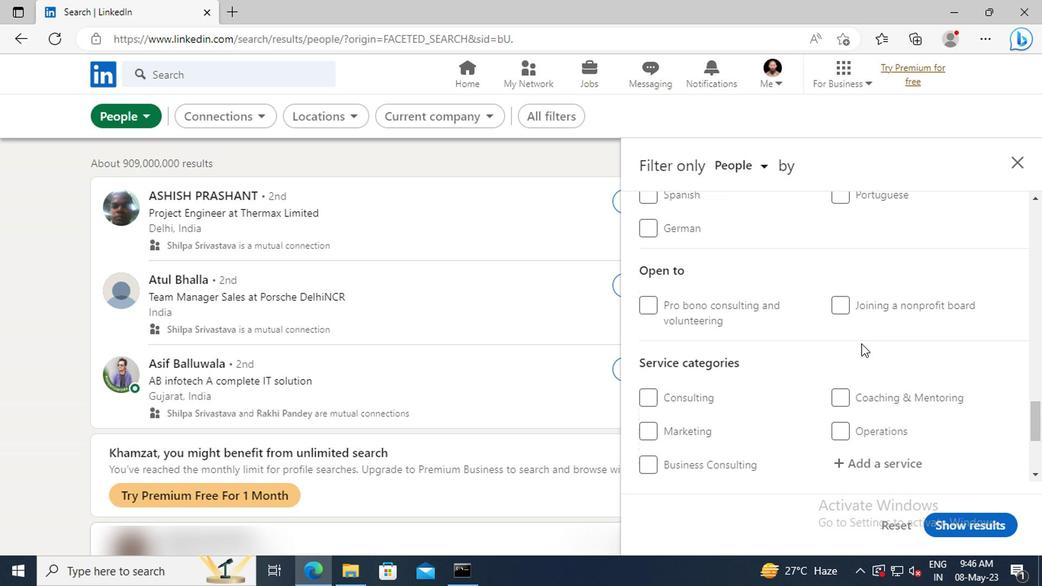 
Action: Mouse scrolled (857, 341) with delta (0, 0)
Screenshot: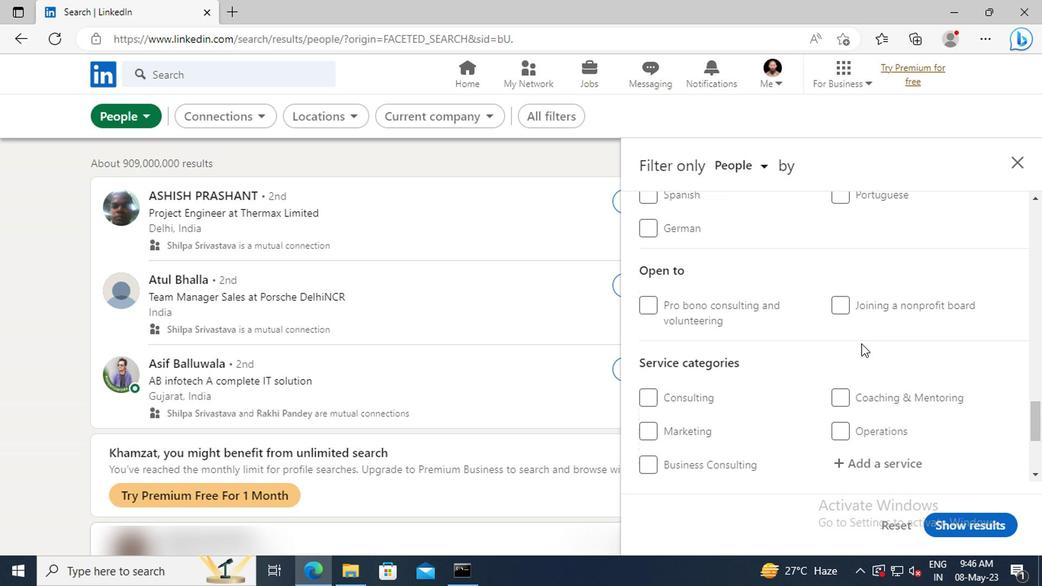 
Action: Mouse moved to (857, 341)
Screenshot: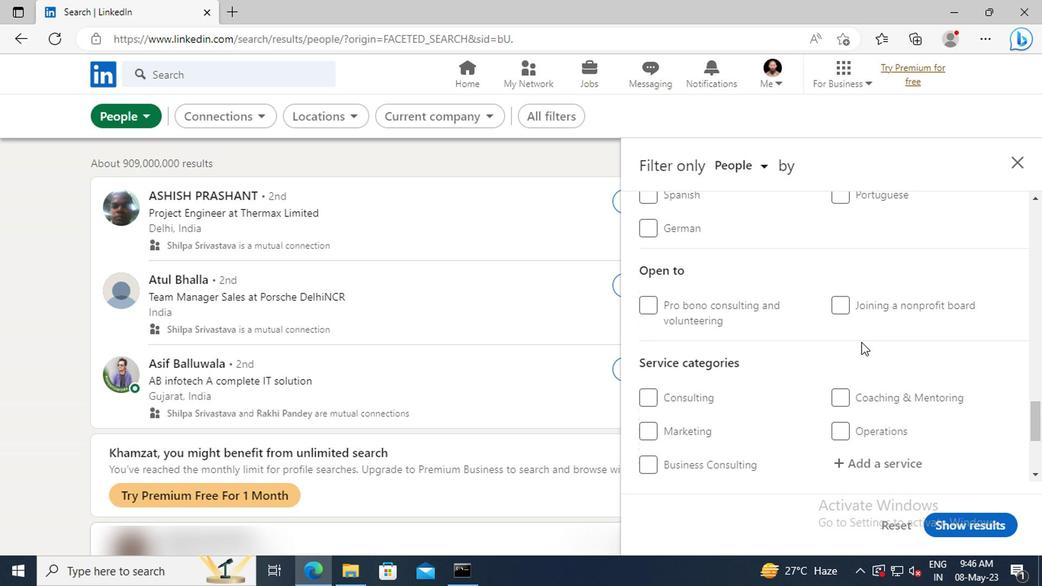 
Action: Mouse scrolled (857, 340) with delta (0, -1)
Screenshot: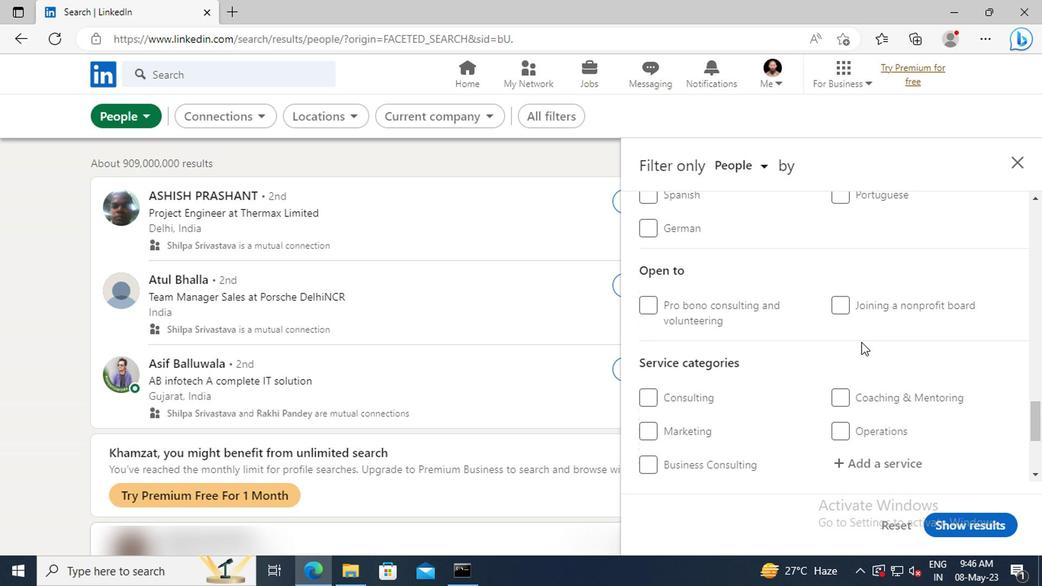
Action: Mouse moved to (858, 371)
Screenshot: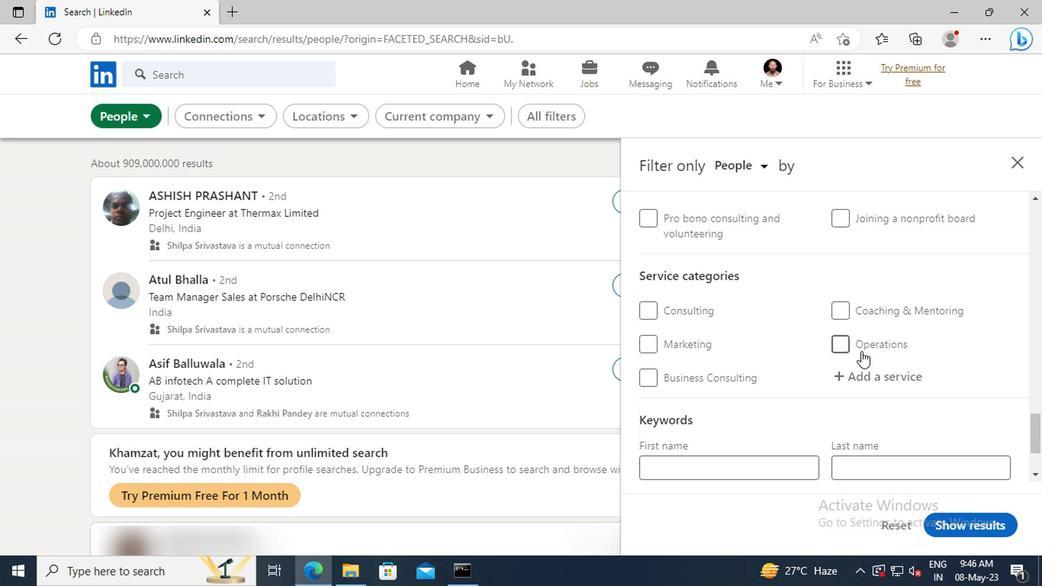 
Action: Mouse pressed left at (858, 371)
Screenshot: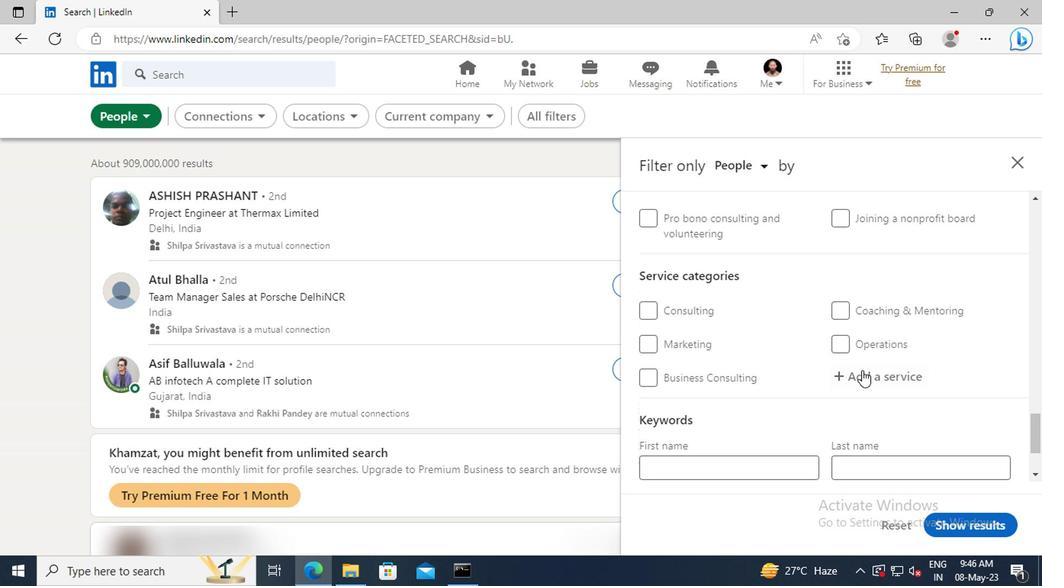 
Action: Key pressed <Key.shift>NEGO
Screenshot: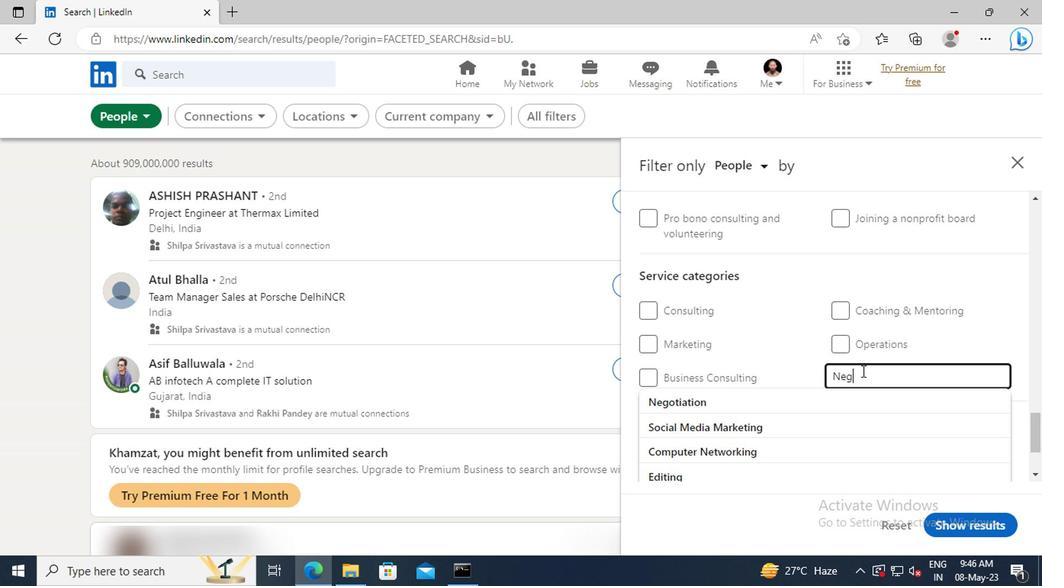 
Action: Mouse moved to (858, 398)
Screenshot: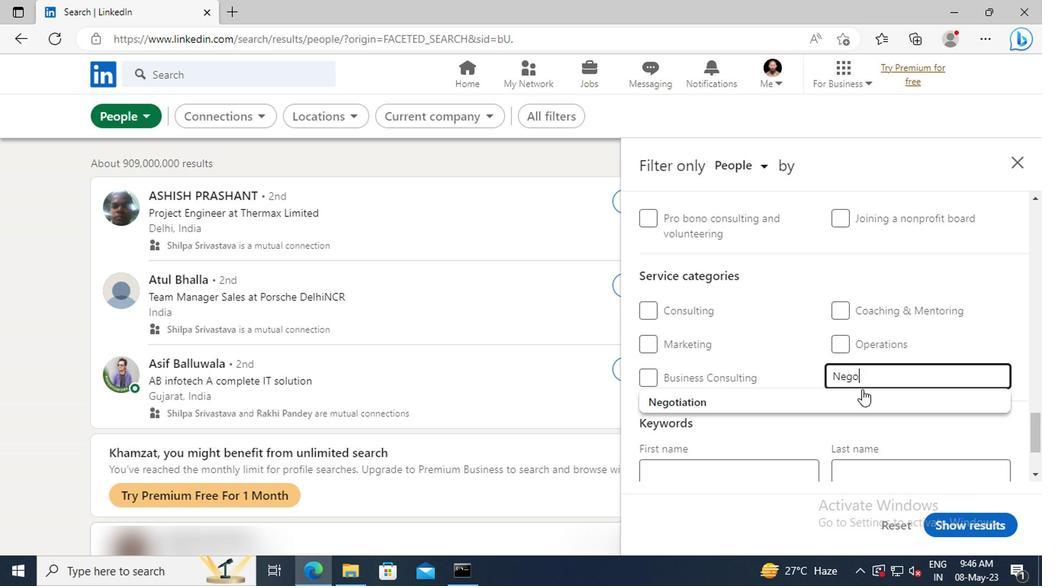 
Action: Mouse pressed left at (858, 398)
Screenshot: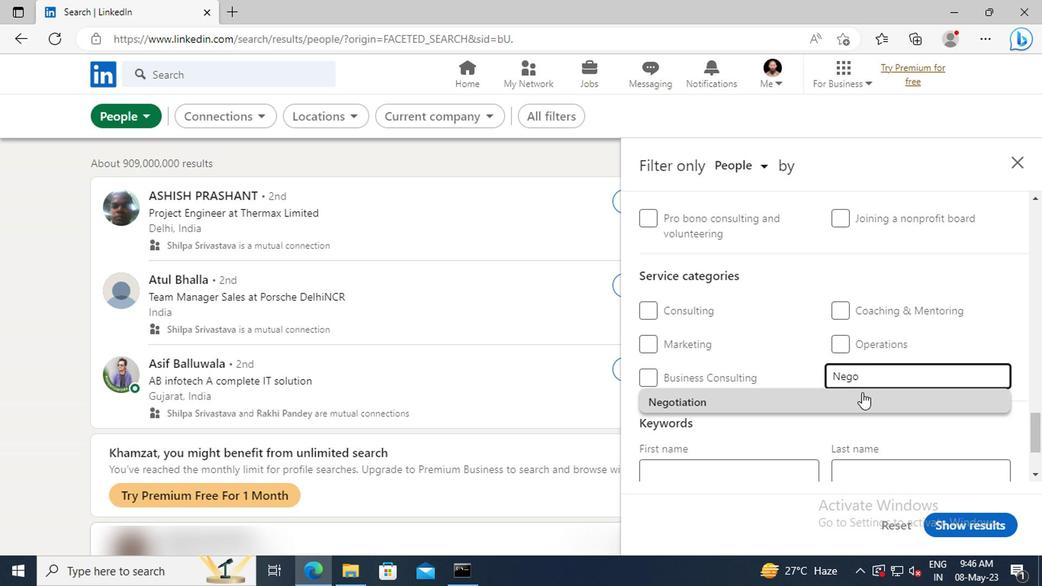 
Action: Mouse scrolled (858, 397) with delta (0, 0)
Screenshot: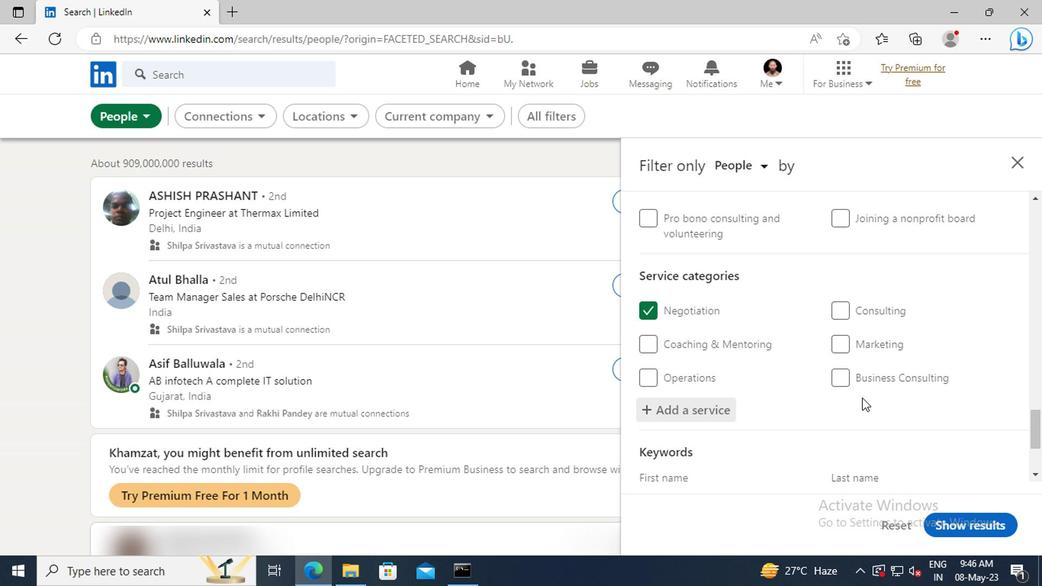 
Action: Mouse scrolled (858, 397) with delta (0, 0)
Screenshot: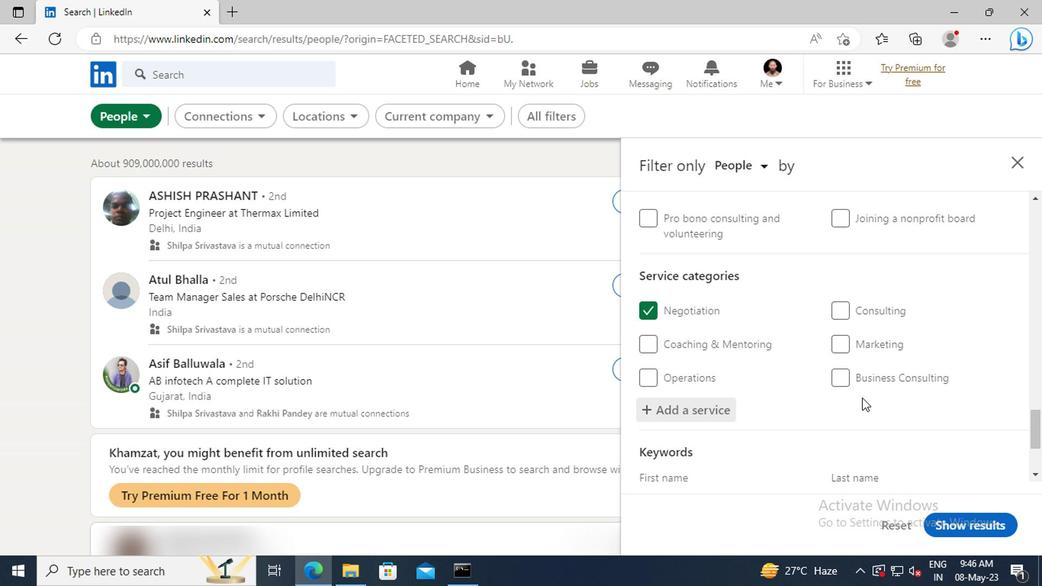 
Action: Mouse scrolled (858, 397) with delta (0, 0)
Screenshot: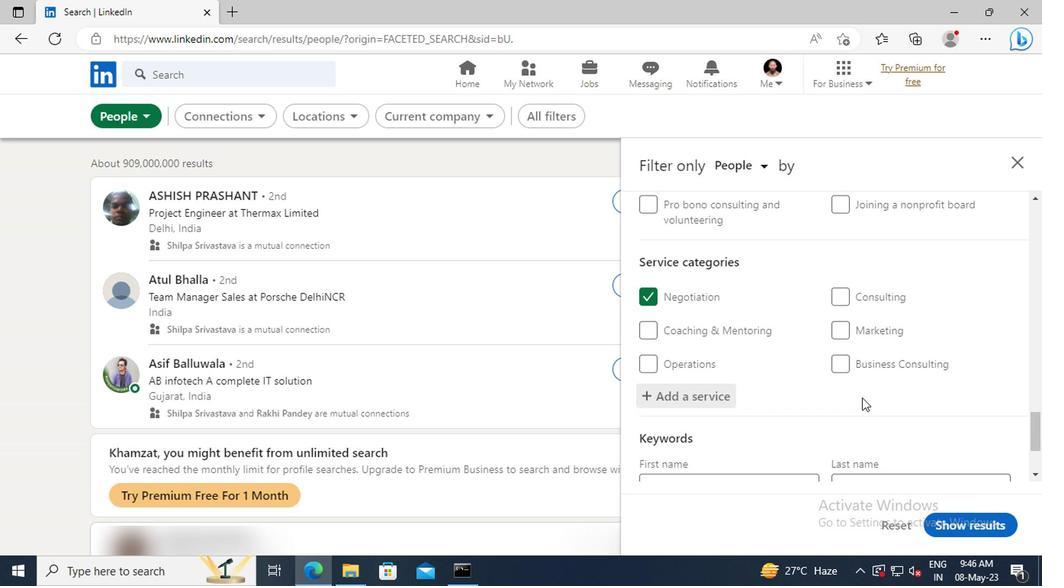 
Action: Mouse scrolled (858, 397) with delta (0, 0)
Screenshot: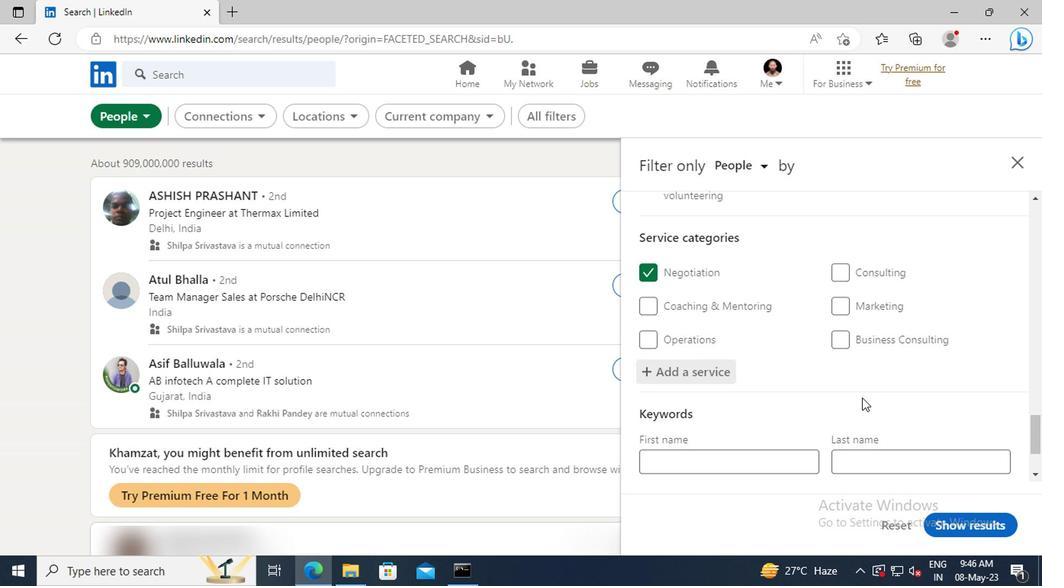 
Action: Mouse moved to (756, 416)
Screenshot: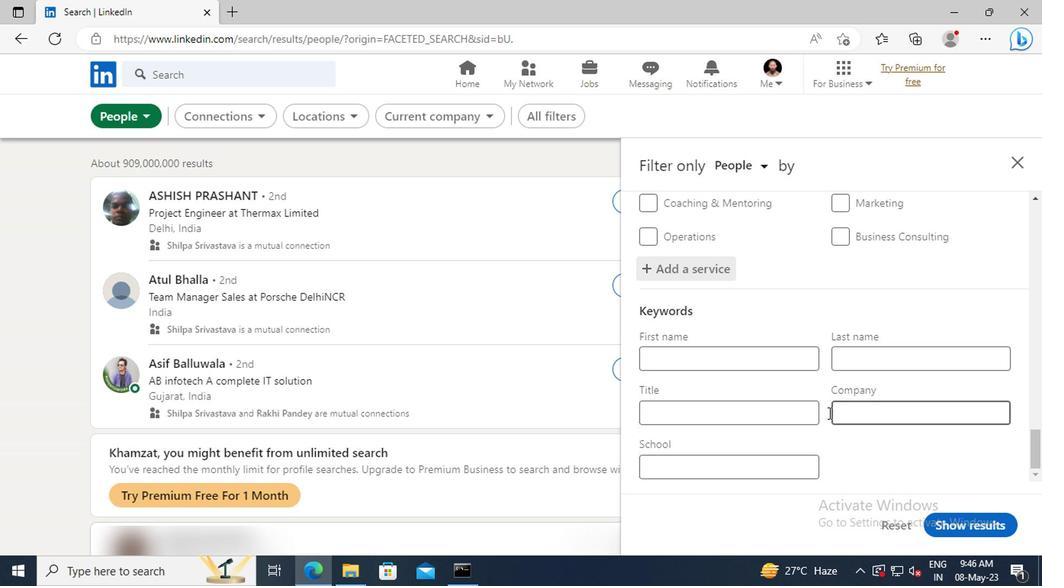 
Action: Mouse pressed left at (756, 416)
Screenshot: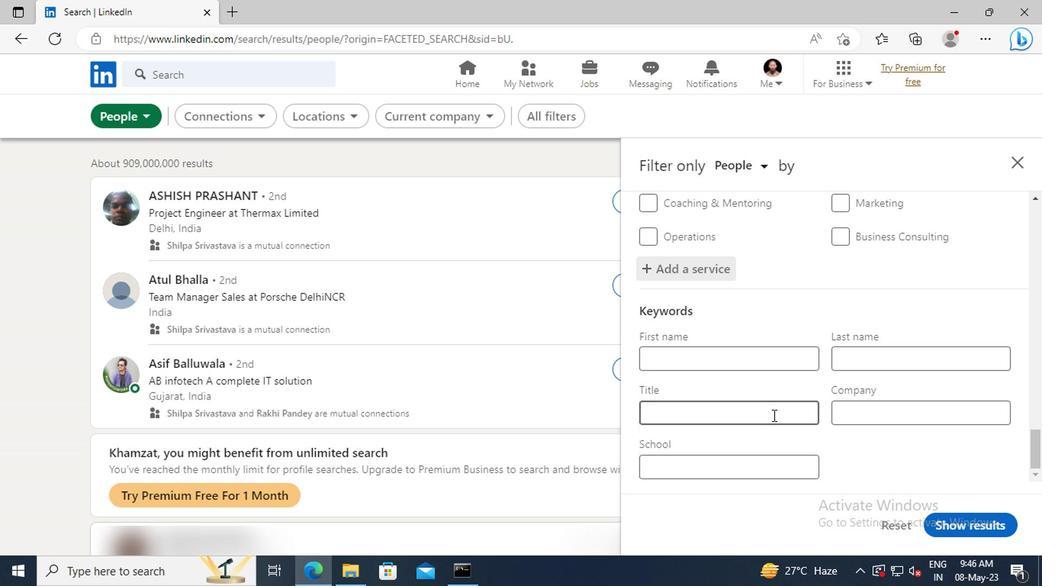 
Action: Key pressed <Key.shift>ADMINISTRATOR<Key.enter>
Screenshot: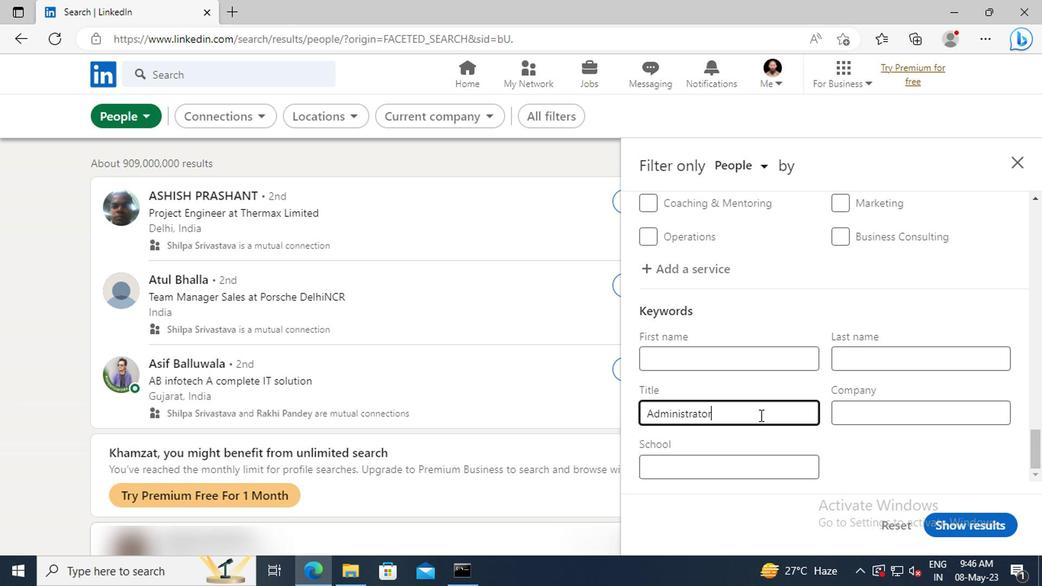 
Action: Mouse moved to (993, 530)
Screenshot: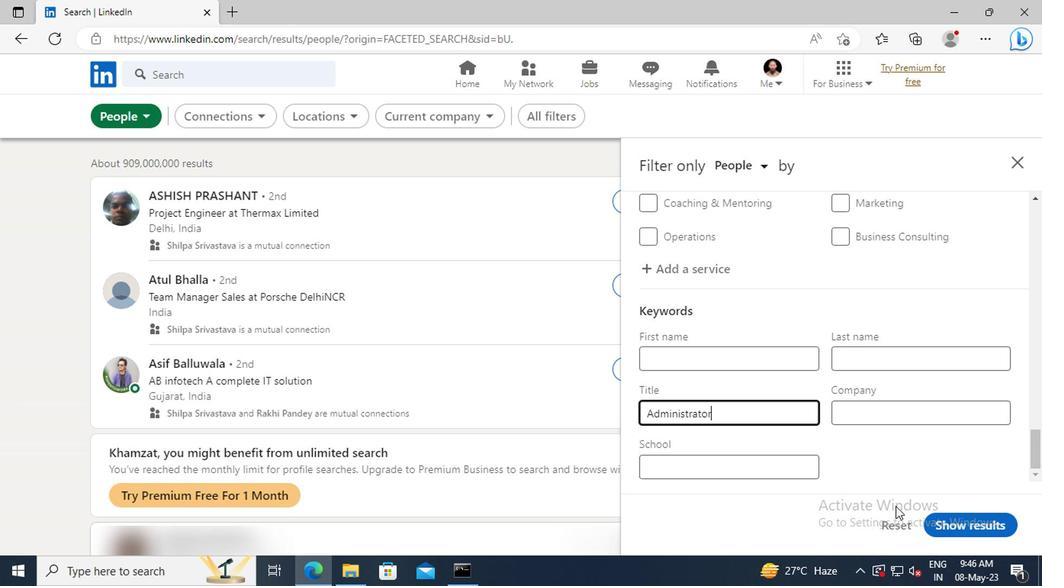 
Action: Mouse pressed left at (993, 530)
Screenshot: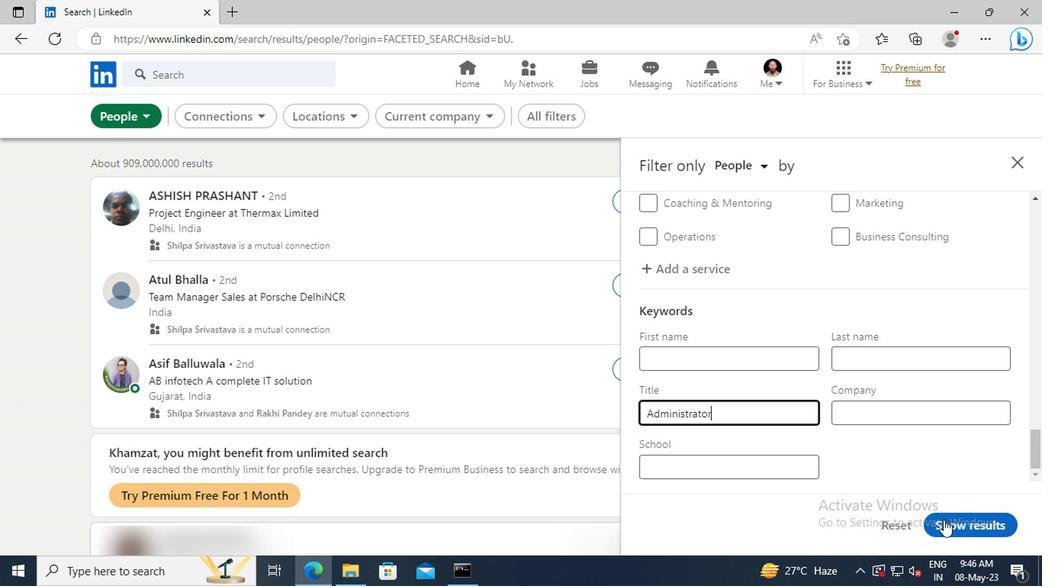 
